 Task: Look for space in Kālimpong, India from 11th June, 2023 to 15th June, 2023 for 2 adults in price range Rs.7000 to Rs.16000. Place can be private room with 1  bedroom having 2 beds and 1 bathroom. Property type can be house, flat, guest house, hotel. Booking option can be shelf check-in. Required host language is English.
Action: Mouse moved to (548, 137)
Screenshot: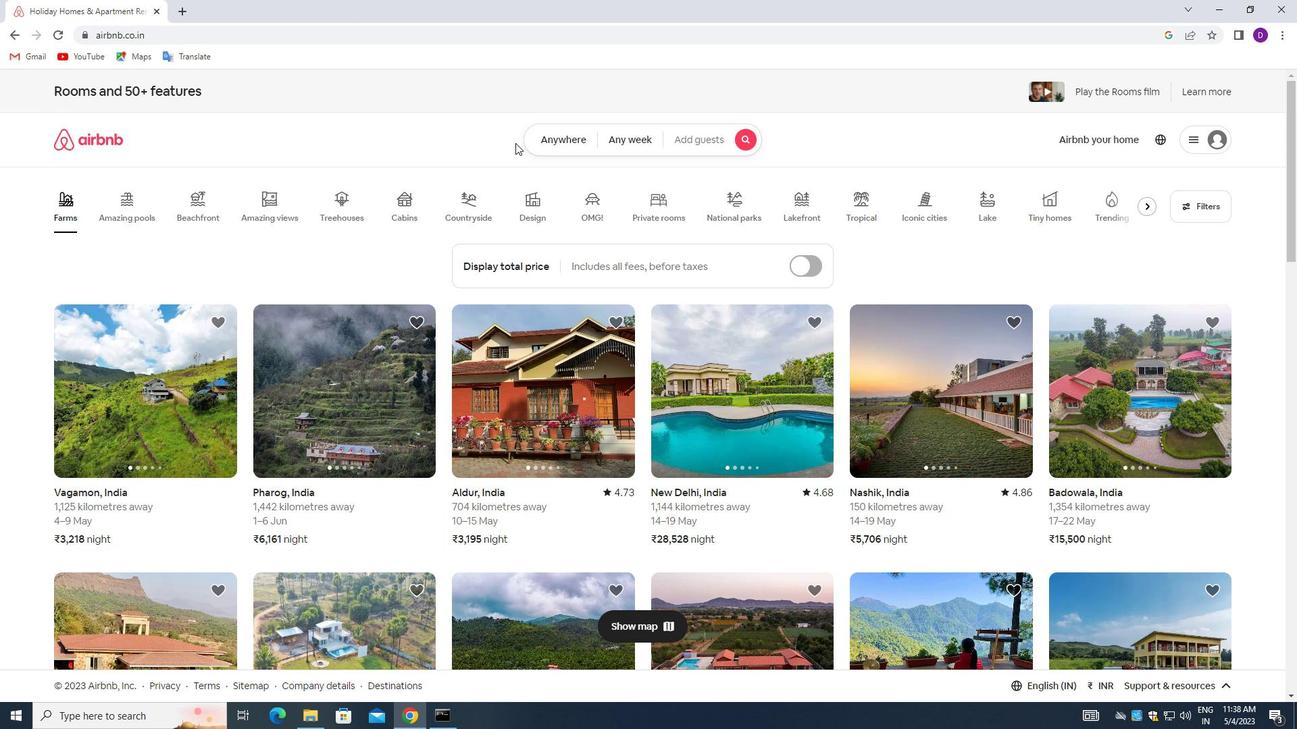 
Action: Mouse pressed left at (548, 137)
Screenshot: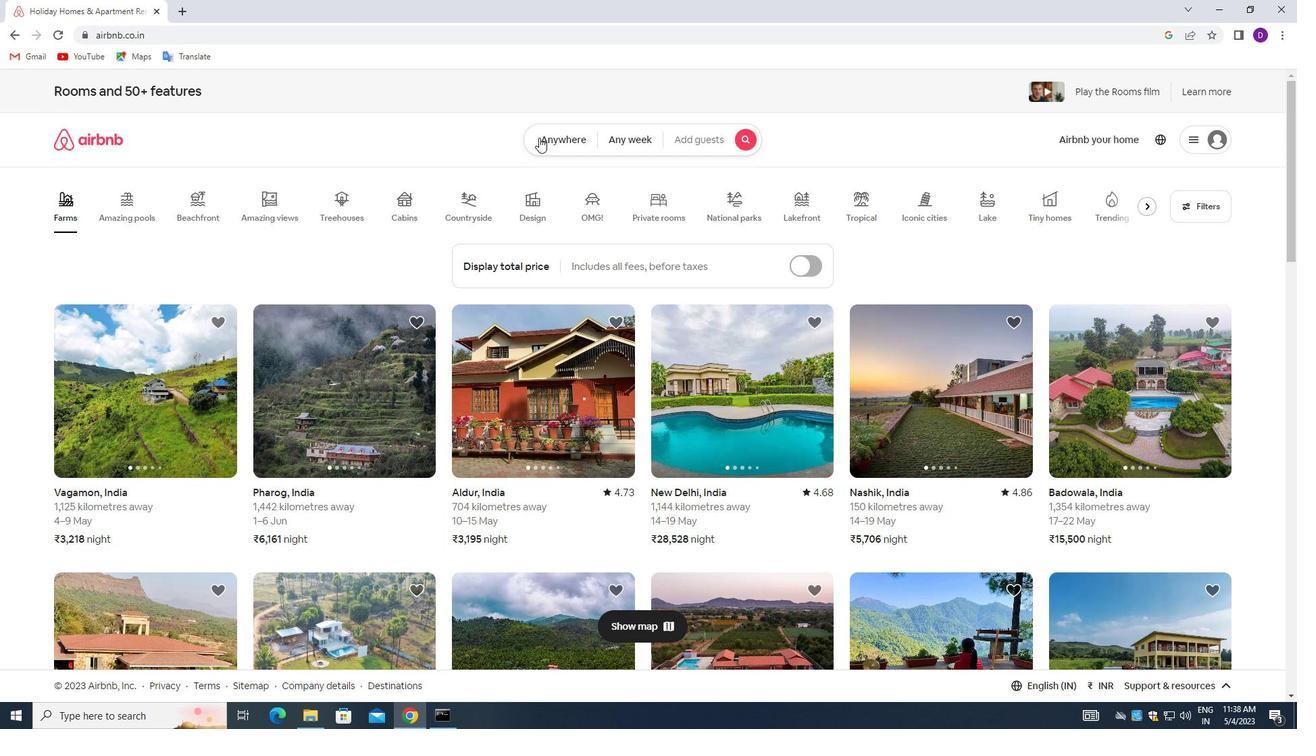 
Action: Mouse moved to (475, 198)
Screenshot: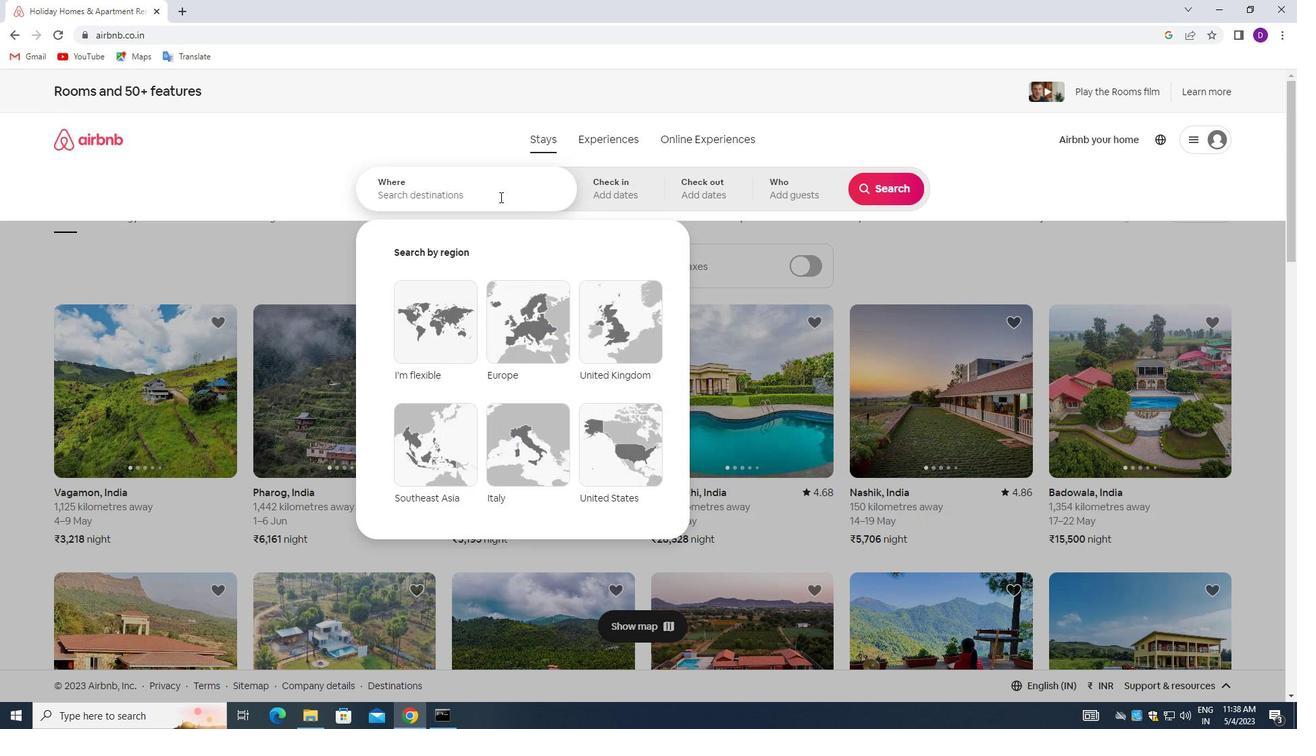 
Action: Mouse pressed left at (475, 198)
Screenshot: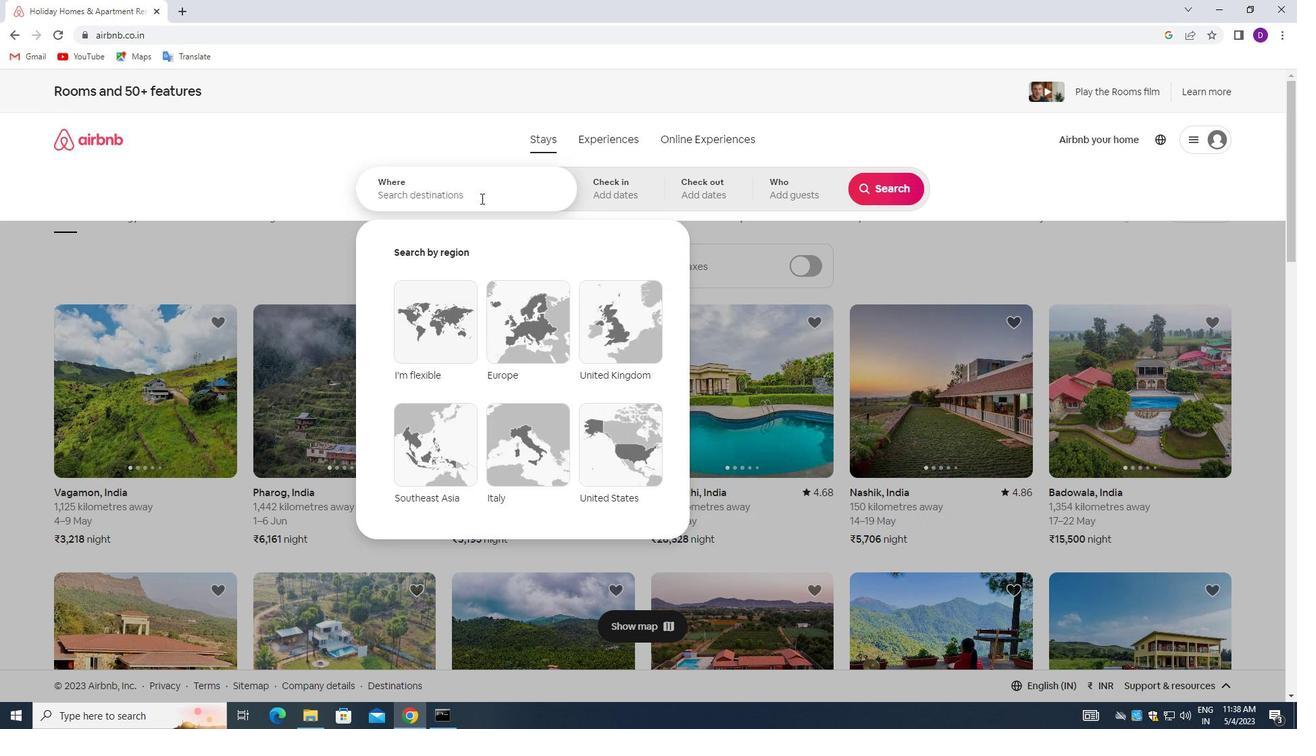 
Action: Mouse moved to (321, 168)
Screenshot: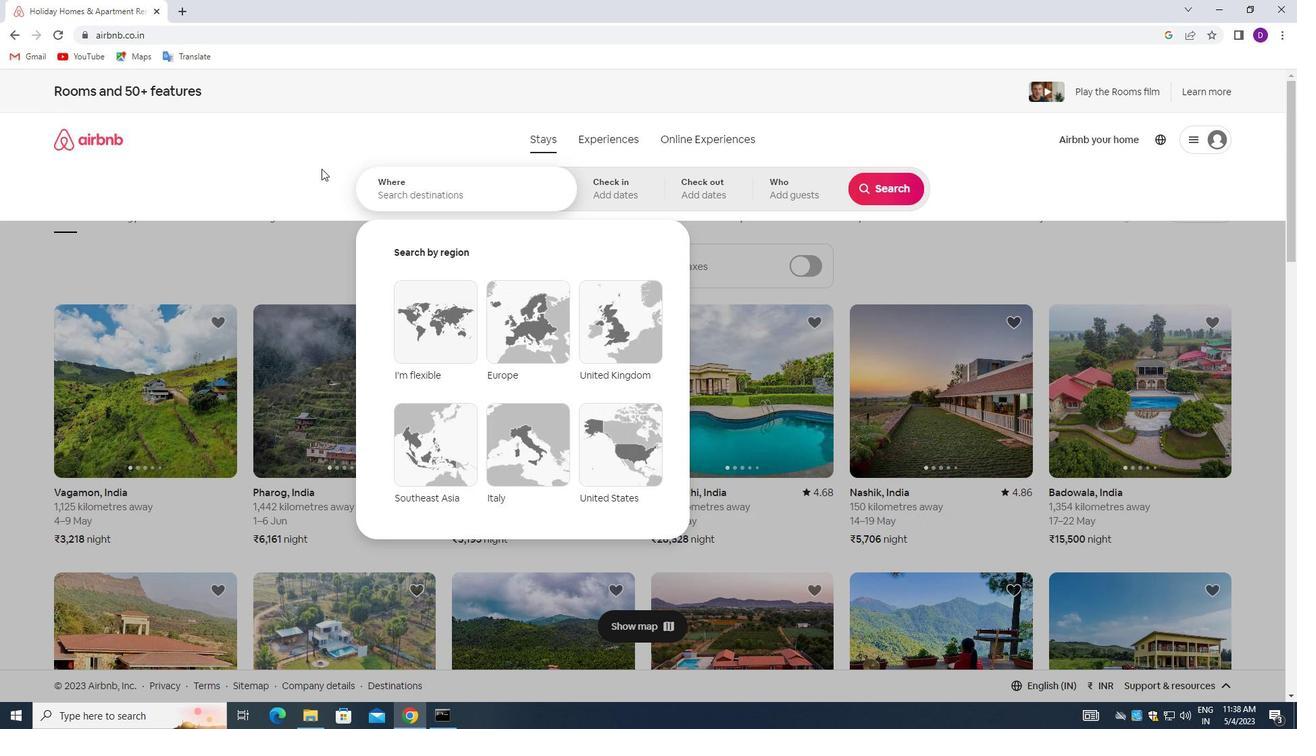 
Action: Key pressed <Key.shift>KALIMPONG,<Key.space><Key.shift>INDIA<Key.enter>
Screenshot: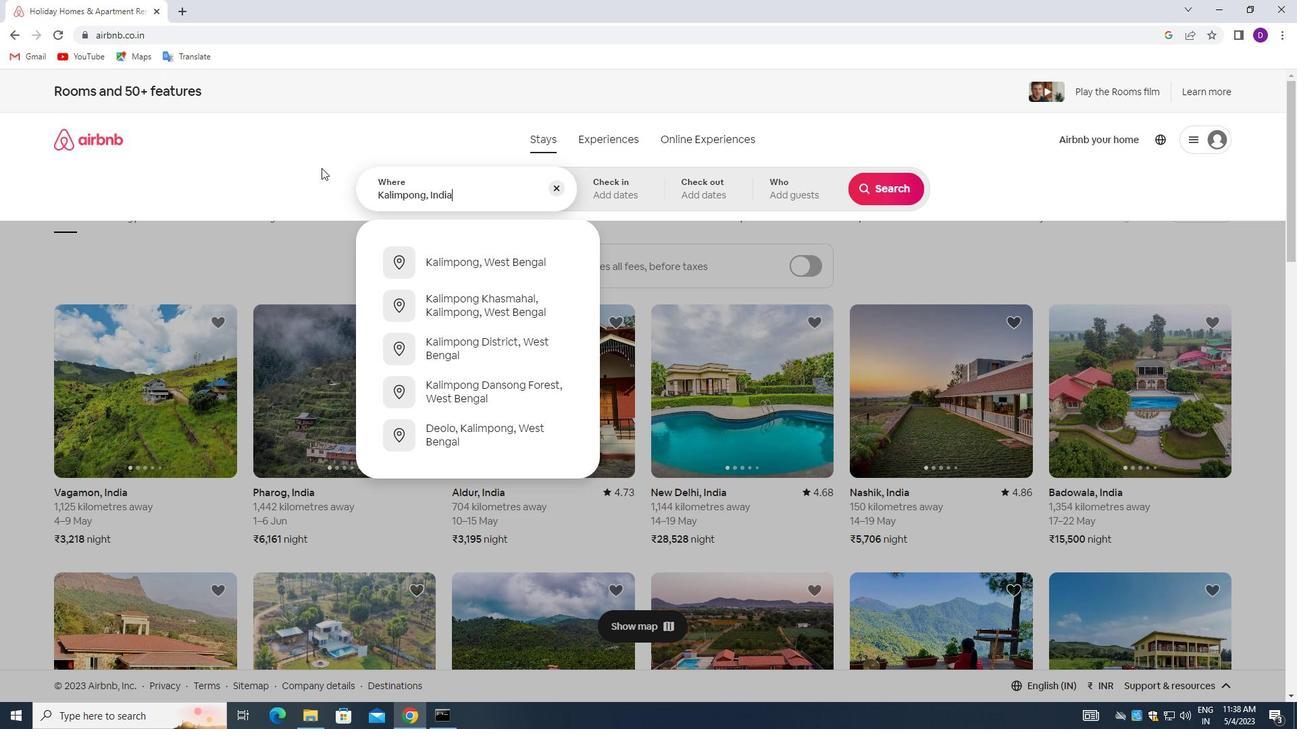 
Action: Mouse moved to (679, 421)
Screenshot: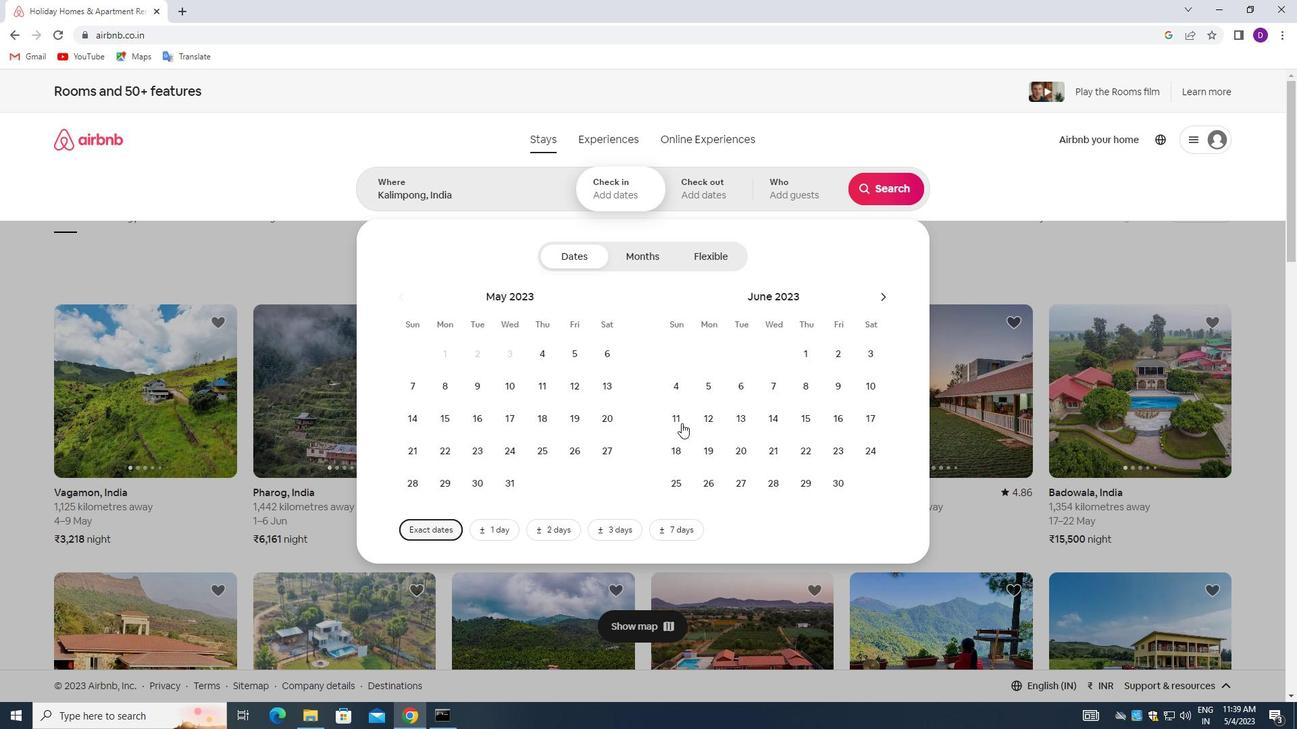 
Action: Mouse pressed left at (679, 421)
Screenshot: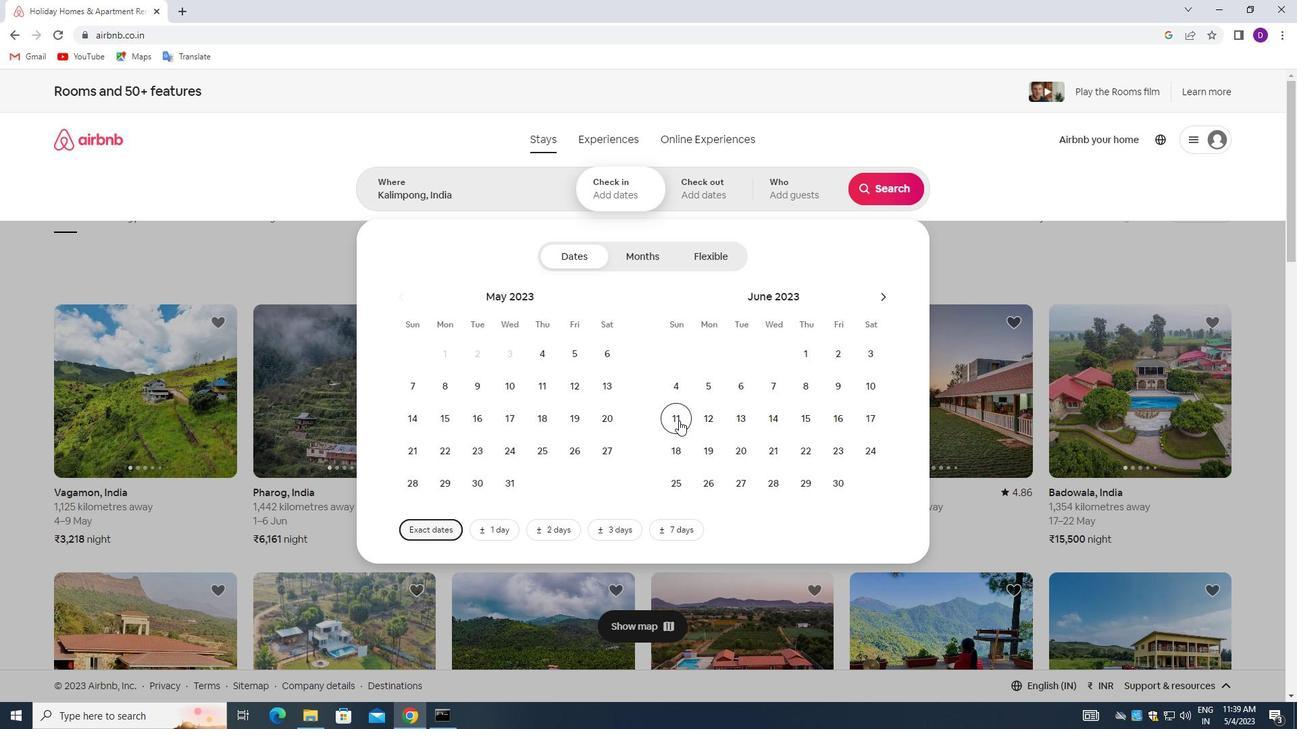 
Action: Mouse moved to (796, 420)
Screenshot: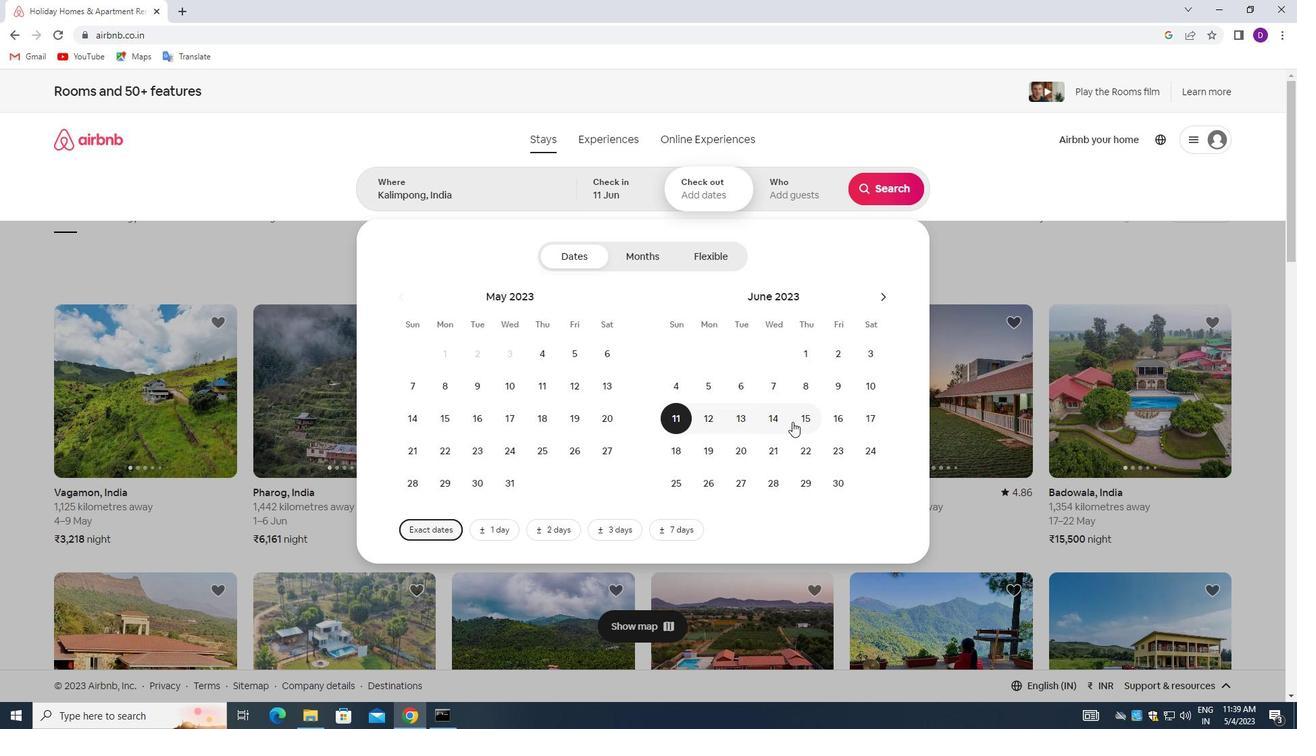 
Action: Mouse pressed left at (796, 420)
Screenshot: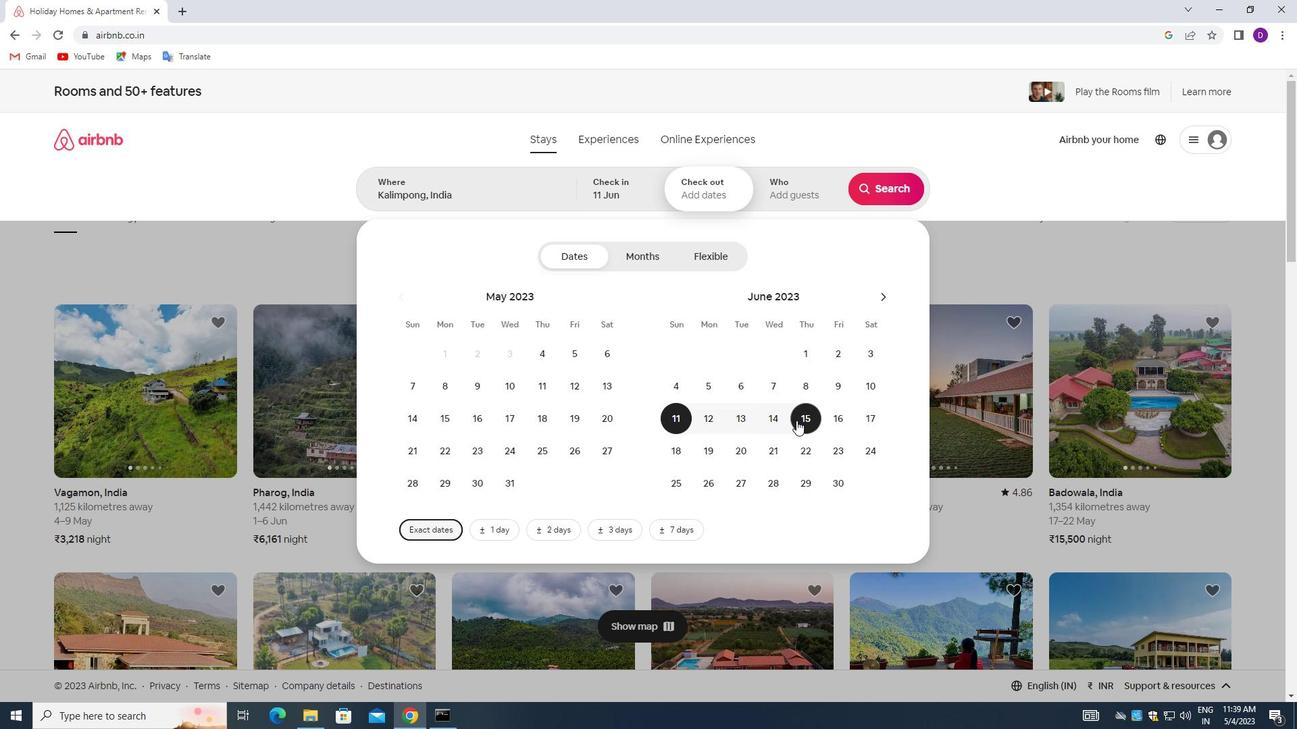 
Action: Mouse pressed left at (796, 420)
Screenshot: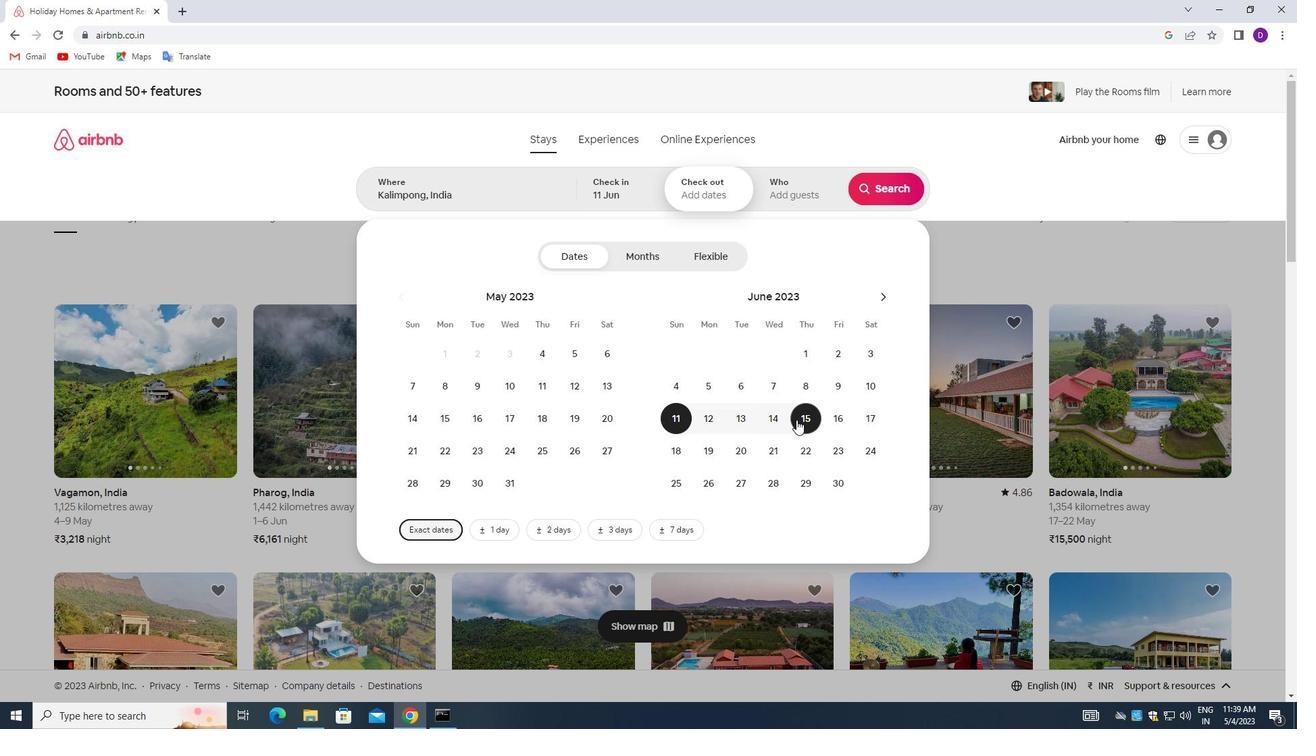 
Action: Mouse moved to (777, 189)
Screenshot: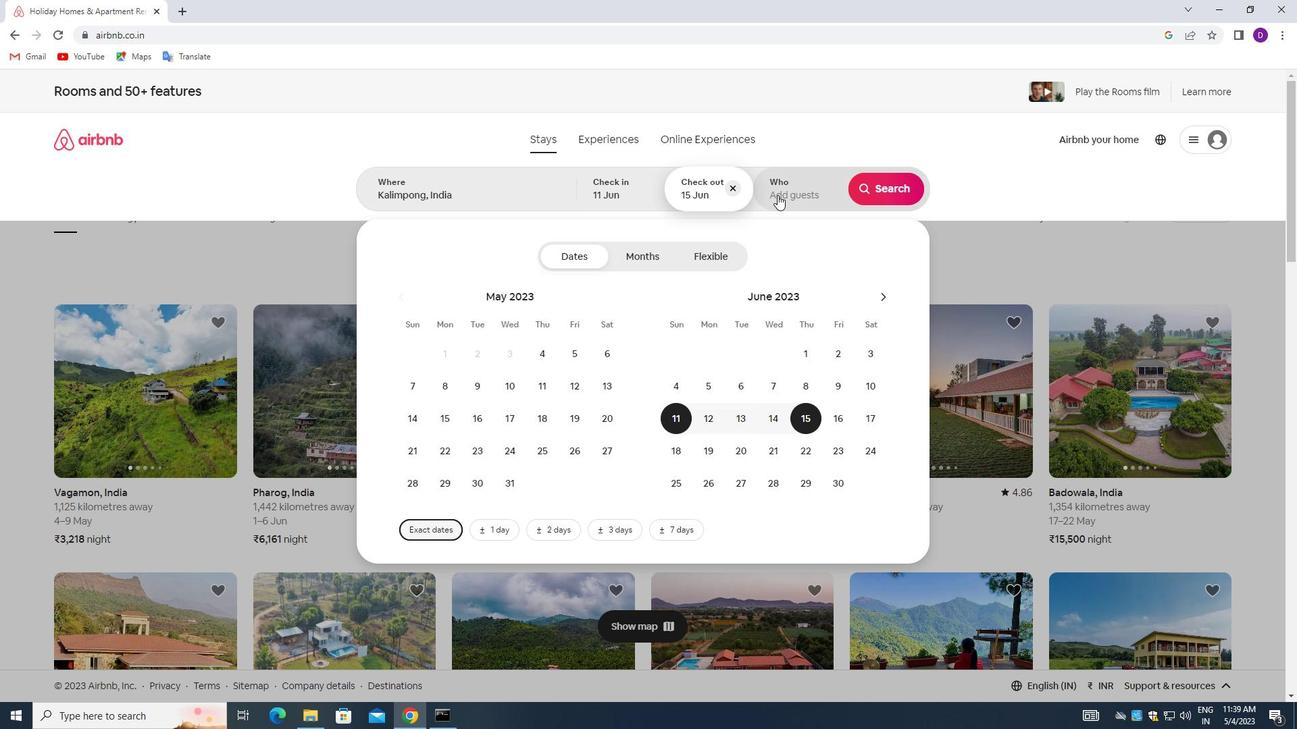 
Action: Mouse pressed left at (777, 189)
Screenshot: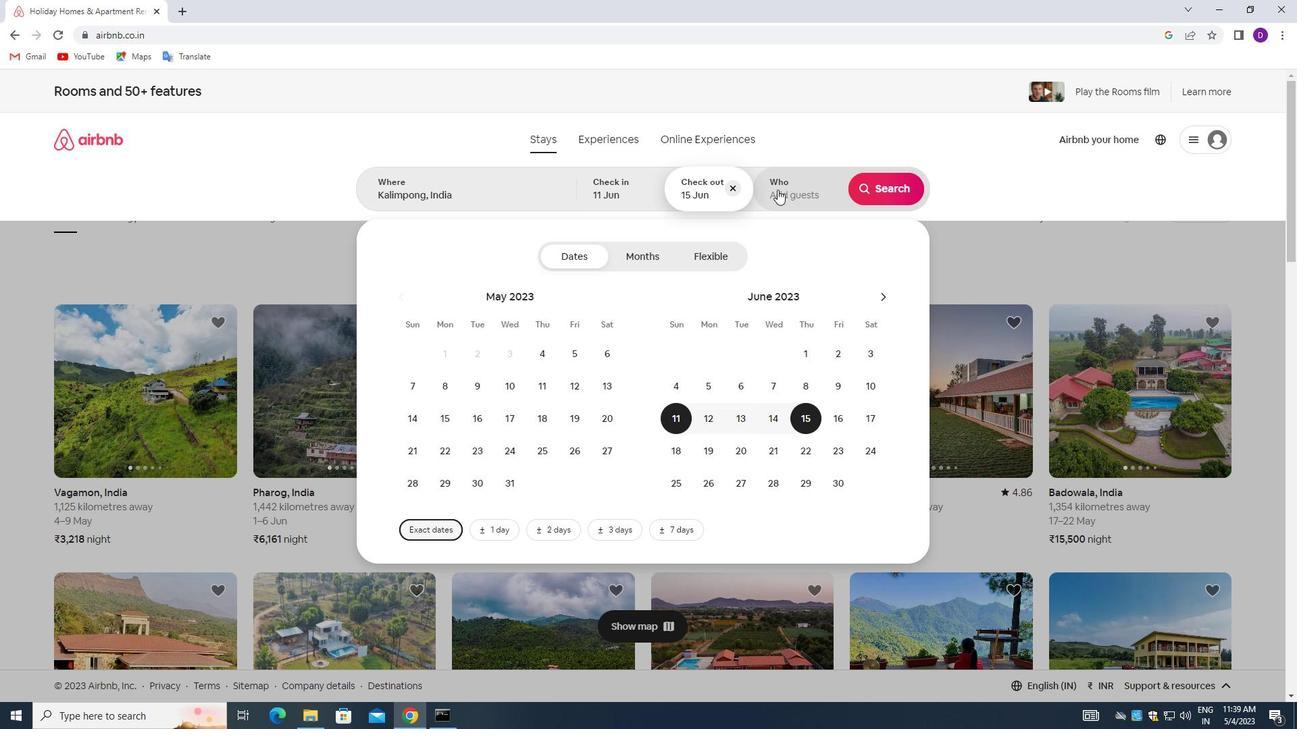 
Action: Mouse moved to (890, 256)
Screenshot: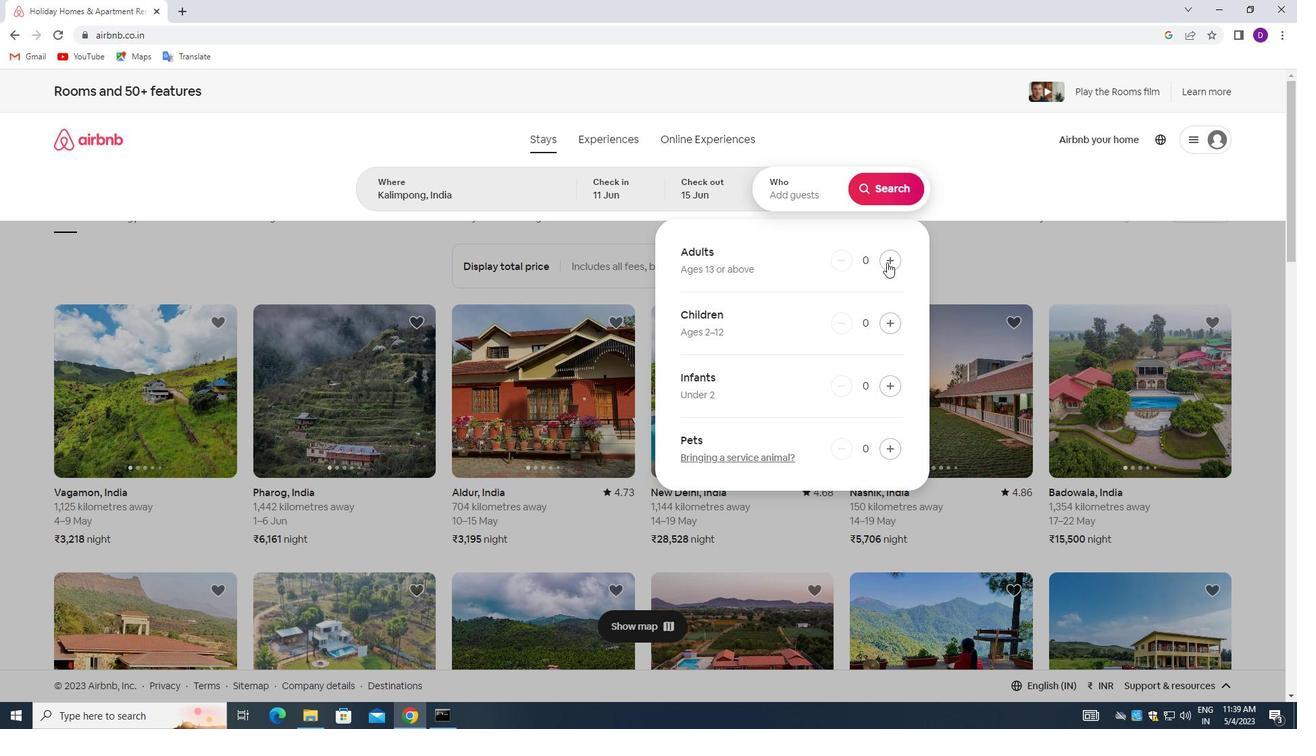 
Action: Mouse pressed left at (890, 256)
Screenshot: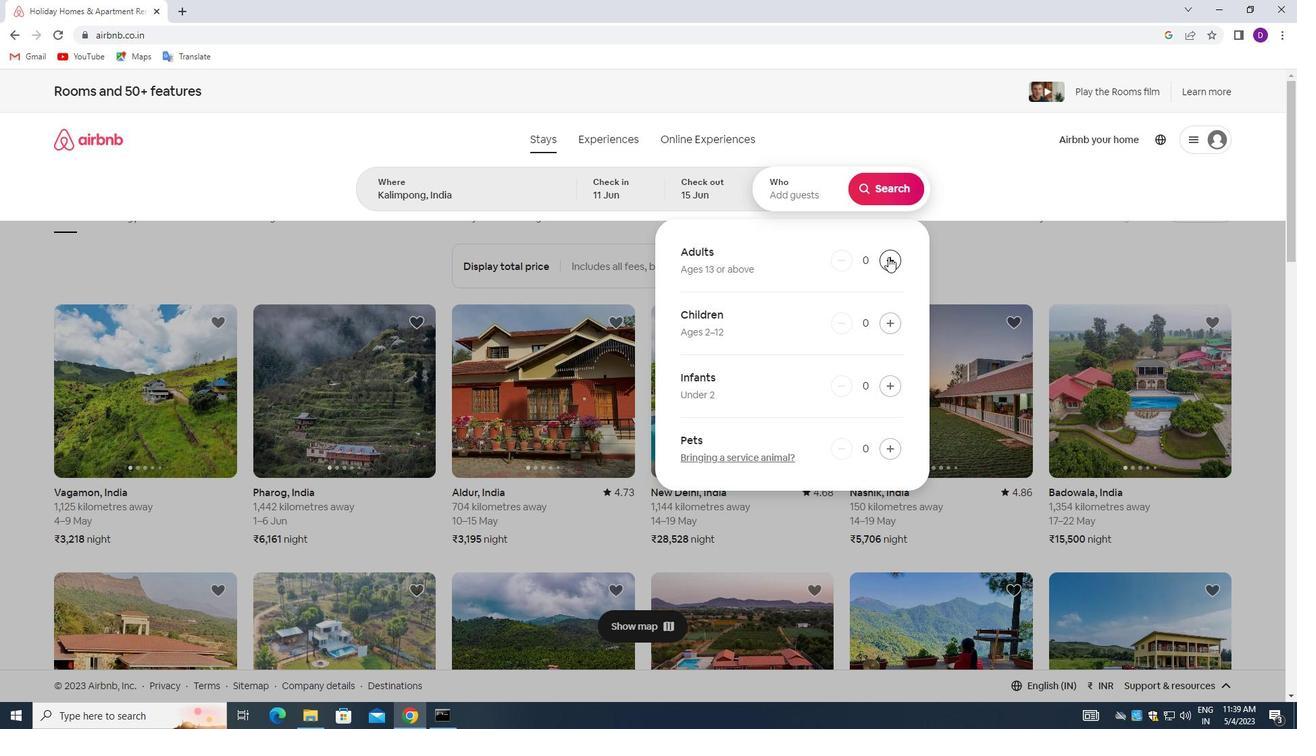 
Action: Mouse pressed left at (890, 256)
Screenshot: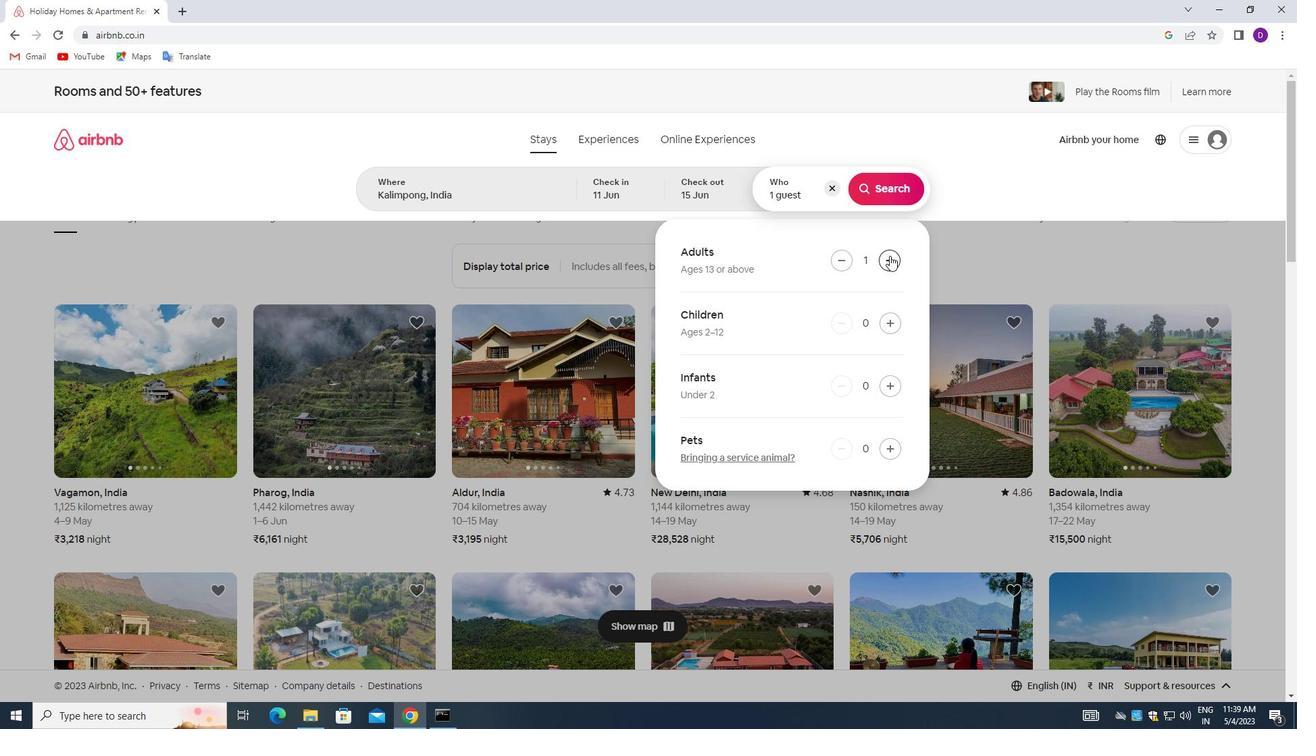 
Action: Mouse moved to (884, 189)
Screenshot: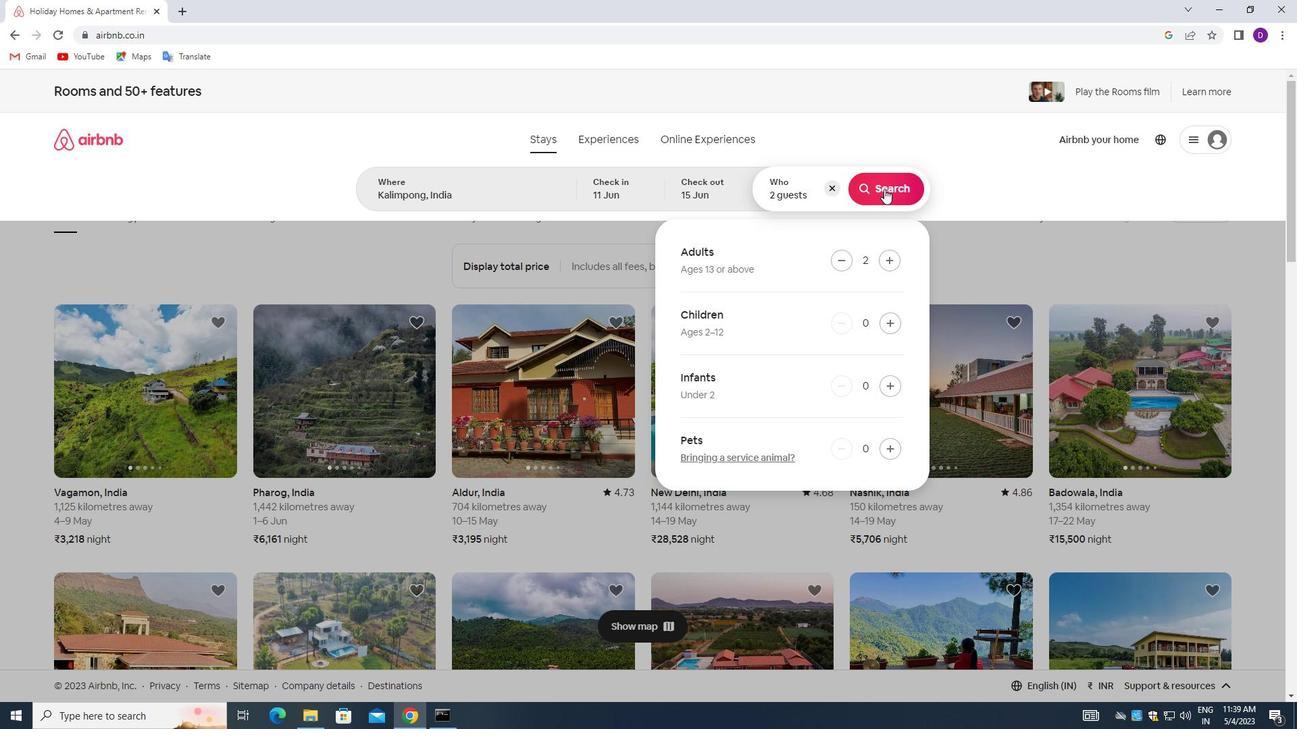 
Action: Mouse pressed left at (884, 189)
Screenshot: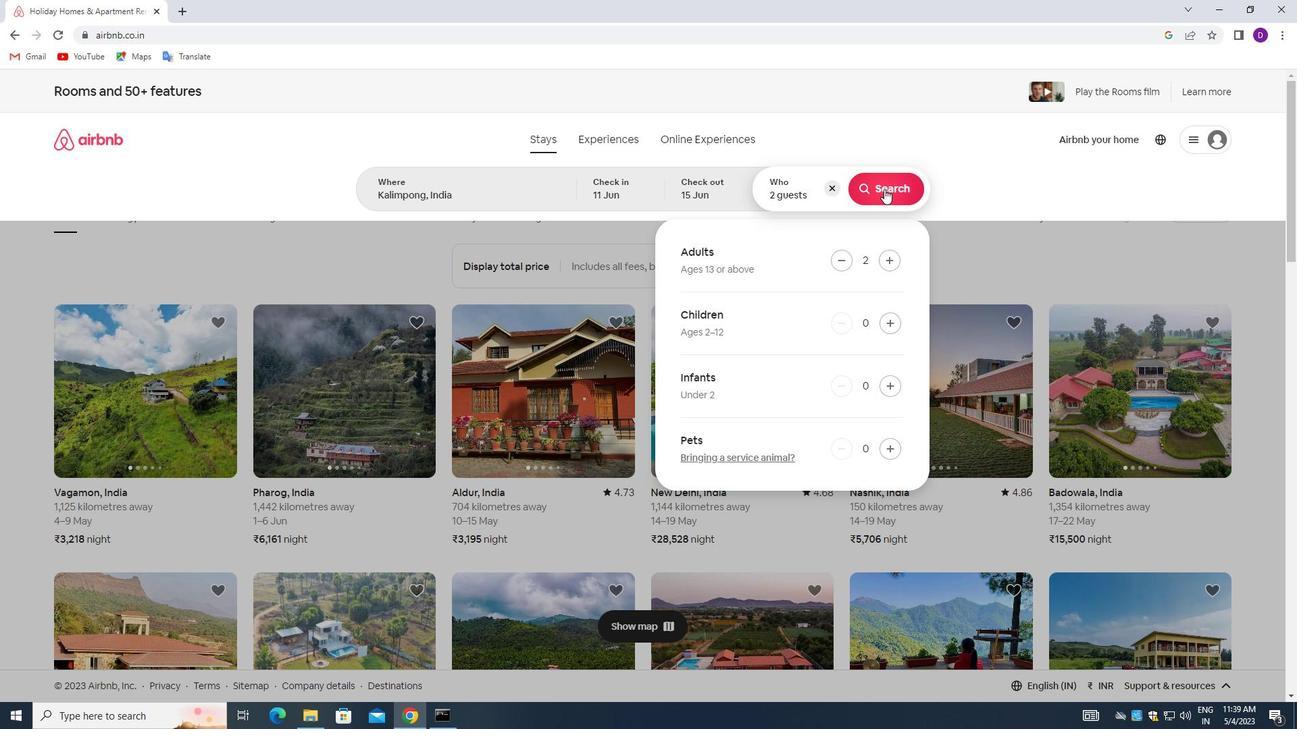 
Action: Mouse moved to (1224, 150)
Screenshot: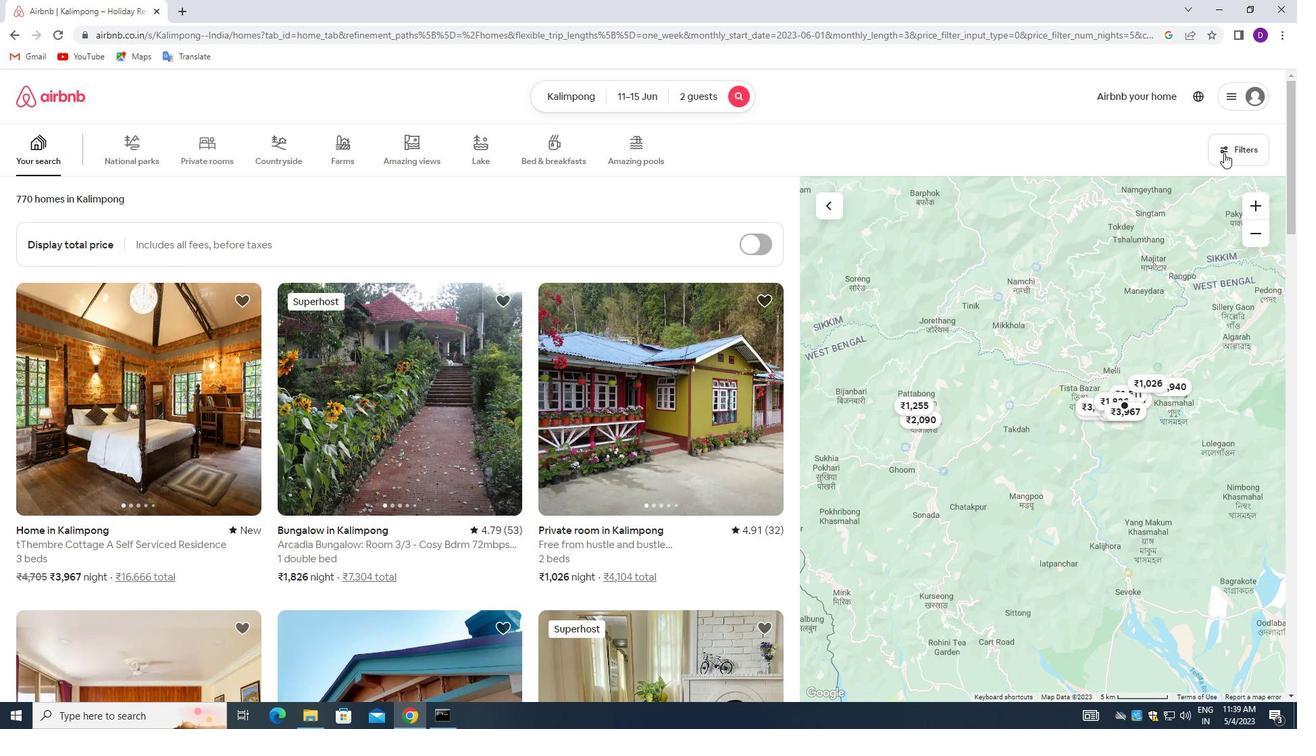 
Action: Mouse pressed left at (1224, 150)
Screenshot: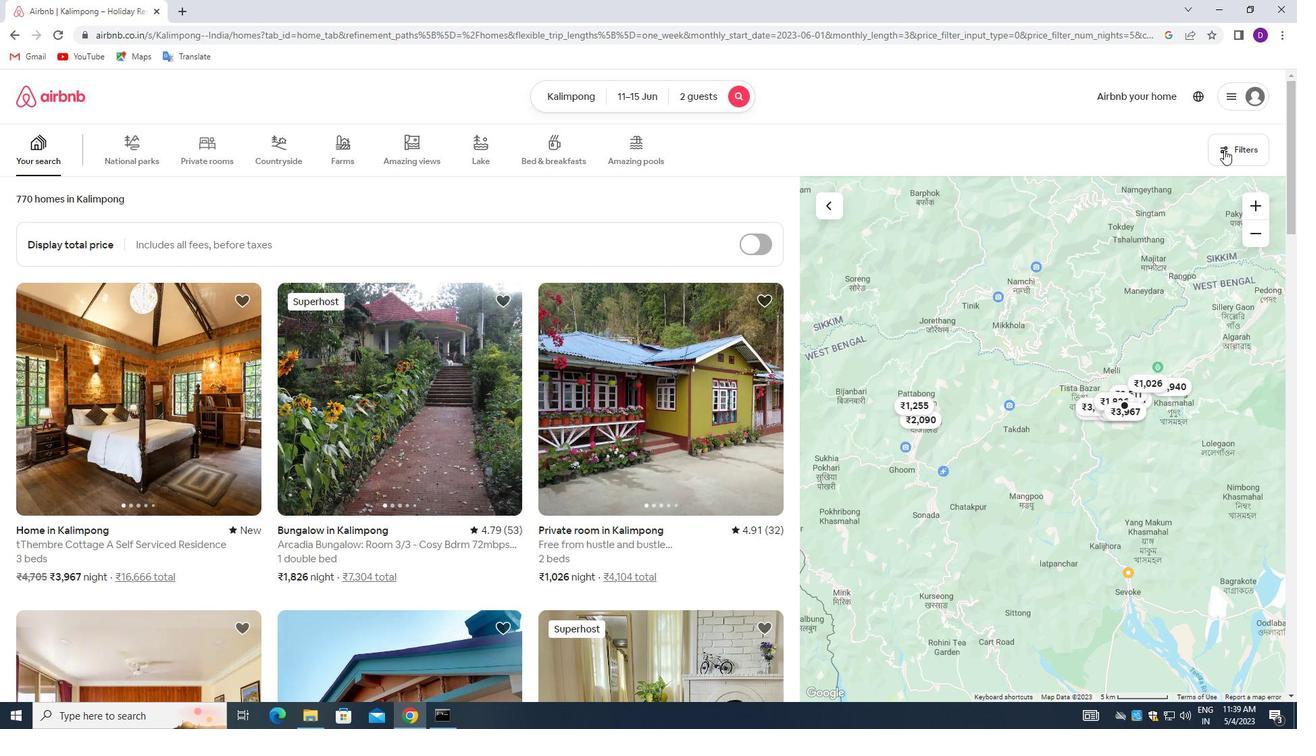 
Action: Mouse moved to (487, 322)
Screenshot: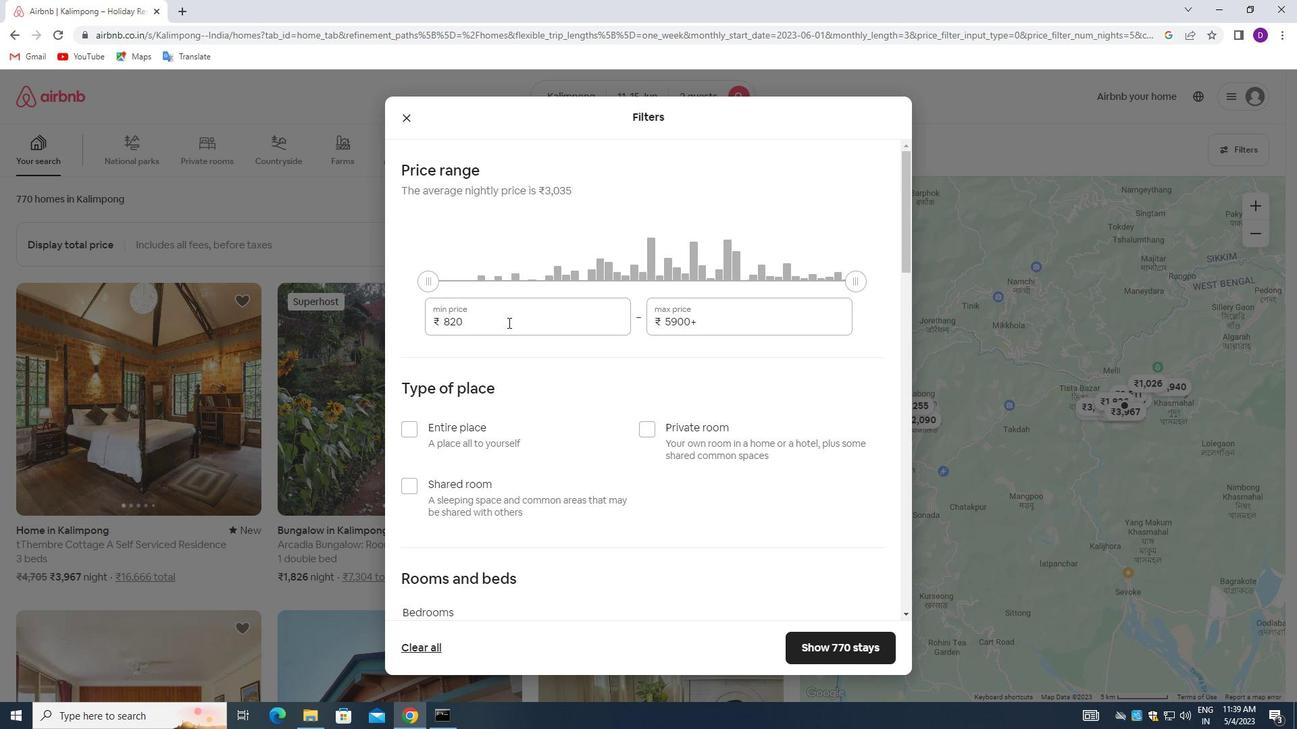 
Action: Mouse pressed left at (487, 322)
Screenshot: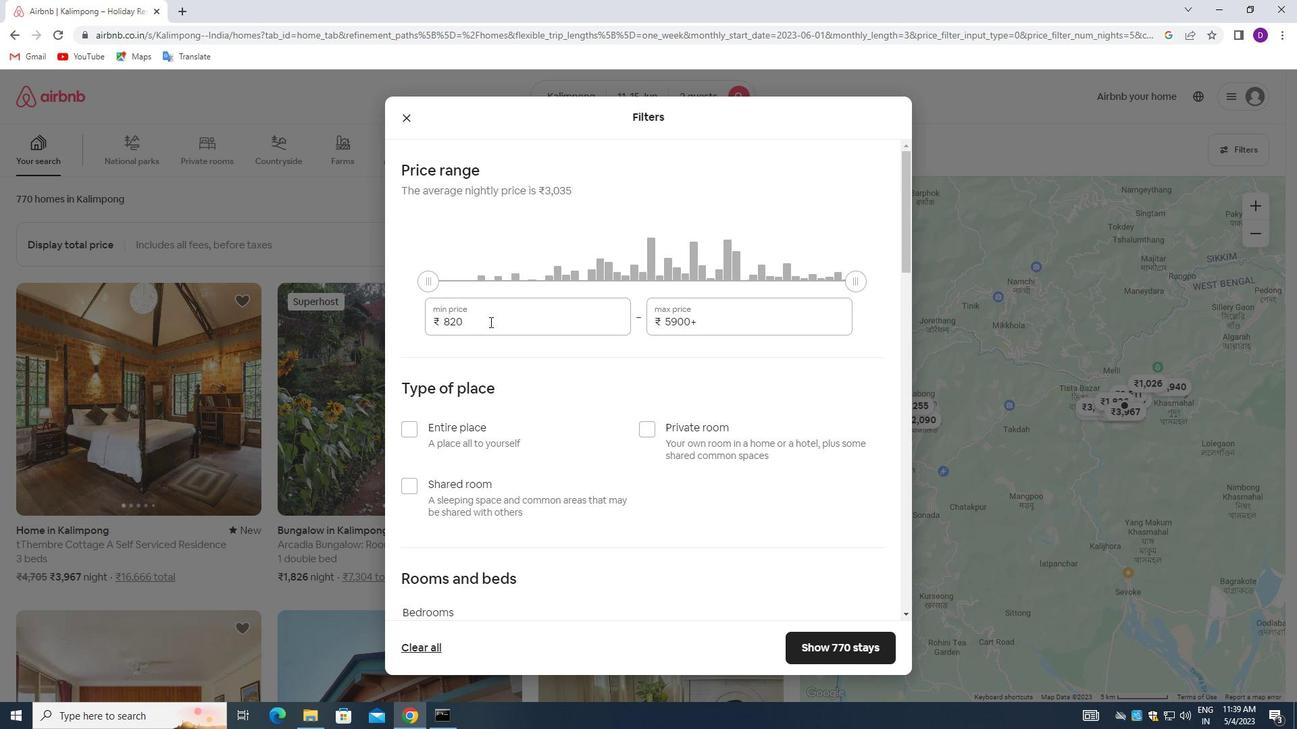 
Action: Mouse pressed left at (487, 322)
Screenshot: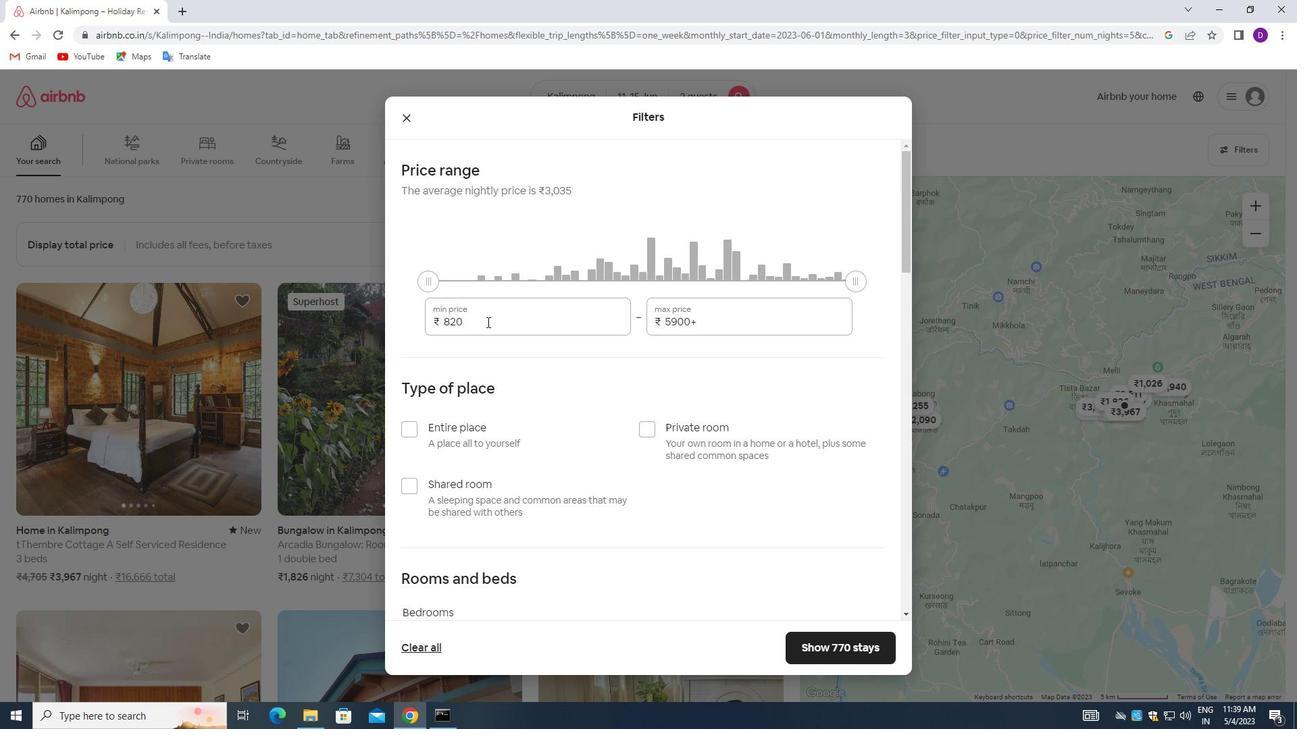 
Action: Key pressed 7000<Key.tab>16000
Screenshot: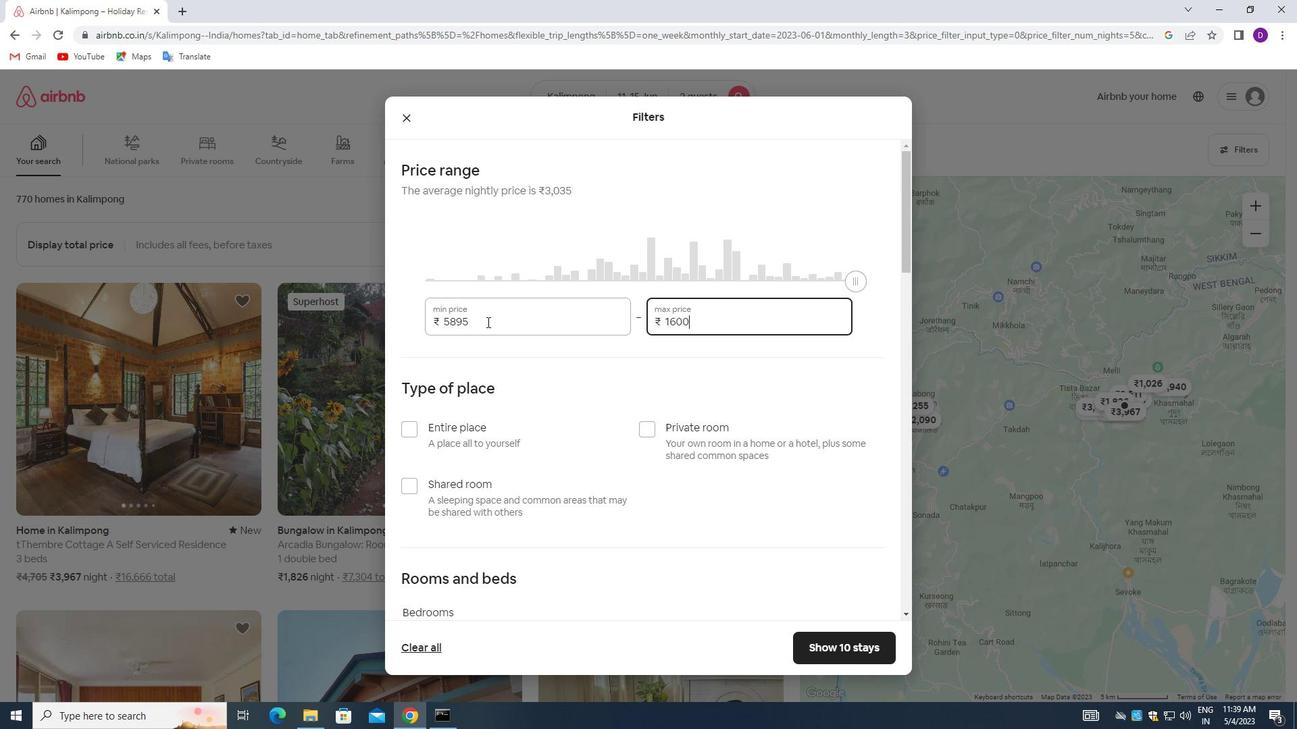 
Action: Mouse moved to (580, 394)
Screenshot: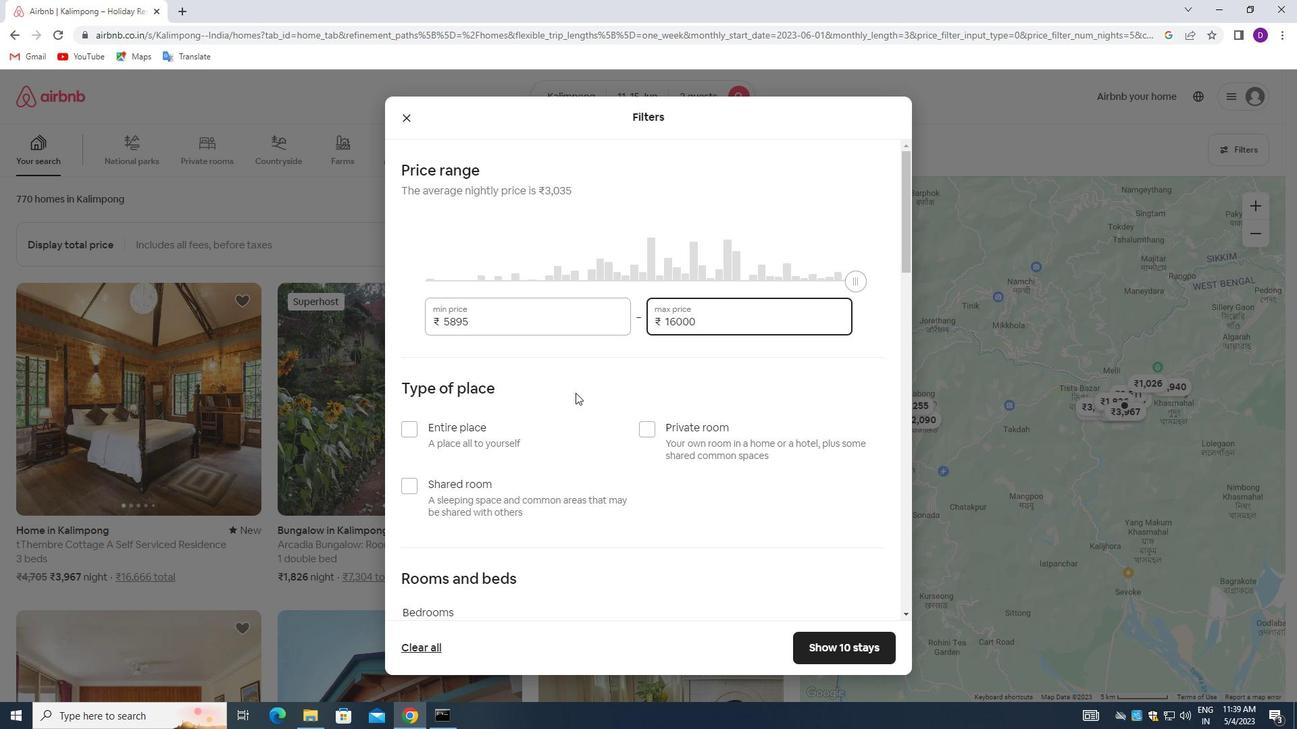 
Action: Mouse scrolled (580, 393) with delta (0, 0)
Screenshot: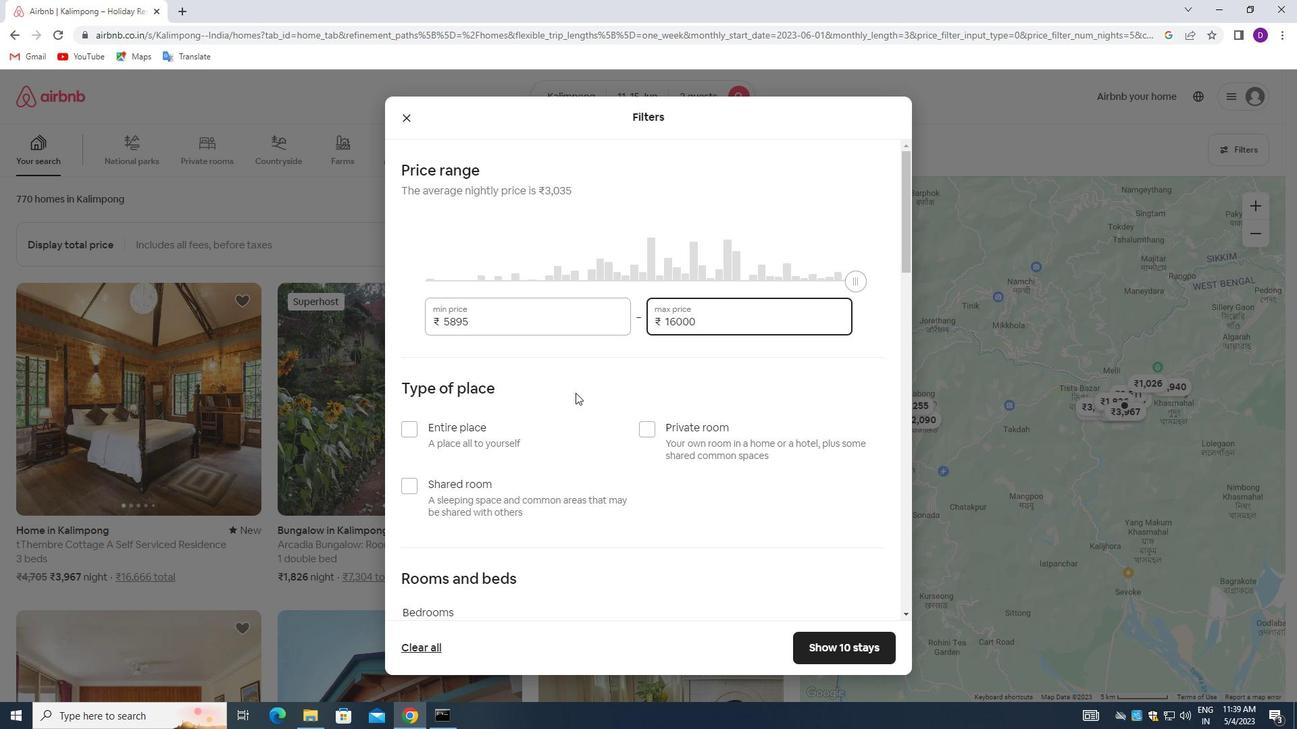 
Action: Mouse moved to (581, 394)
Screenshot: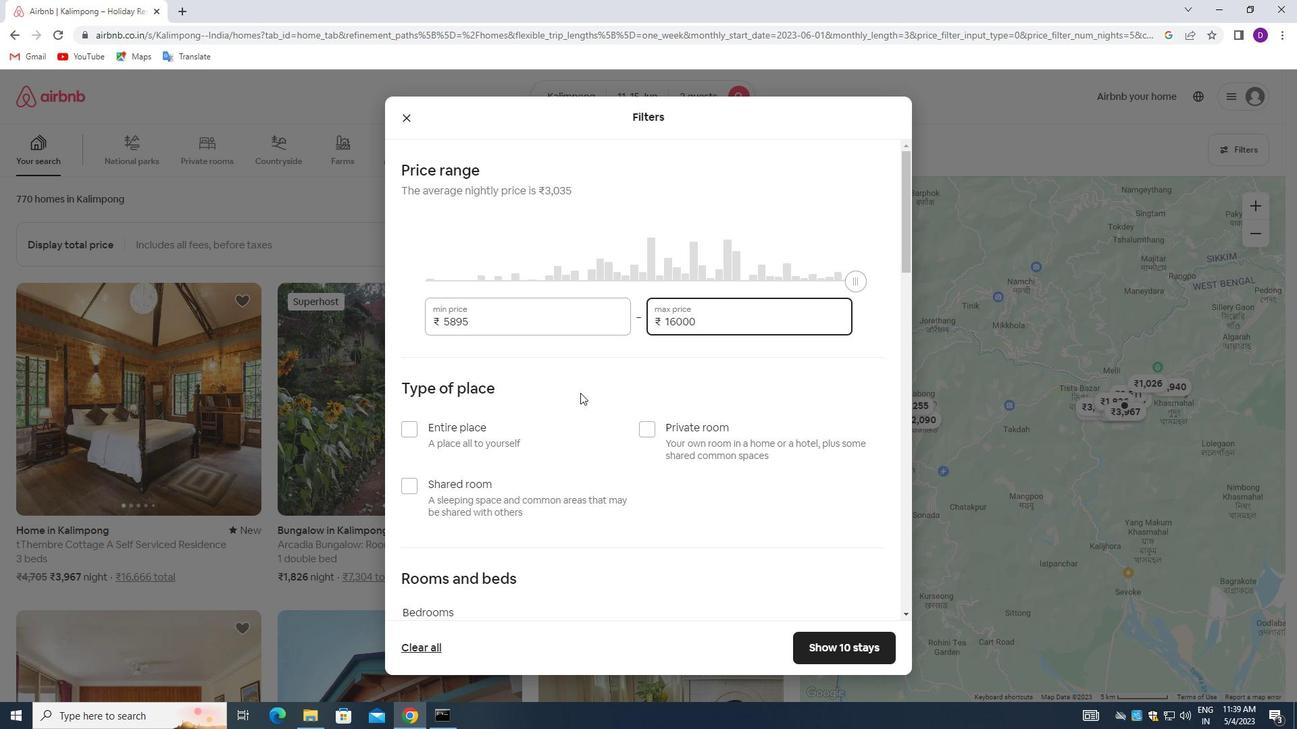 
Action: Mouse scrolled (581, 394) with delta (0, 0)
Screenshot: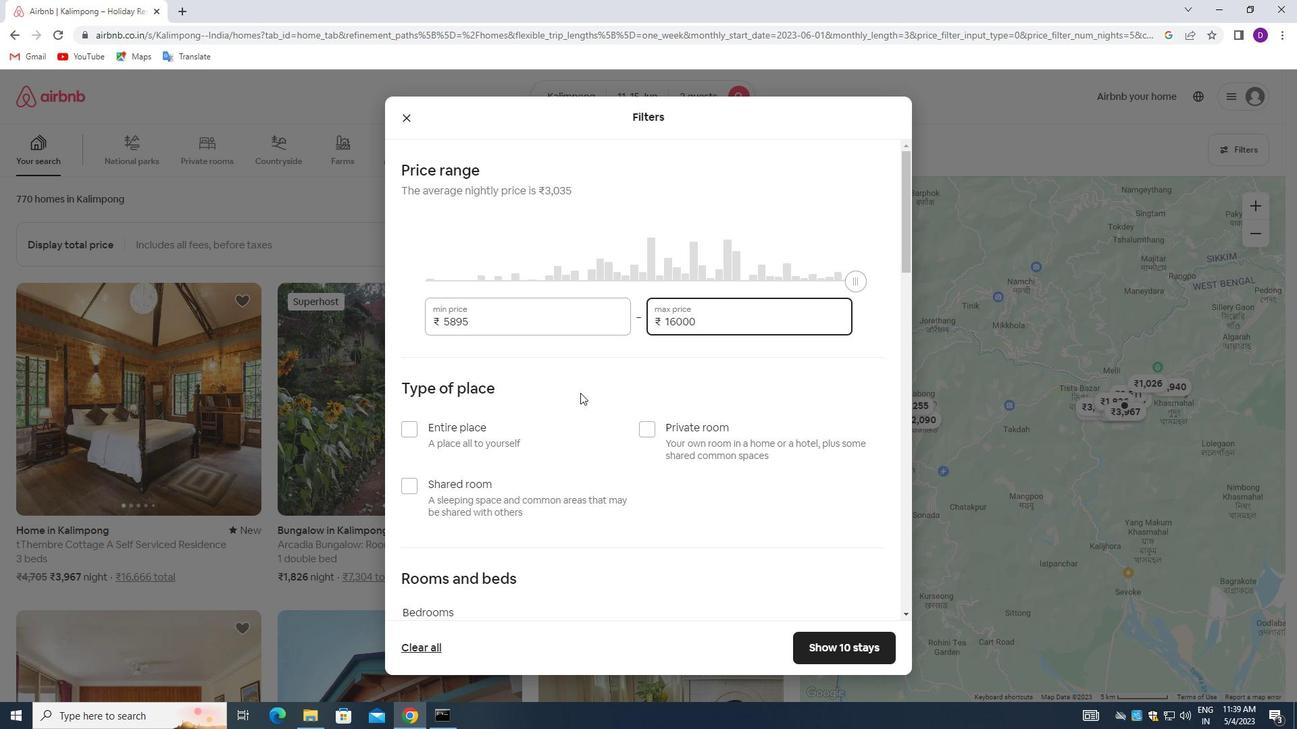 
Action: Mouse moved to (644, 294)
Screenshot: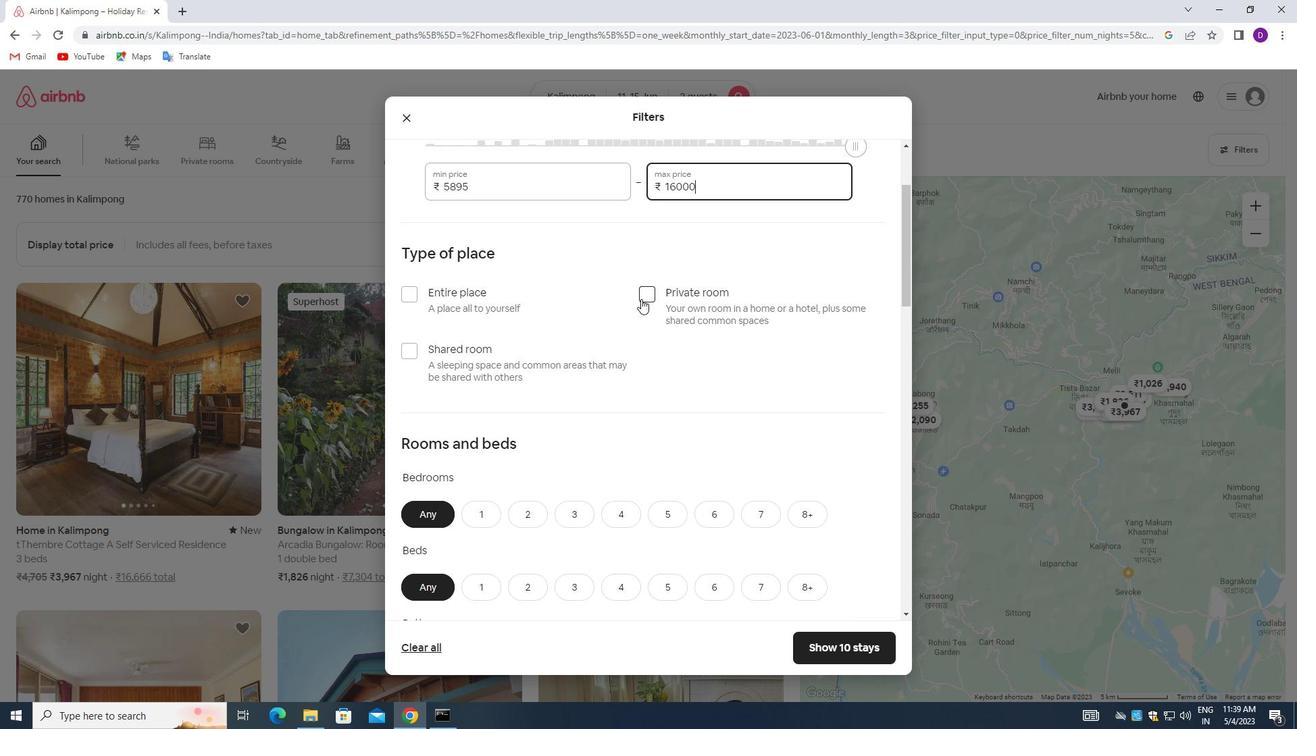 
Action: Mouse pressed left at (644, 294)
Screenshot: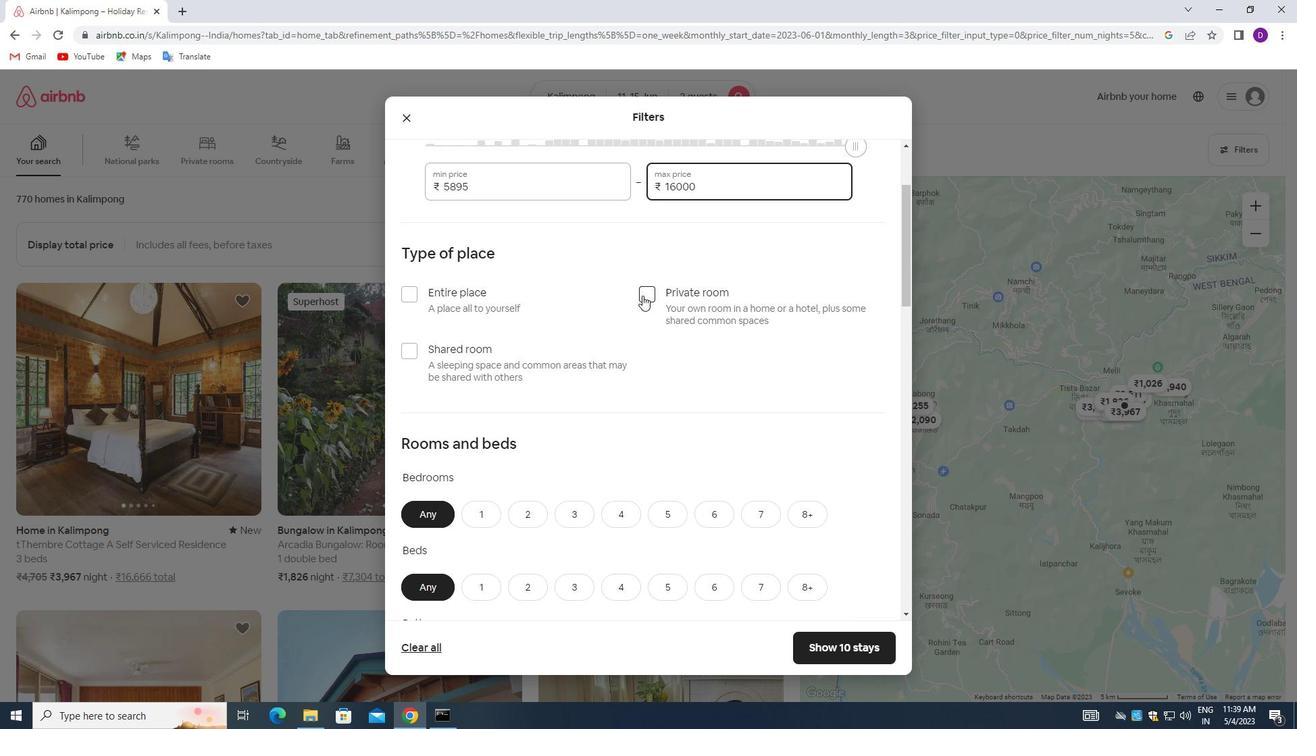 
Action: Mouse moved to (616, 369)
Screenshot: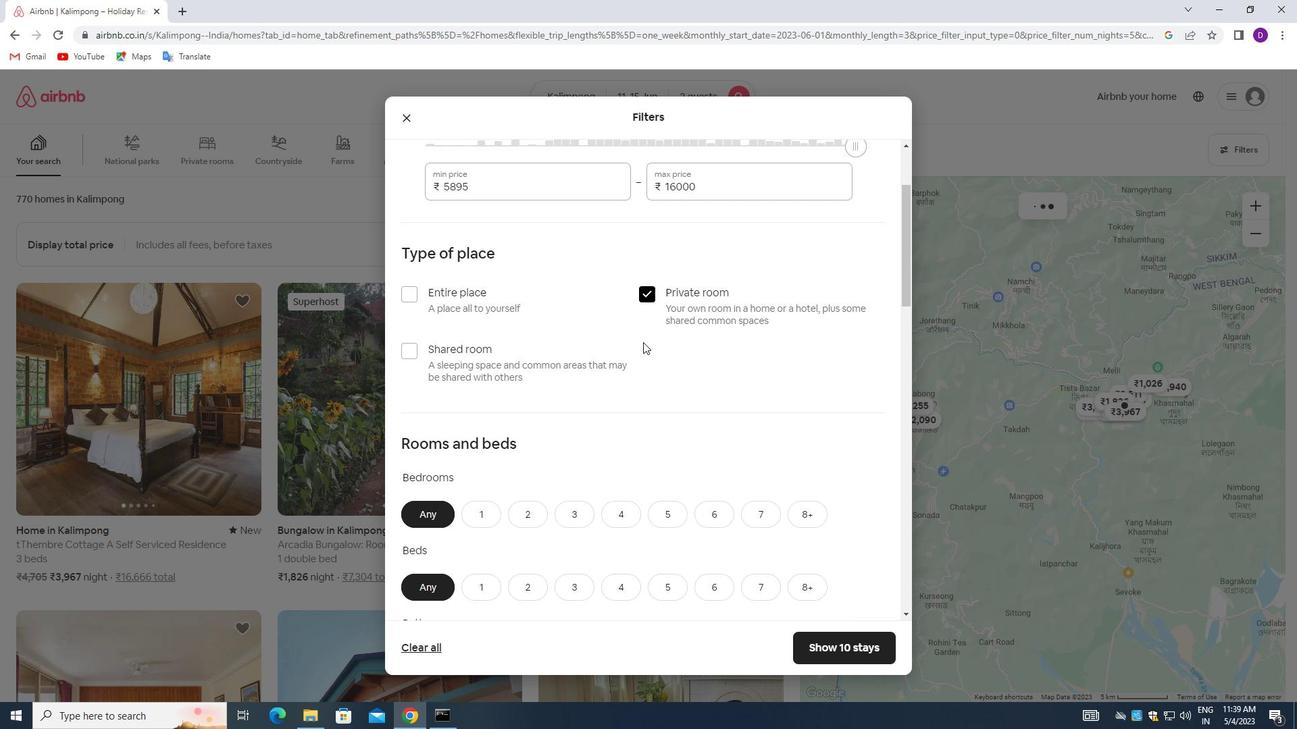 
Action: Mouse scrolled (616, 368) with delta (0, 0)
Screenshot: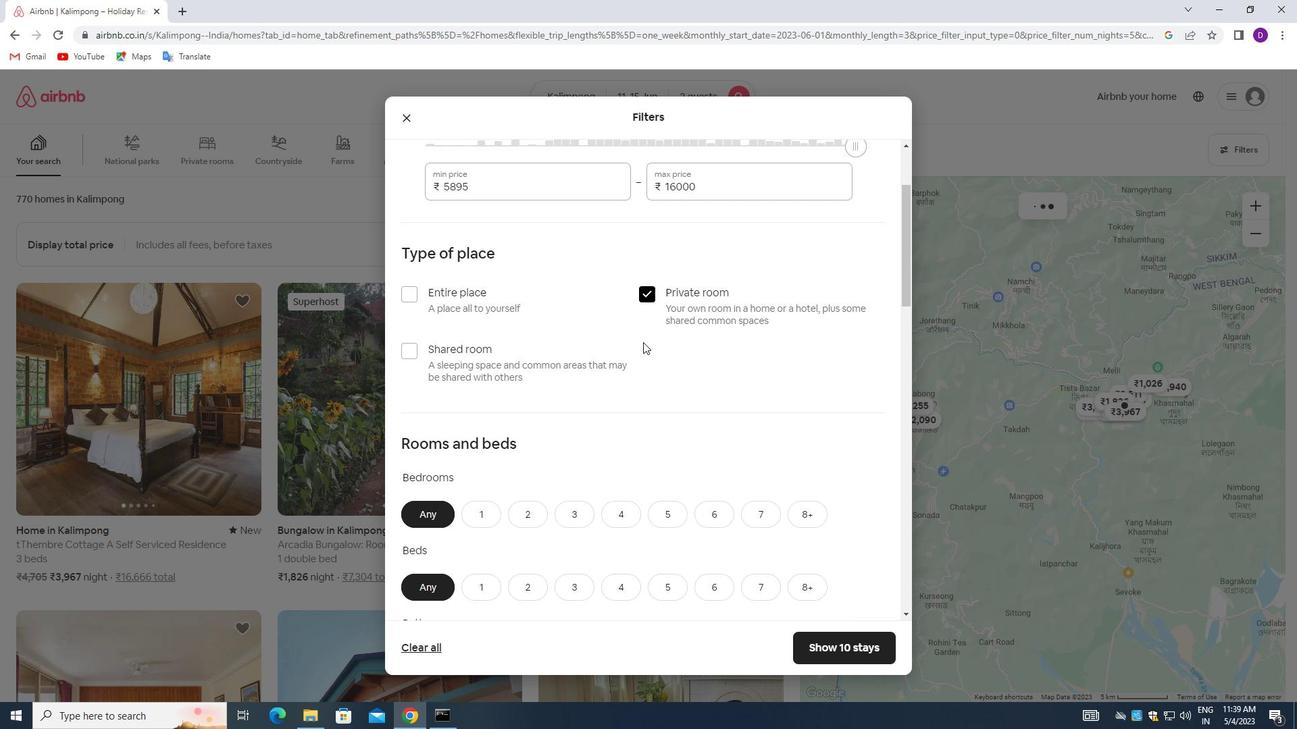 
Action: Mouse moved to (615, 369)
Screenshot: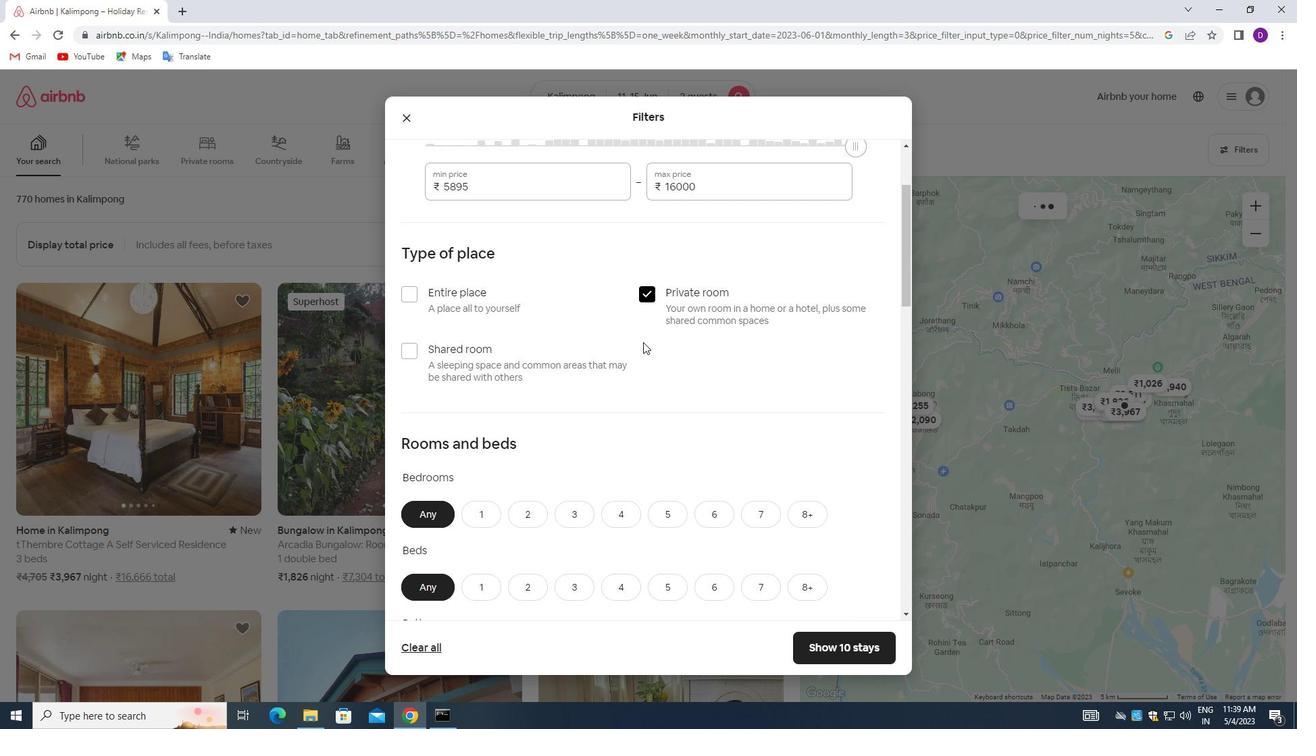 
Action: Mouse scrolled (615, 369) with delta (0, 0)
Screenshot: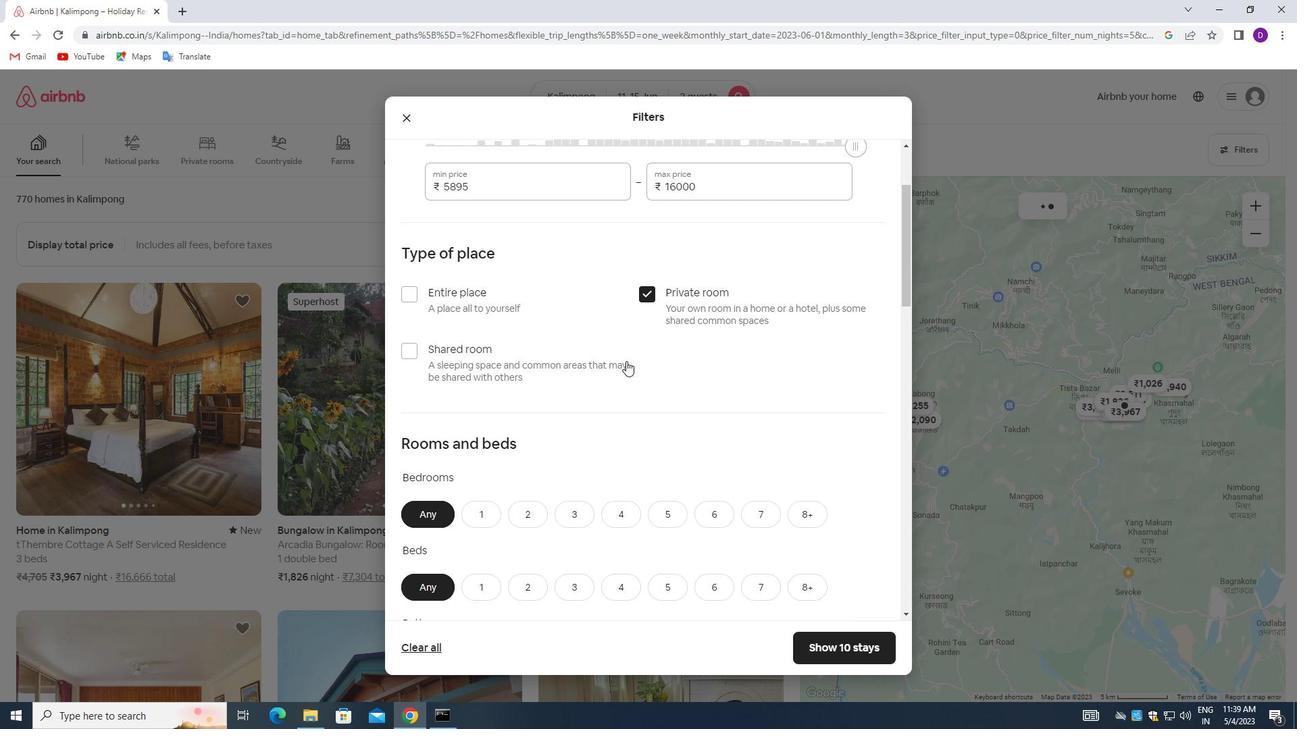 
Action: Mouse moved to (615, 370)
Screenshot: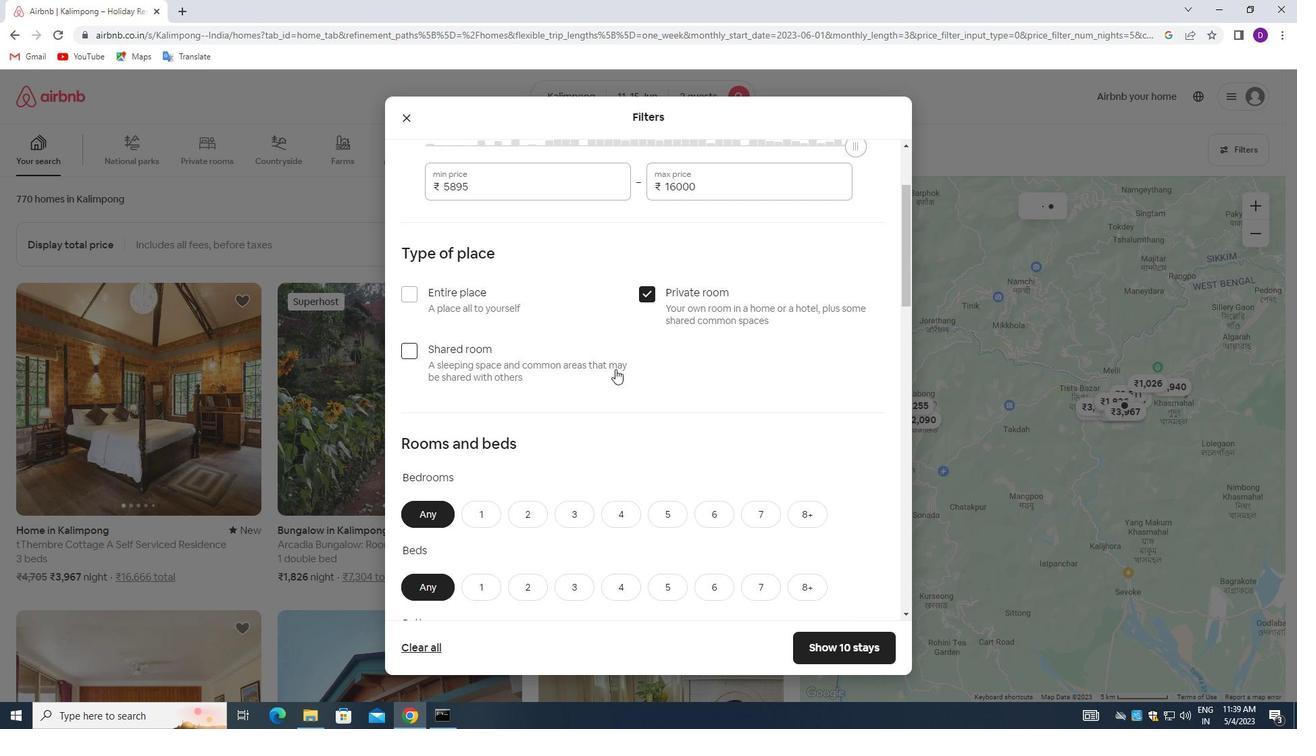 
Action: Mouse scrolled (615, 369) with delta (0, 0)
Screenshot: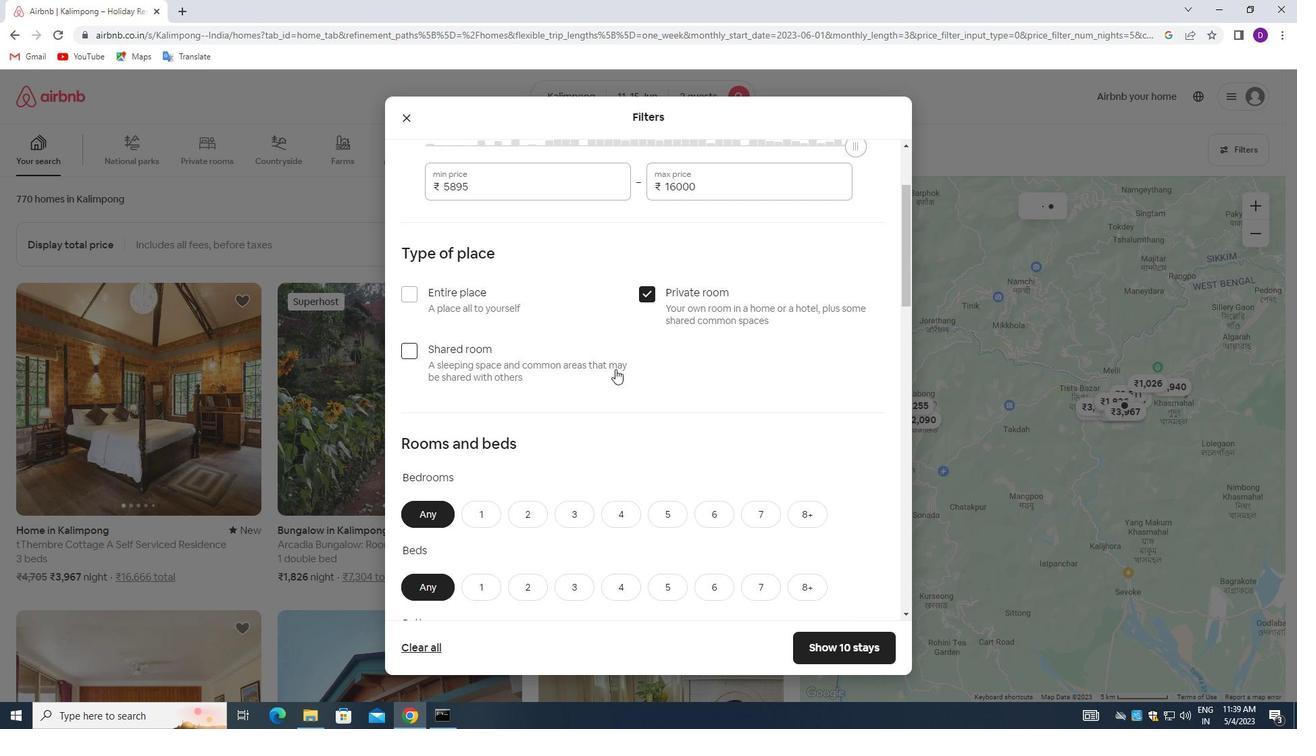 
Action: Mouse moved to (488, 315)
Screenshot: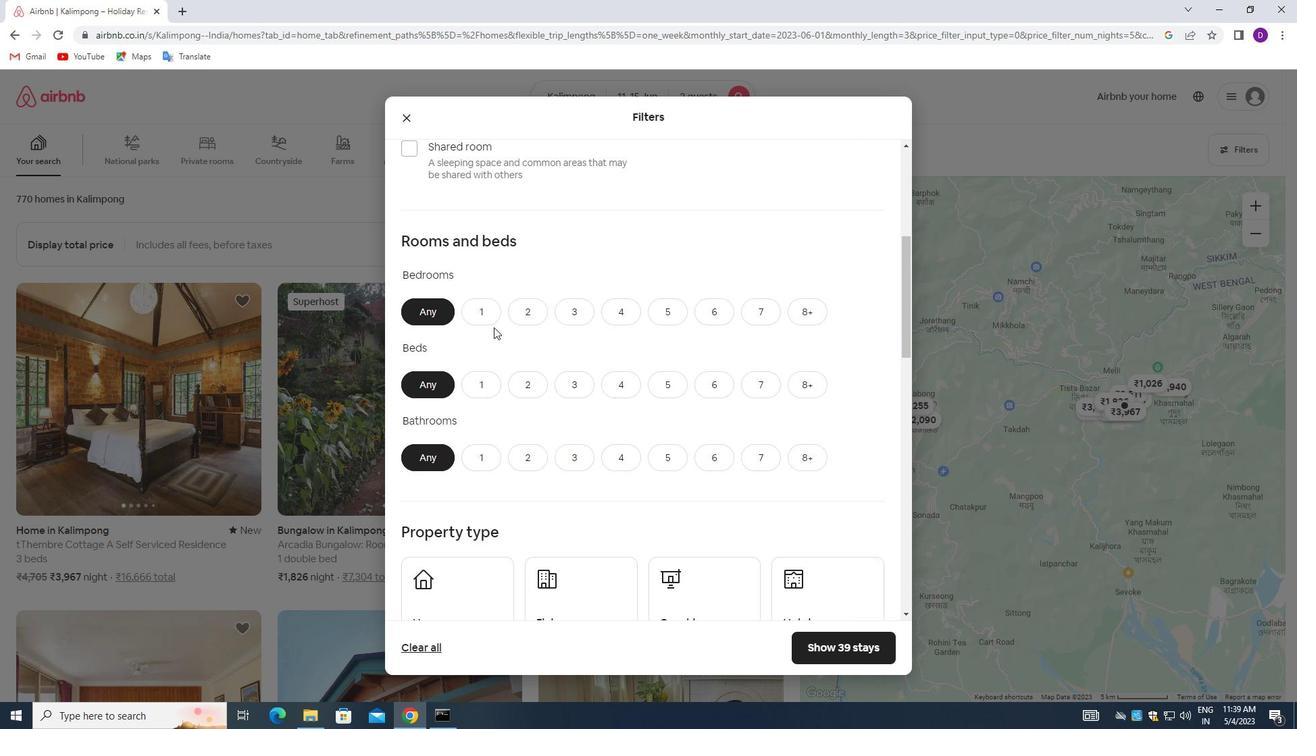 
Action: Mouse pressed left at (488, 315)
Screenshot: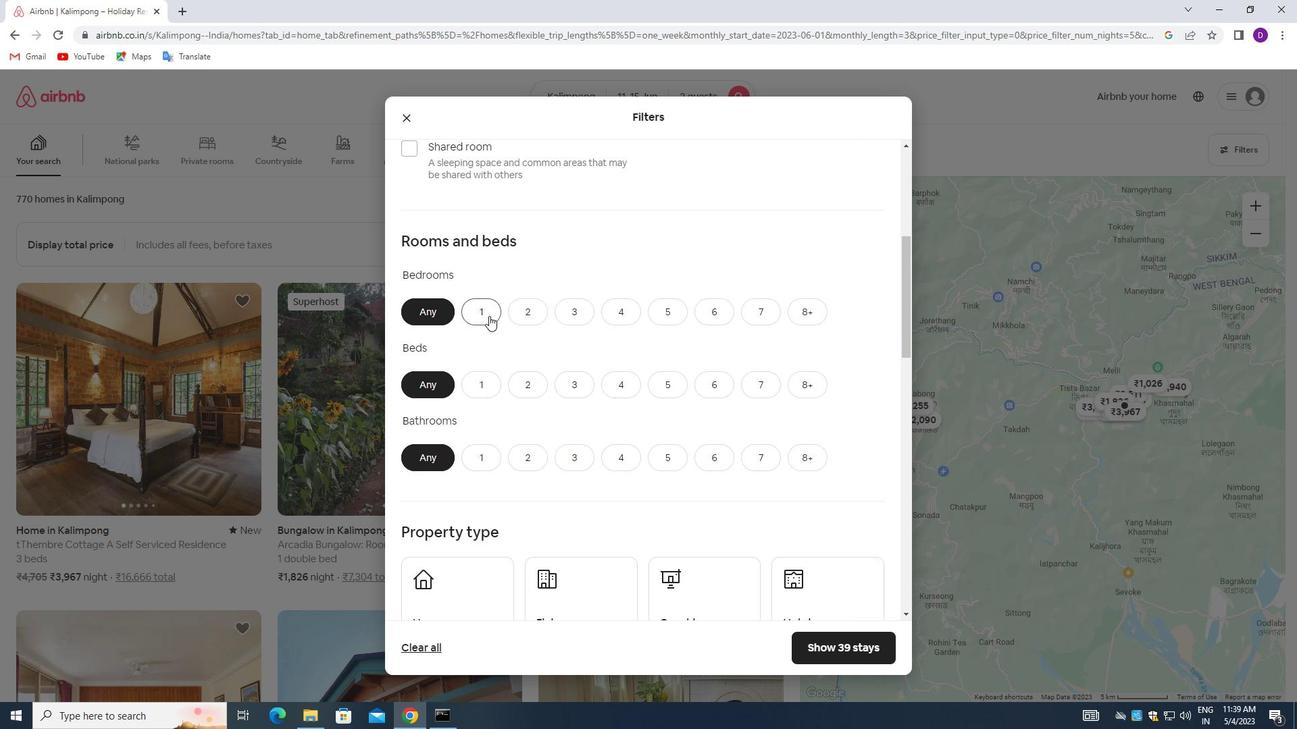 
Action: Mouse moved to (529, 382)
Screenshot: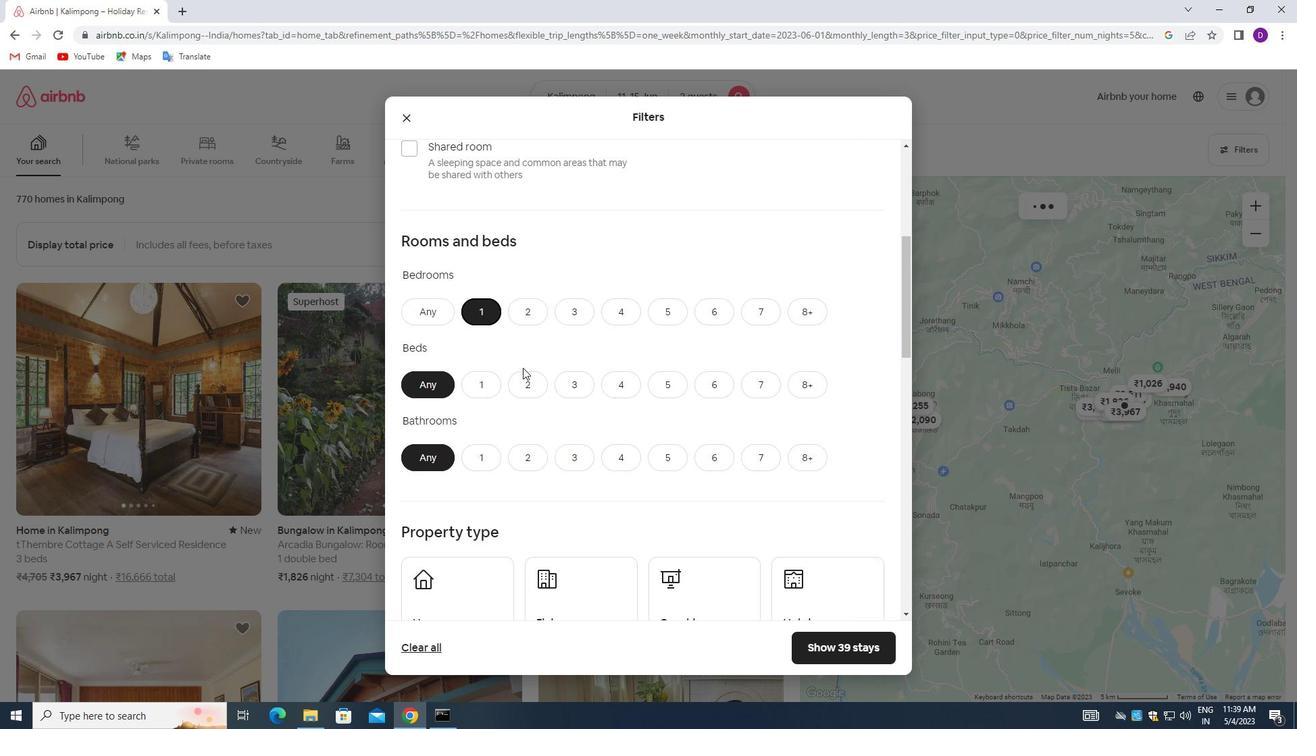 
Action: Mouse pressed left at (529, 382)
Screenshot: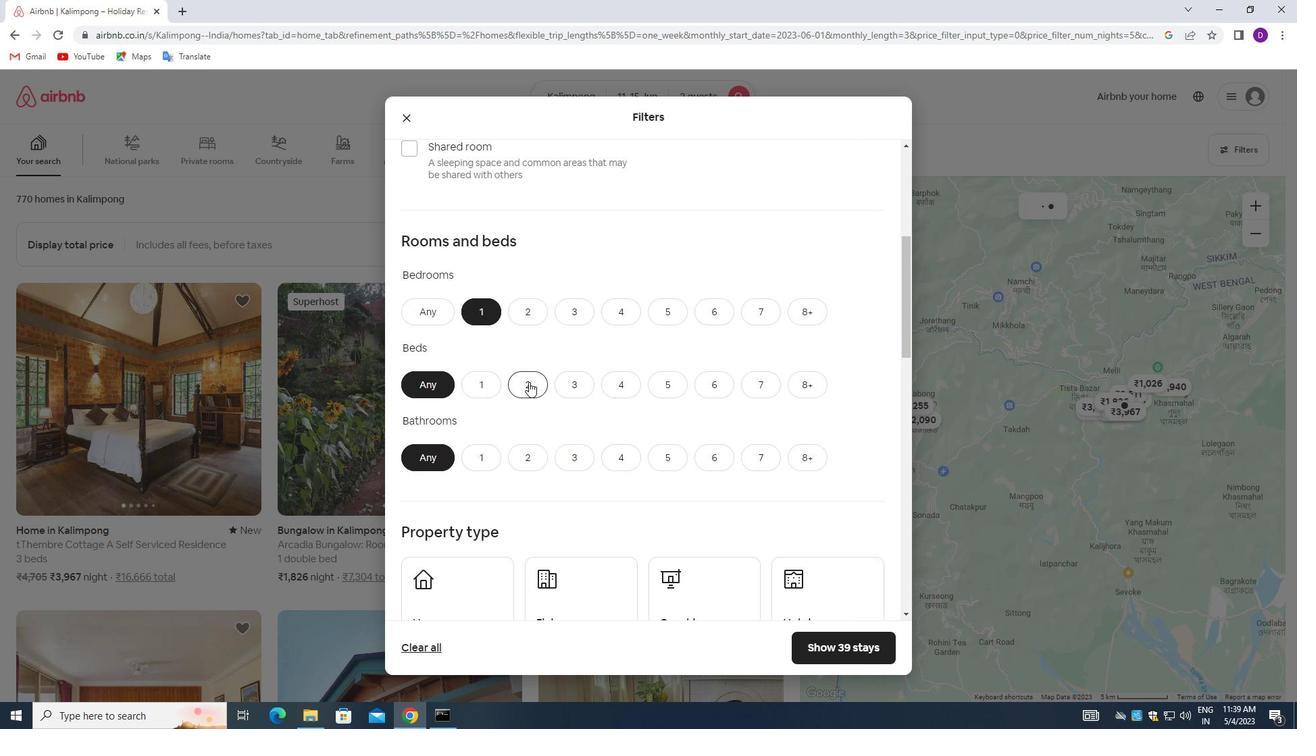 
Action: Mouse moved to (487, 453)
Screenshot: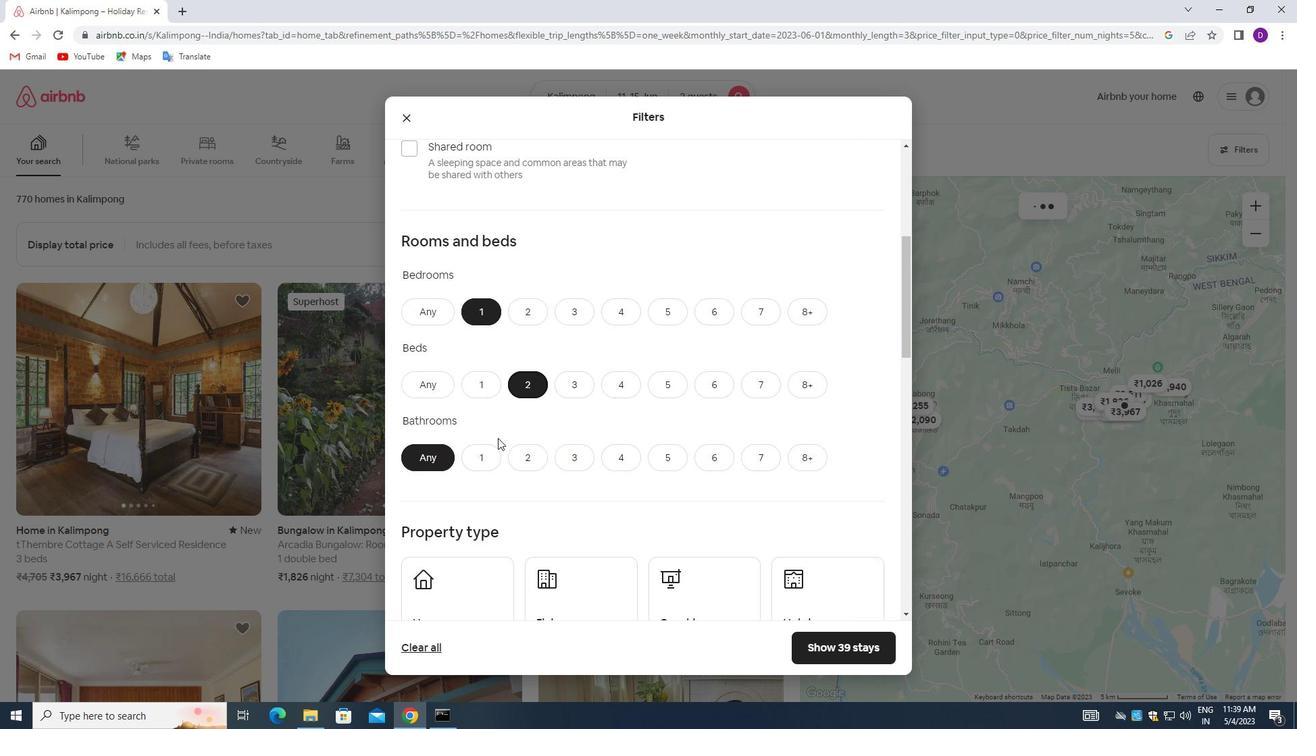 
Action: Mouse pressed left at (487, 453)
Screenshot: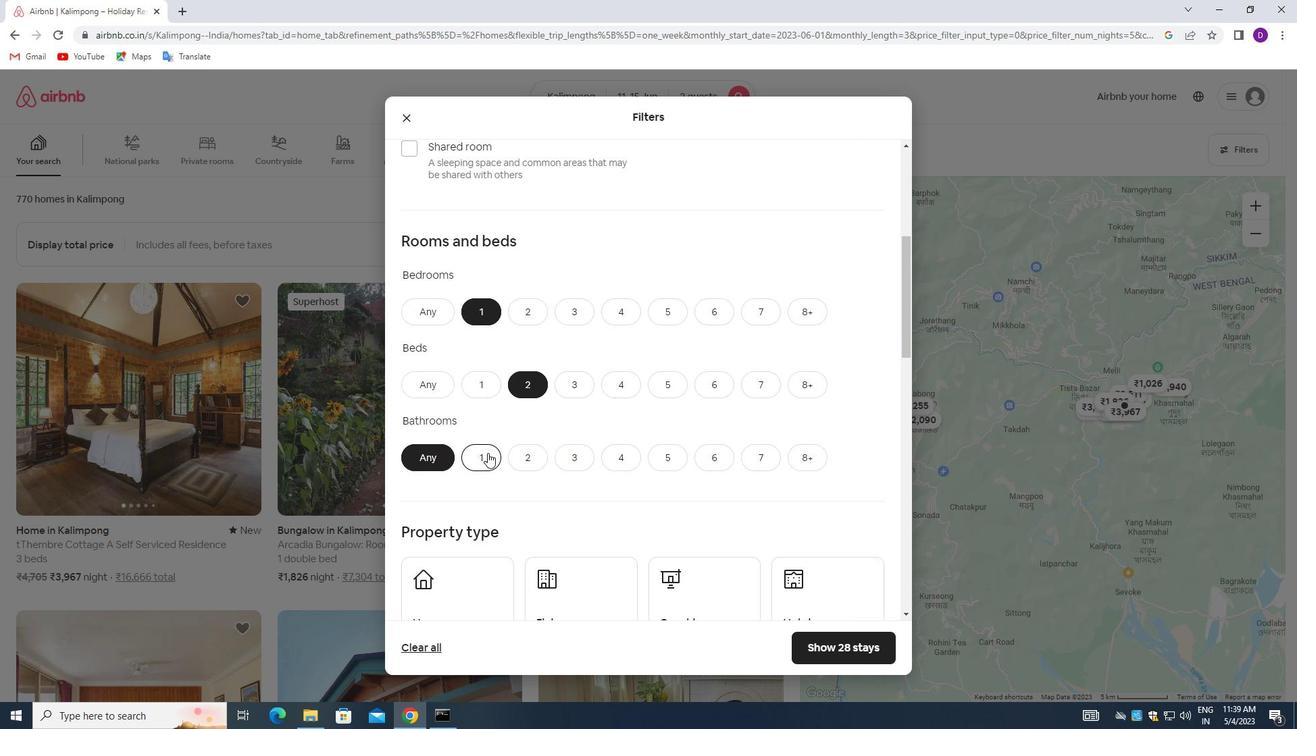 
Action: Mouse moved to (548, 419)
Screenshot: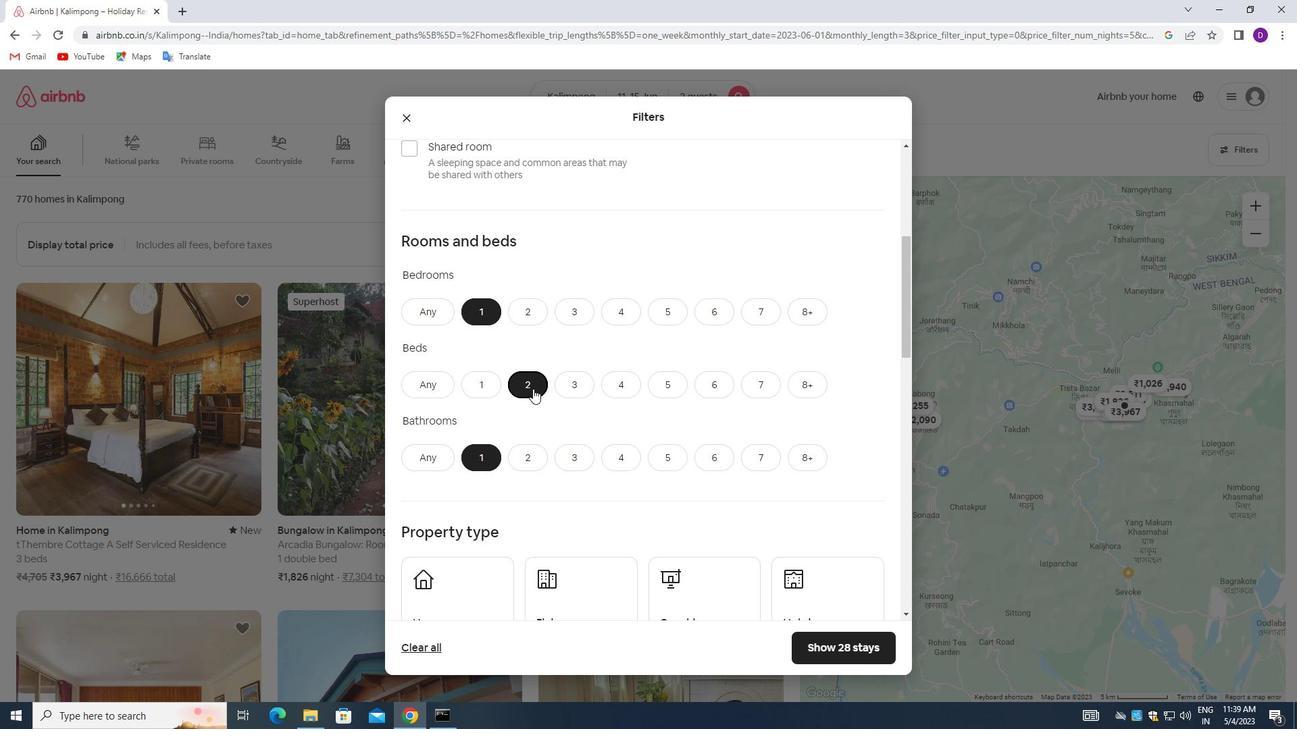 
Action: Mouse scrolled (548, 418) with delta (0, 0)
Screenshot: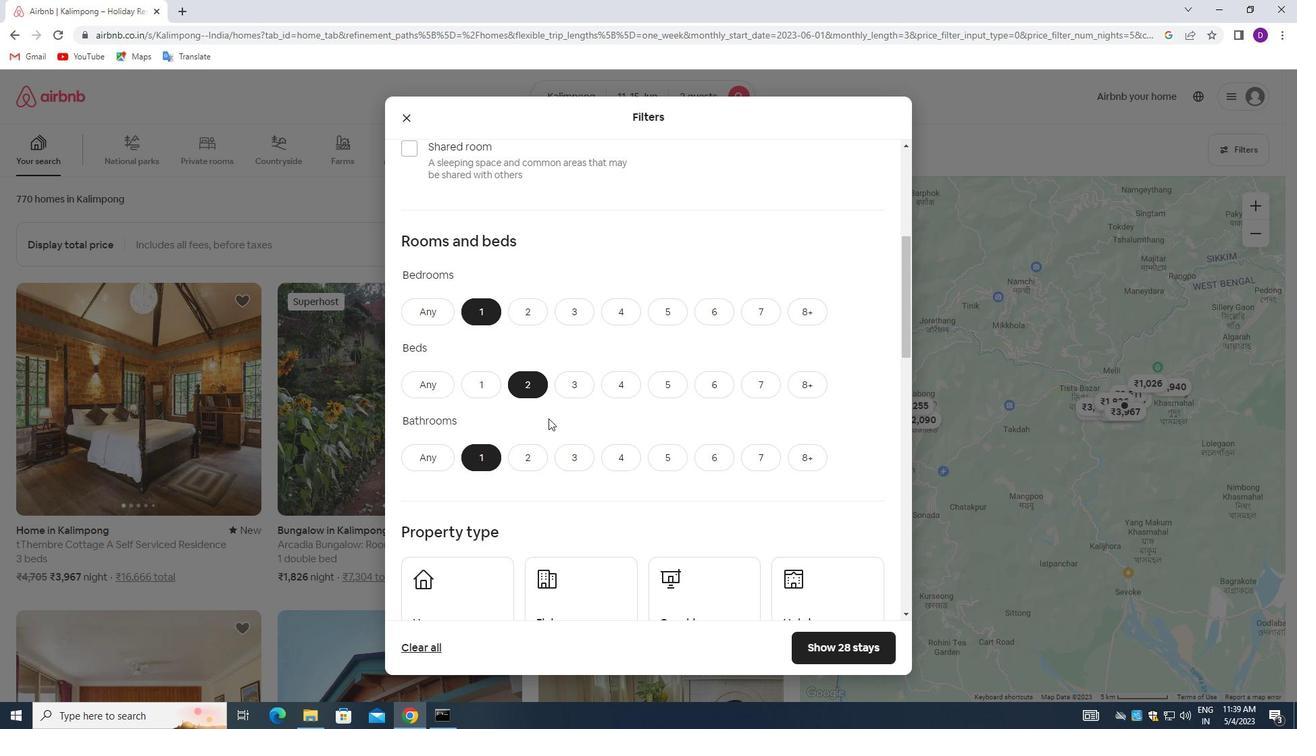 
Action: Mouse moved to (550, 419)
Screenshot: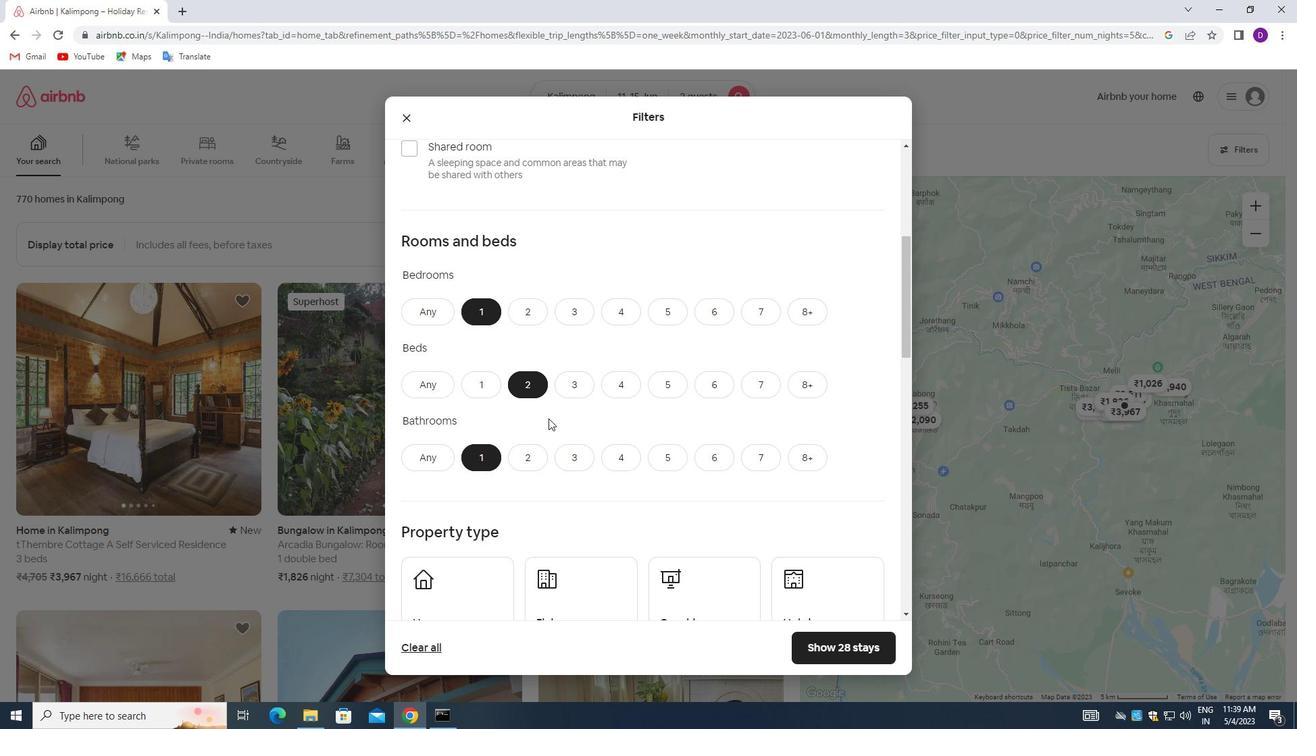
Action: Mouse scrolled (550, 418) with delta (0, 0)
Screenshot: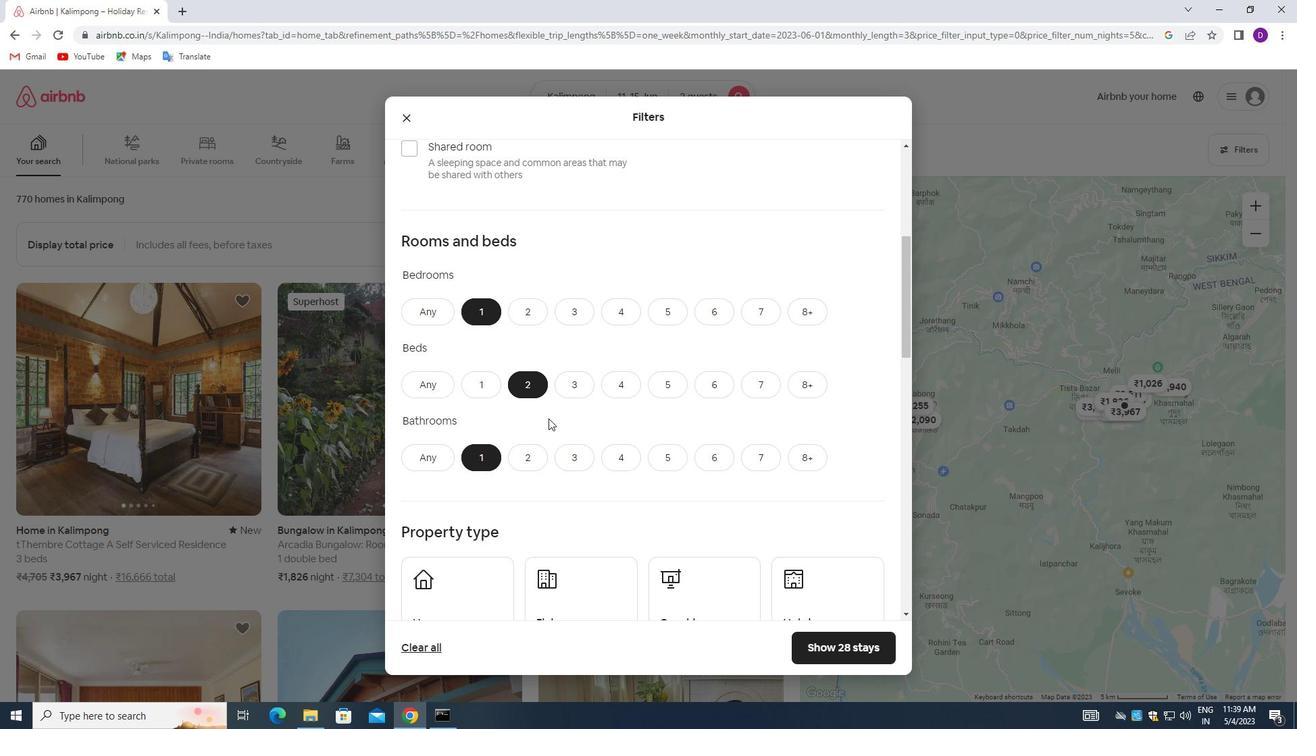 
Action: Mouse moved to (476, 439)
Screenshot: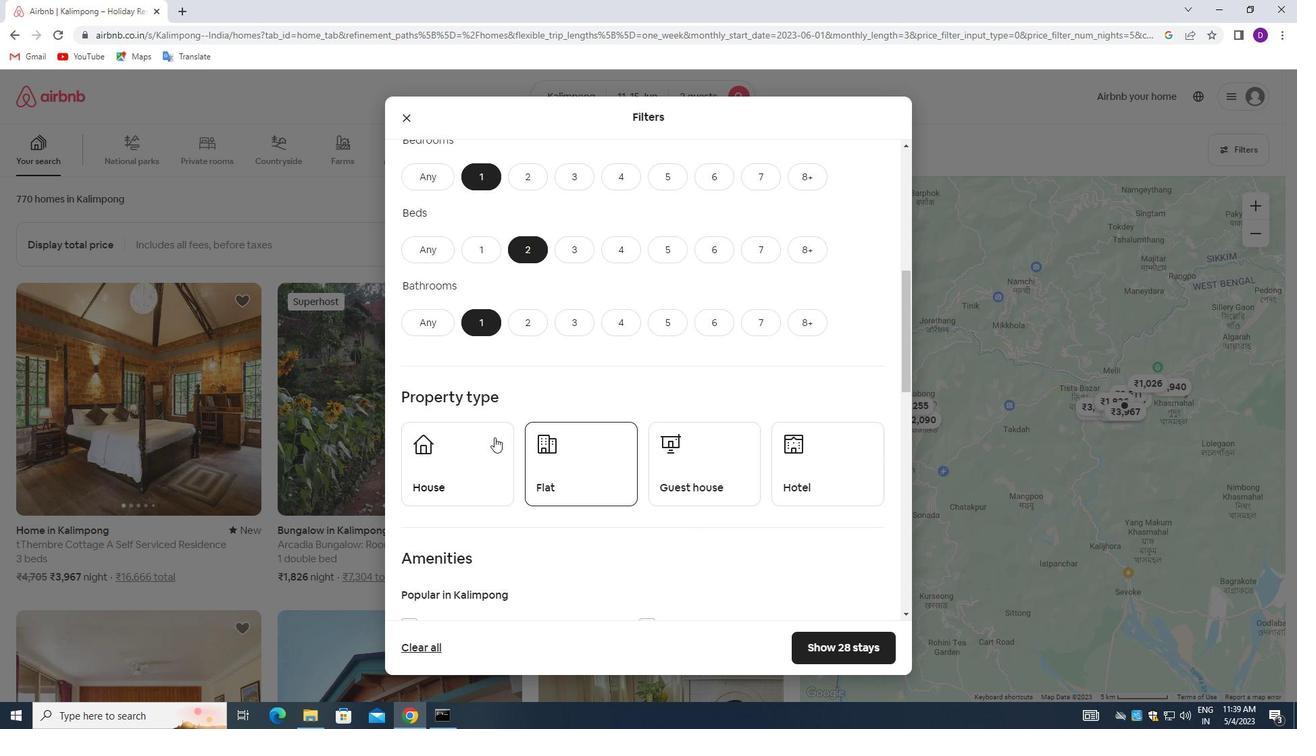 
Action: Mouse pressed left at (476, 439)
Screenshot: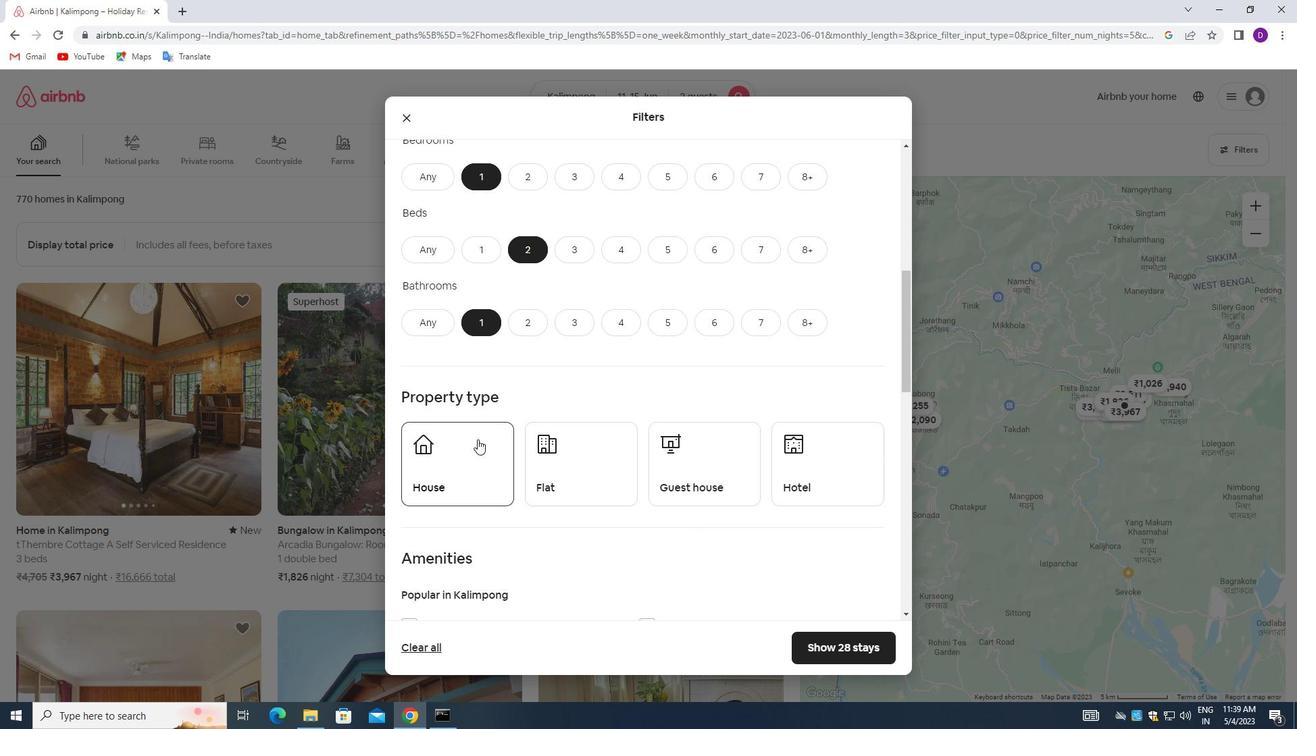 
Action: Mouse moved to (577, 454)
Screenshot: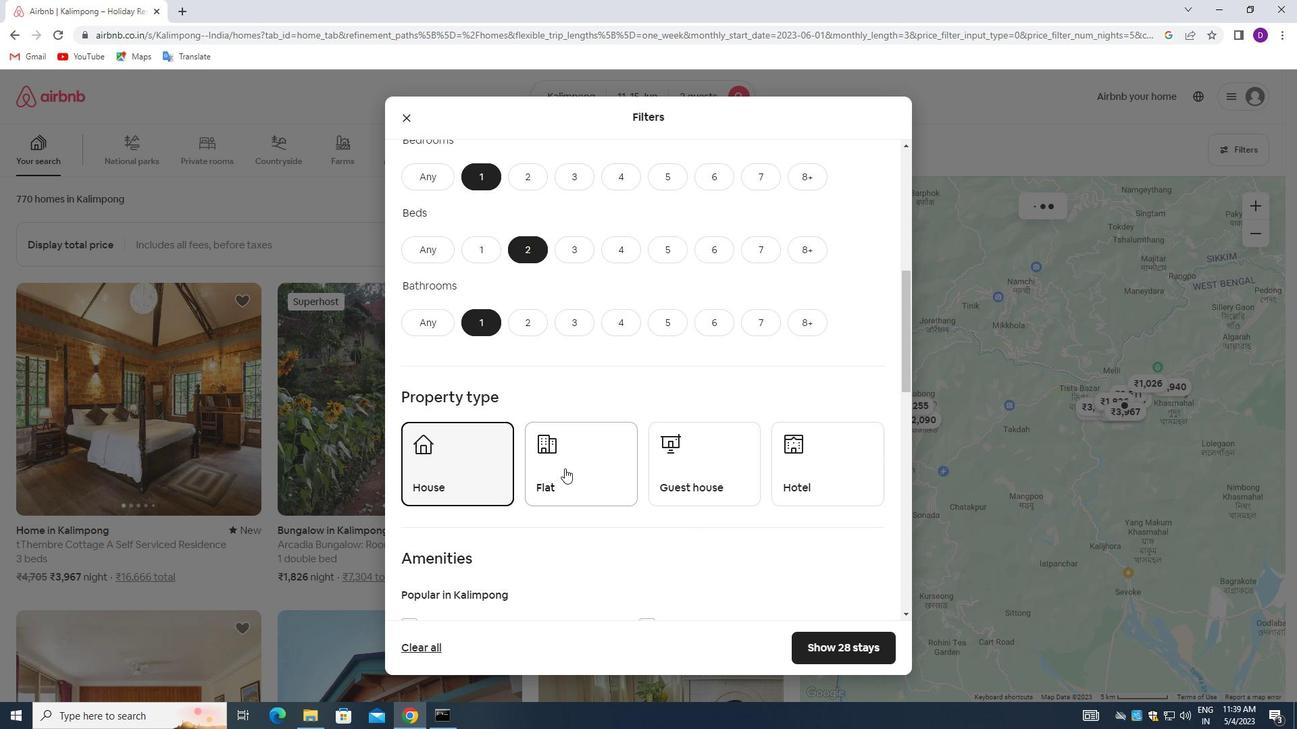 
Action: Mouse pressed left at (577, 454)
Screenshot: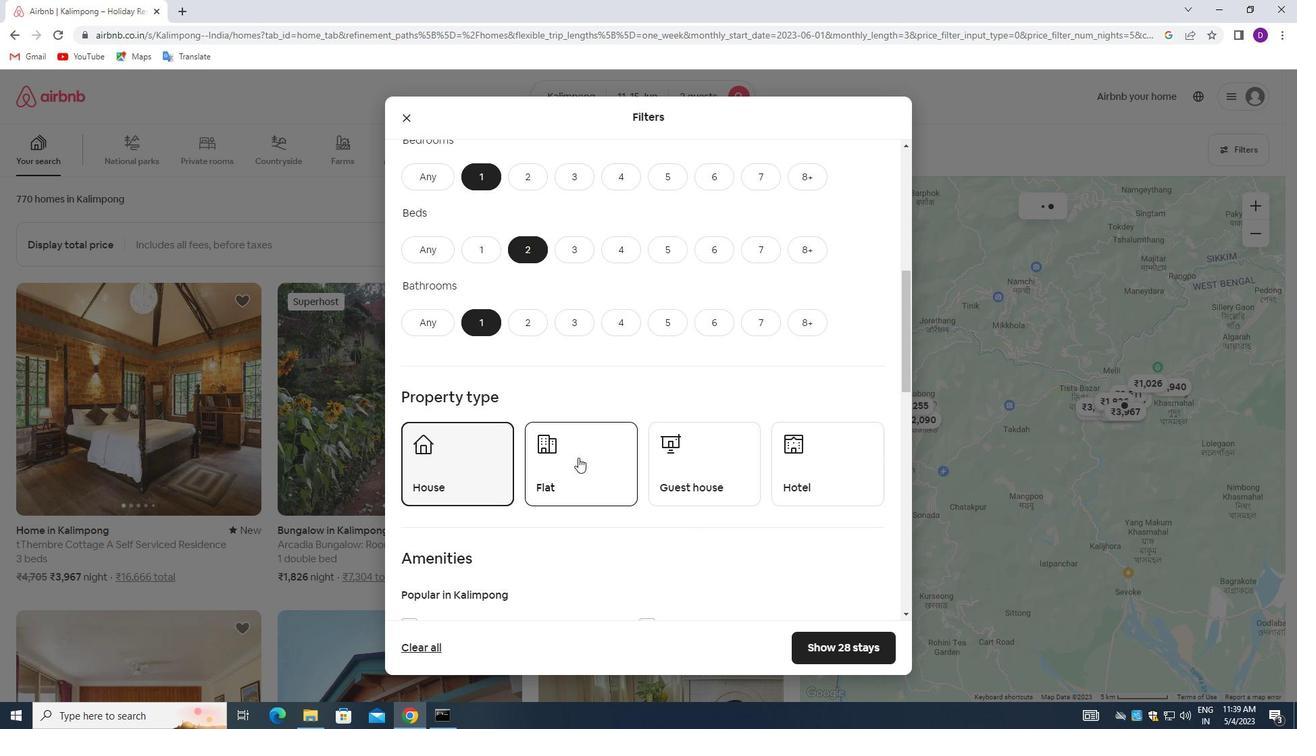 
Action: Mouse moved to (692, 456)
Screenshot: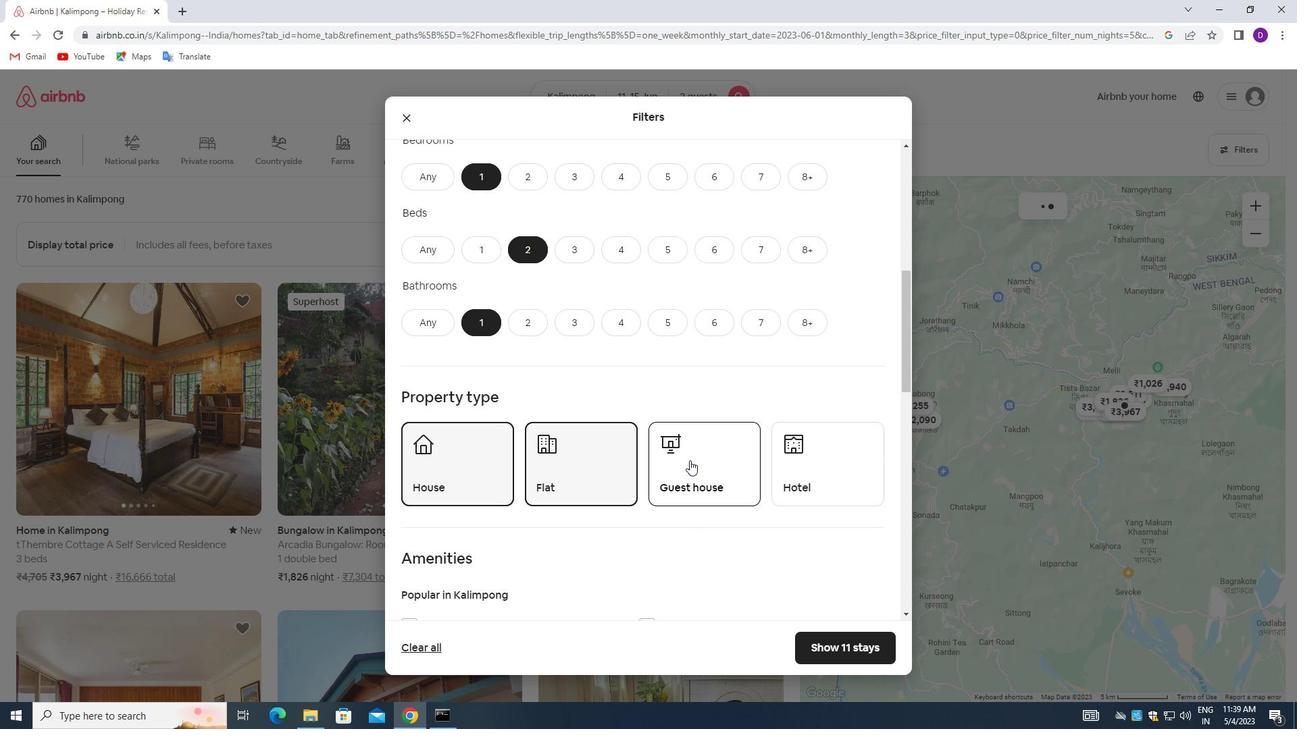 
Action: Mouse pressed left at (692, 456)
Screenshot: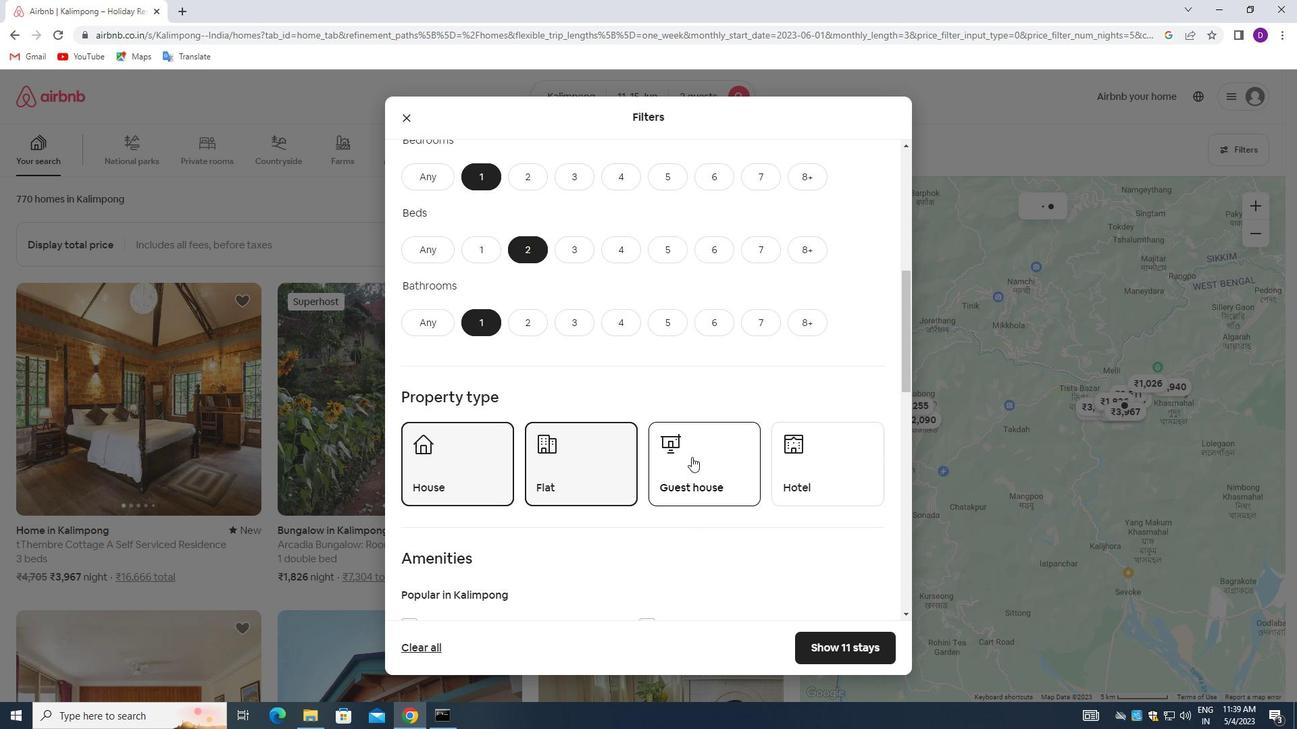 
Action: Mouse moved to (837, 460)
Screenshot: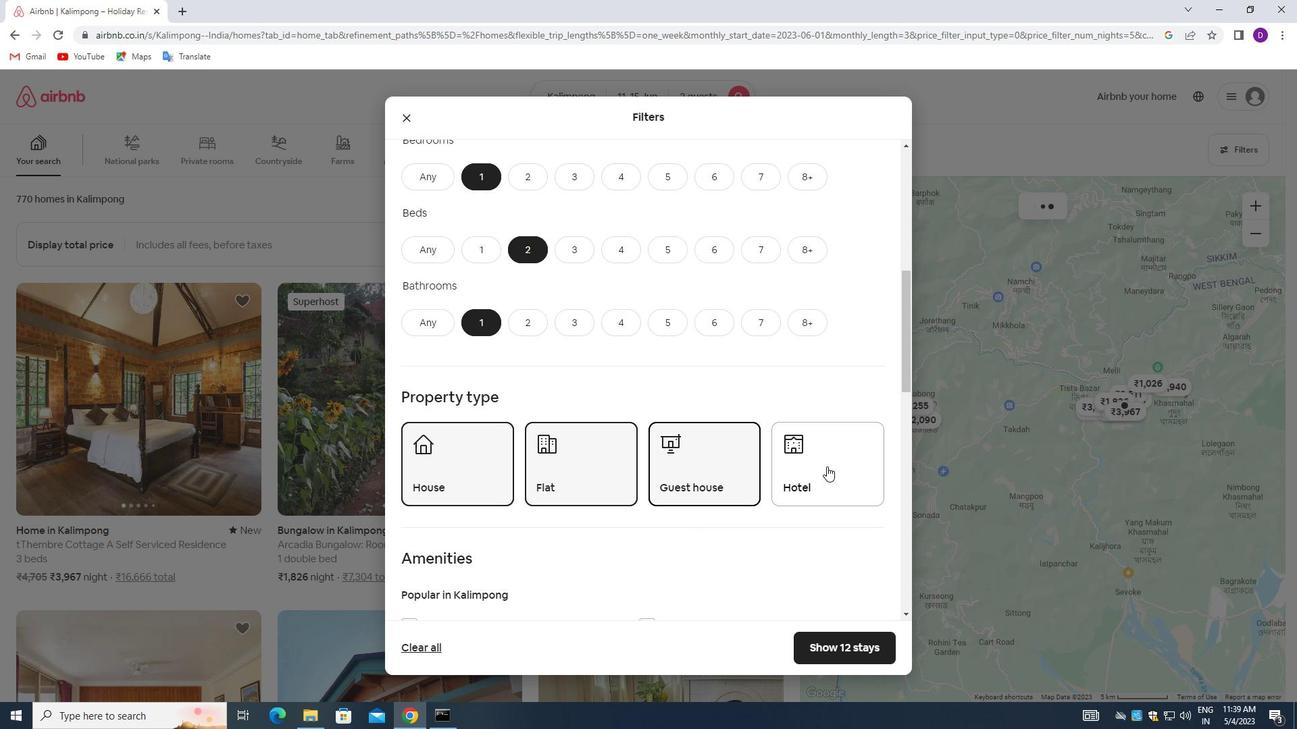 
Action: Mouse pressed left at (837, 460)
Screenshot: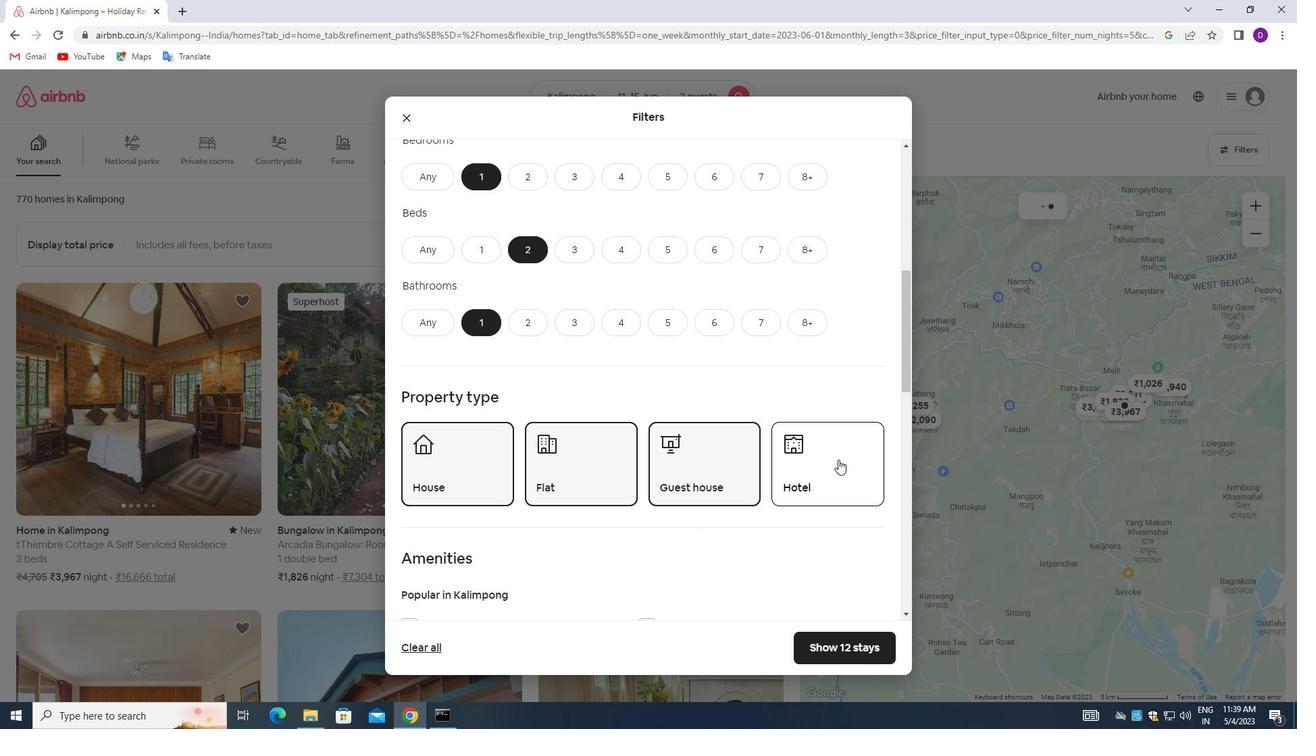 
Action: Mouse moved to (615, 431)
Screenshot: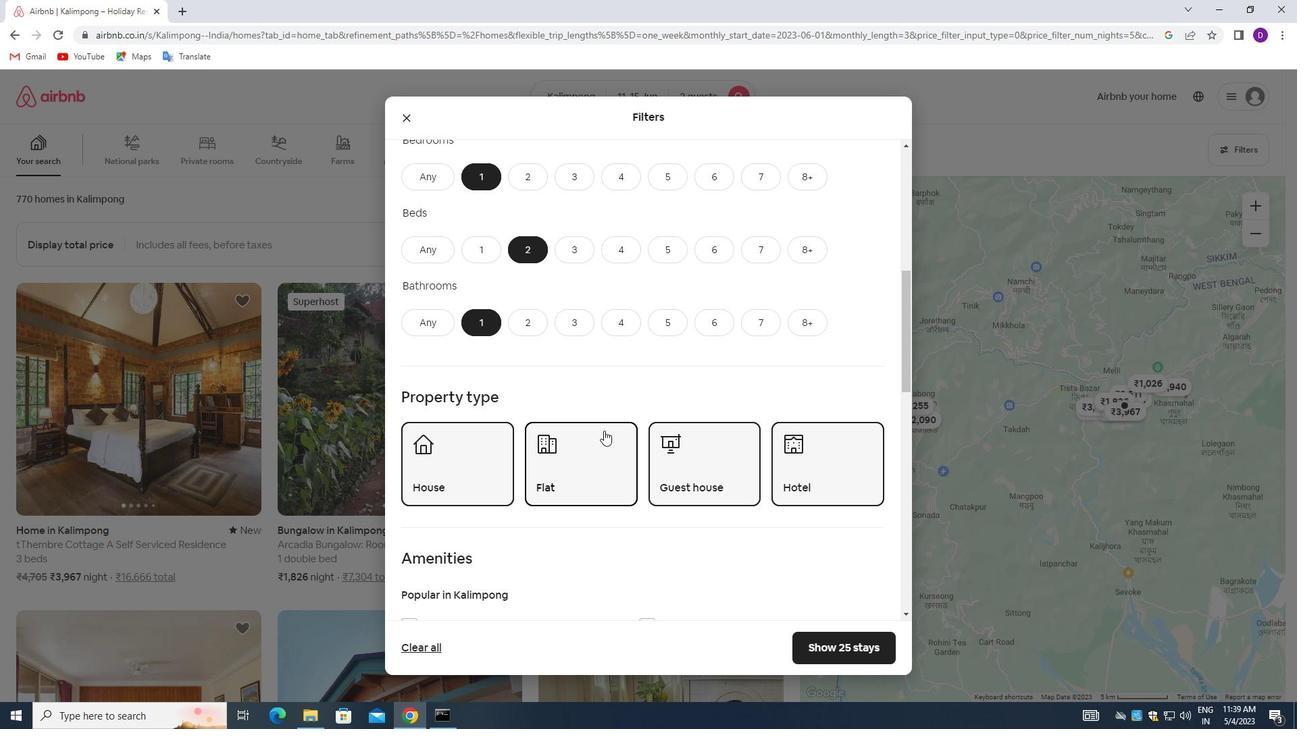 
Action: Mouse scrolled (615, 430) with delta (0, 0)
Screenshot: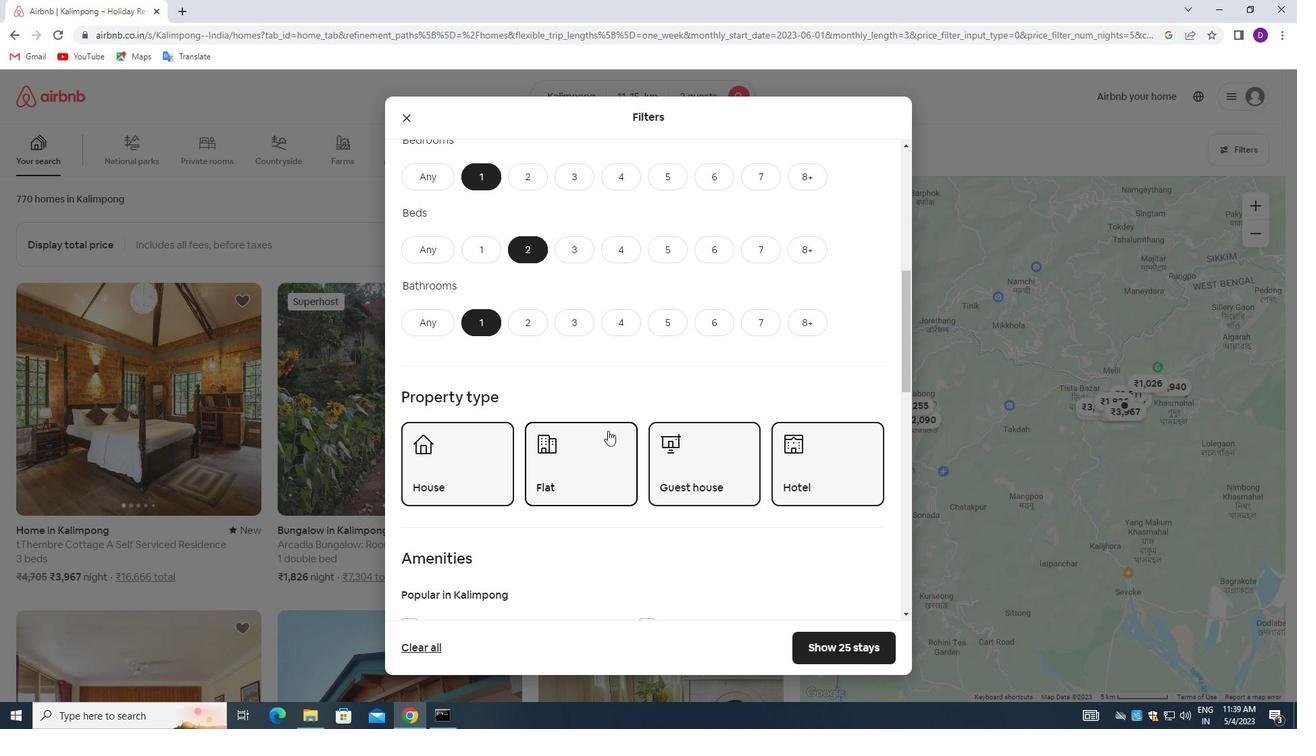 
Action: Mouse moved to (617, 431)
Screenshot: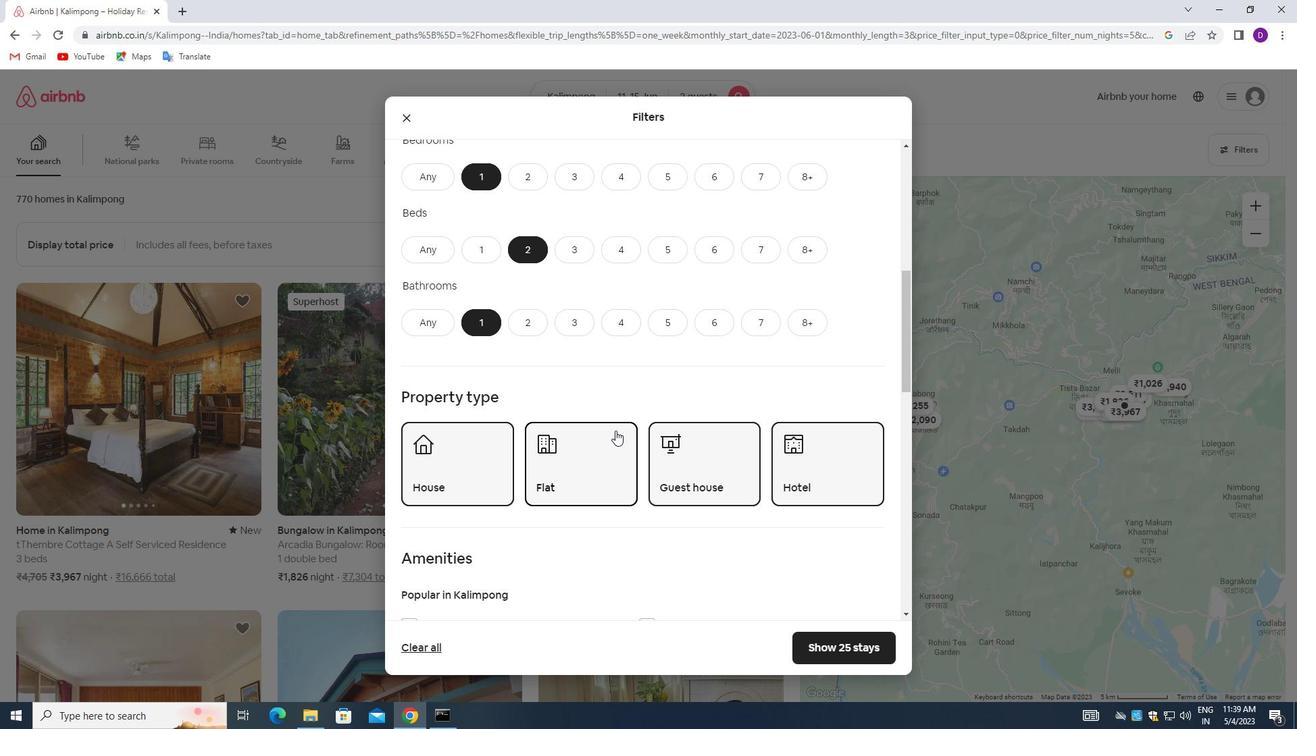 
Action: Mouse scrolled (617, 430) with delta (0, 0)
Screenshot: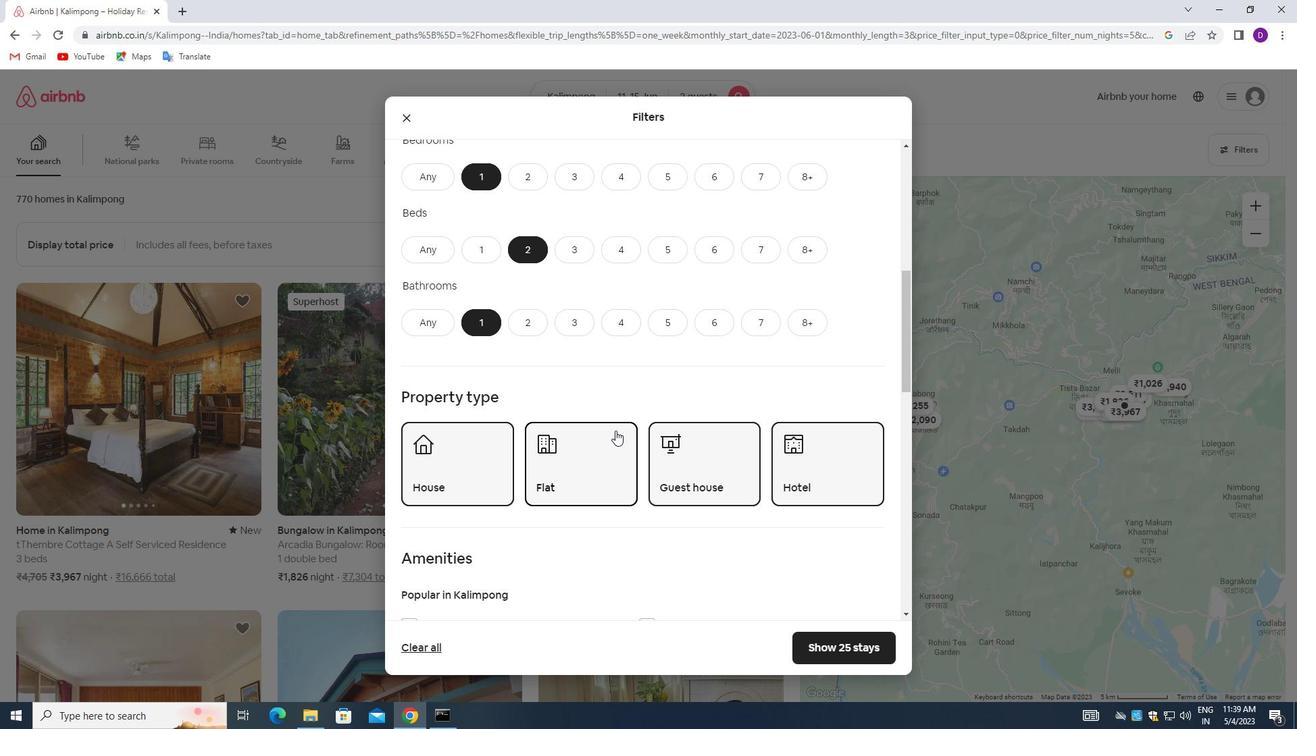 
Action: Mouse moved to (619, 431)
Screenshot: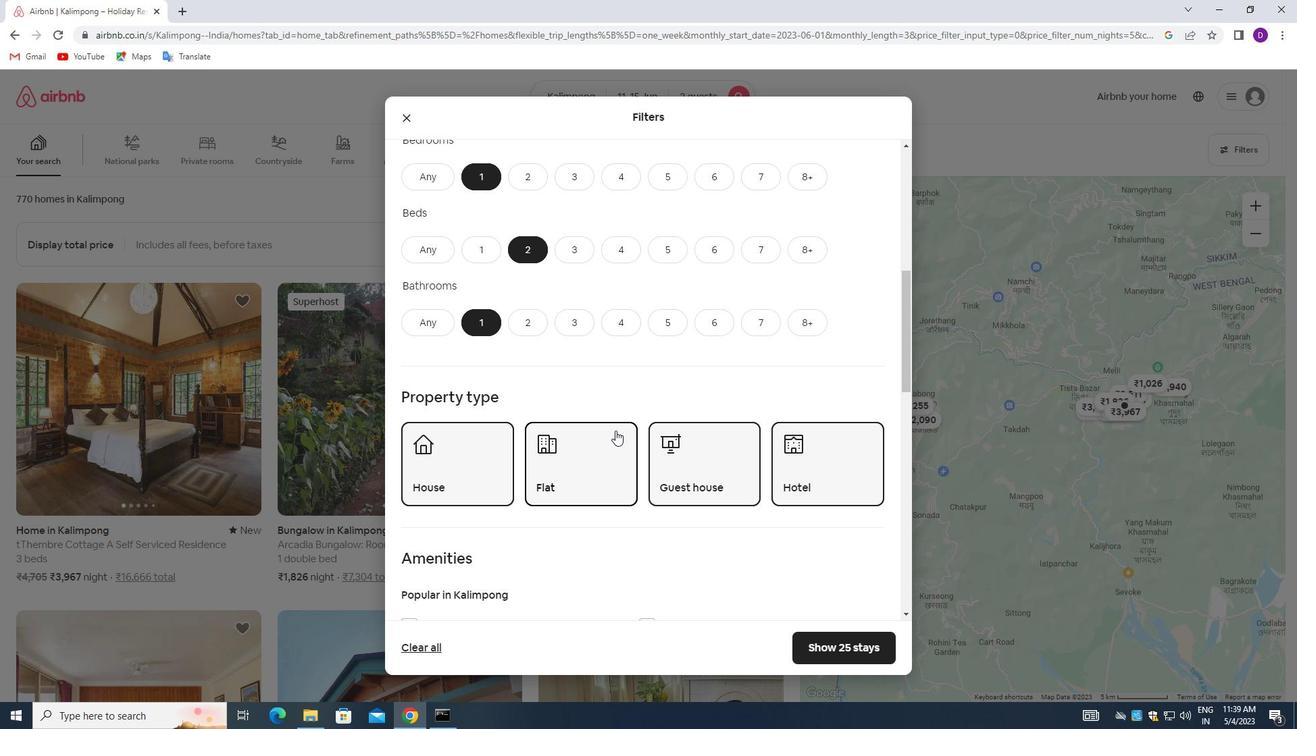 
Action: Mouse scrolled (619, 431) with delta (0, 0)
Screenshot: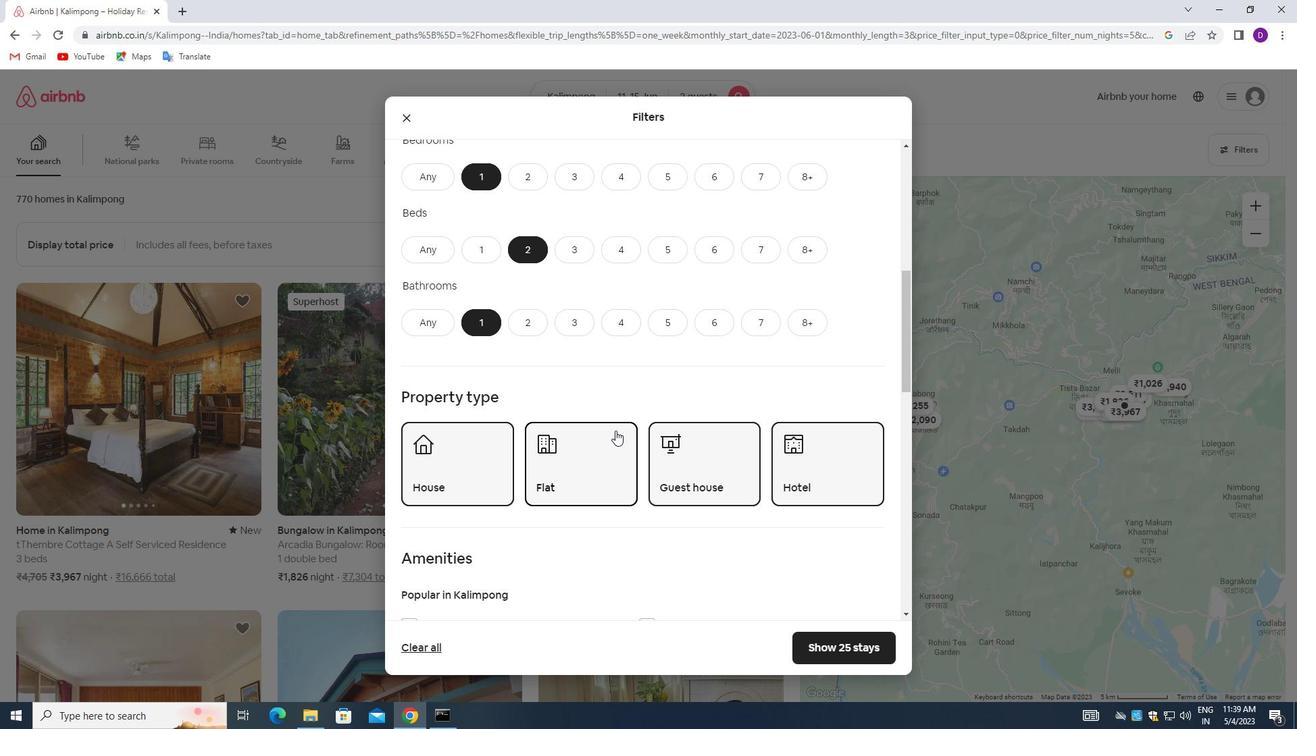 
Action: Mouse moved to (619, 431)
Screenshot: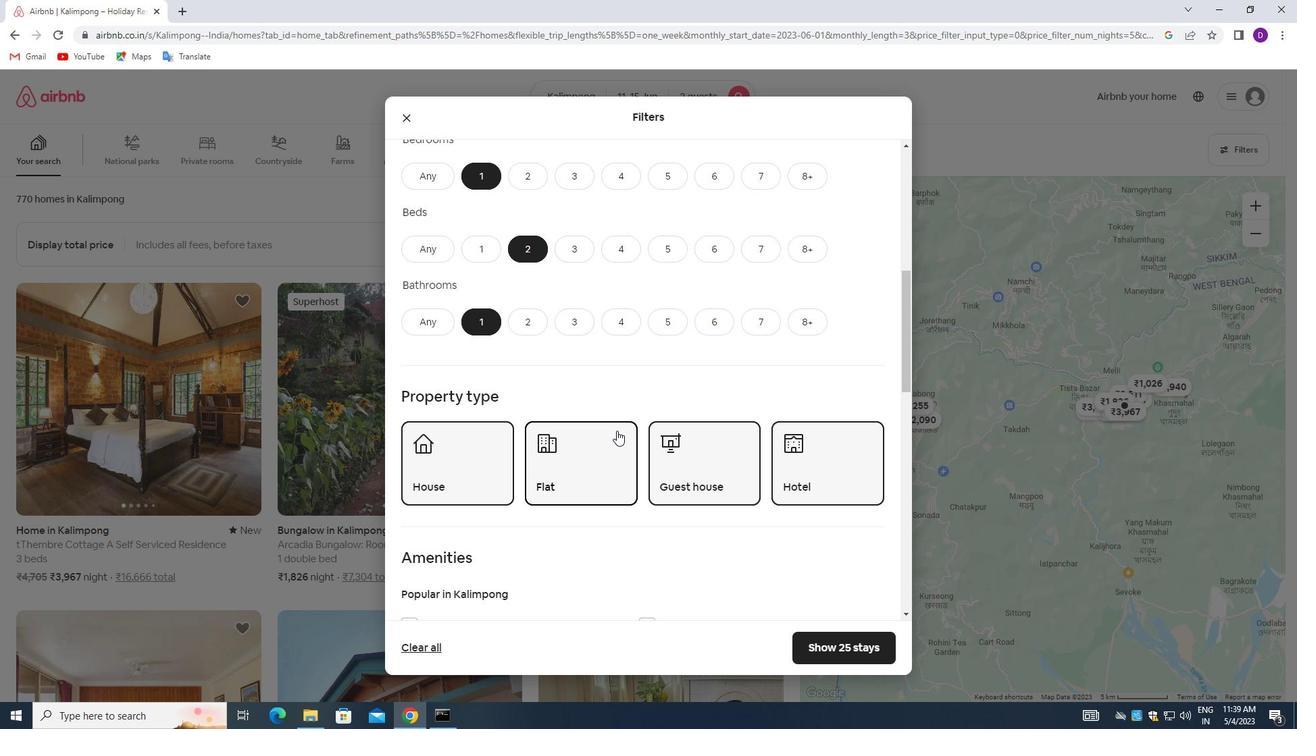 
Action: Mouse scrolled (619, 431) with delta (0, 0)
Screenshot: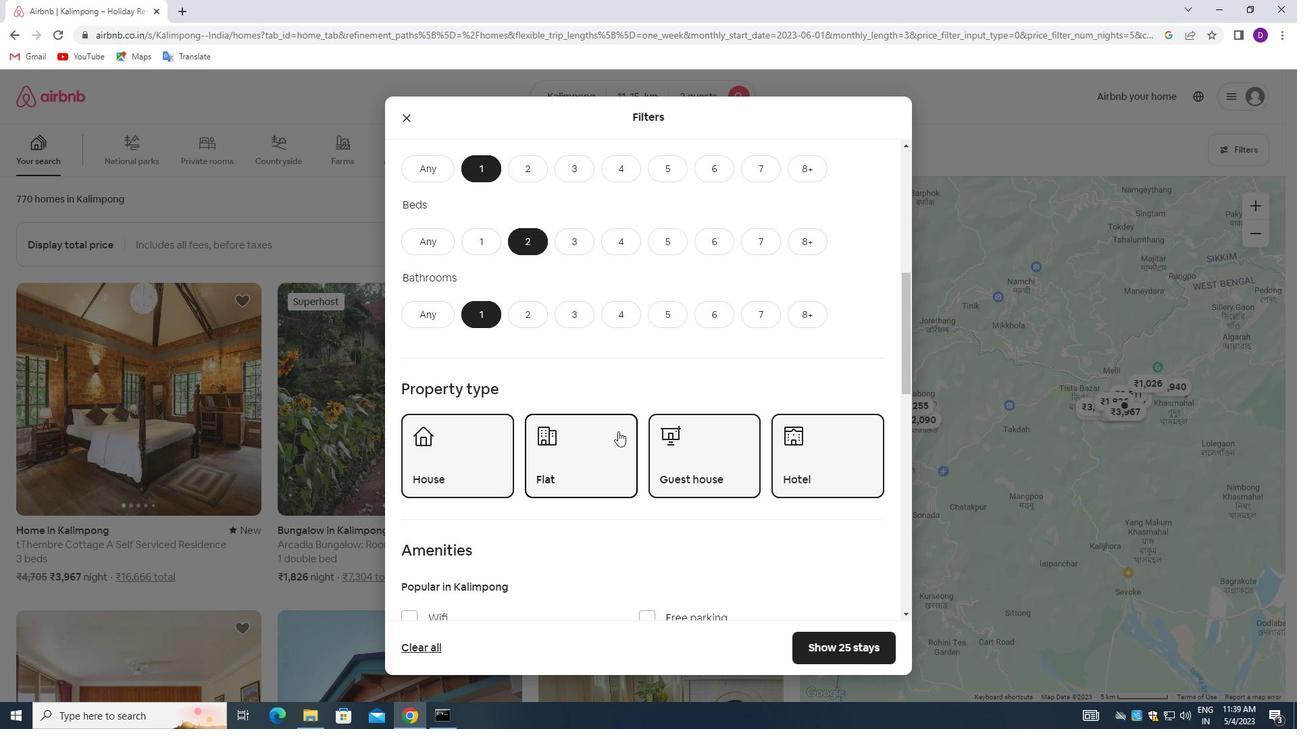 
Action: Mouse moved to (621, 433)
Screenshot: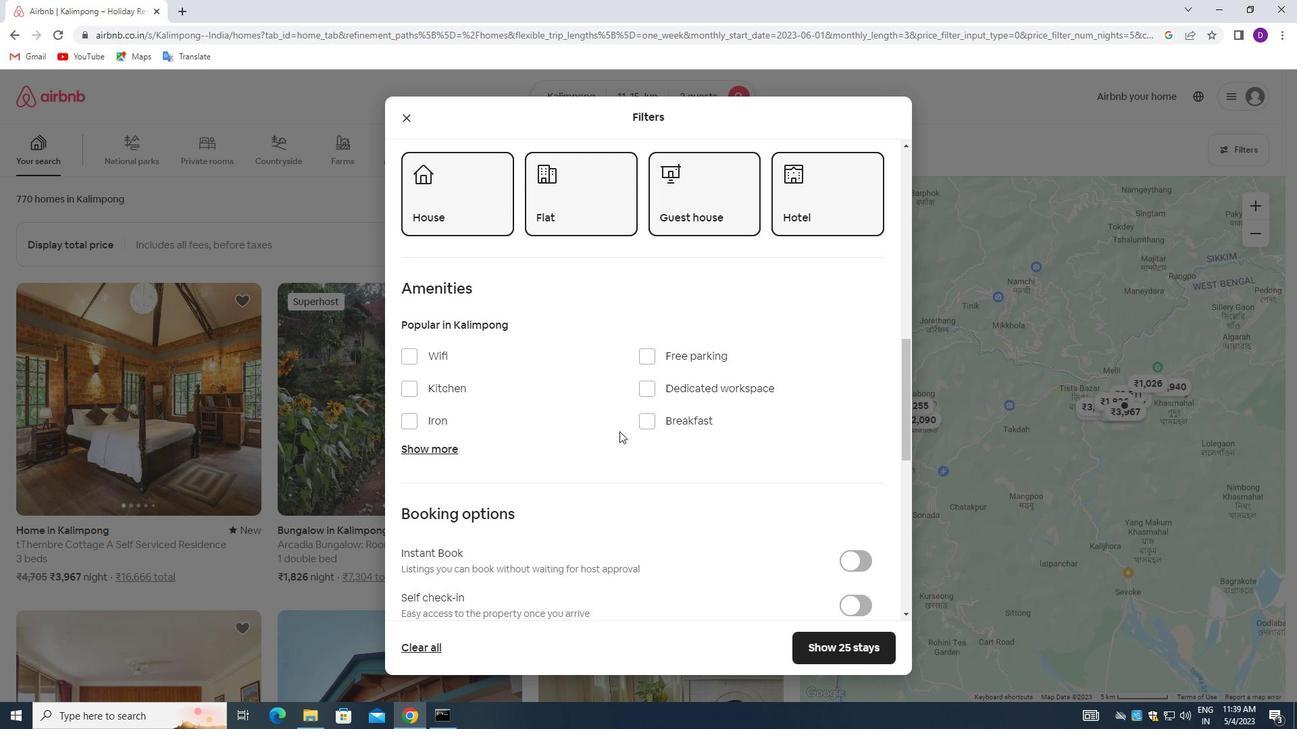 
Action: Mouse scrolled (621, 432) with delta (0, 0)
Screenshot: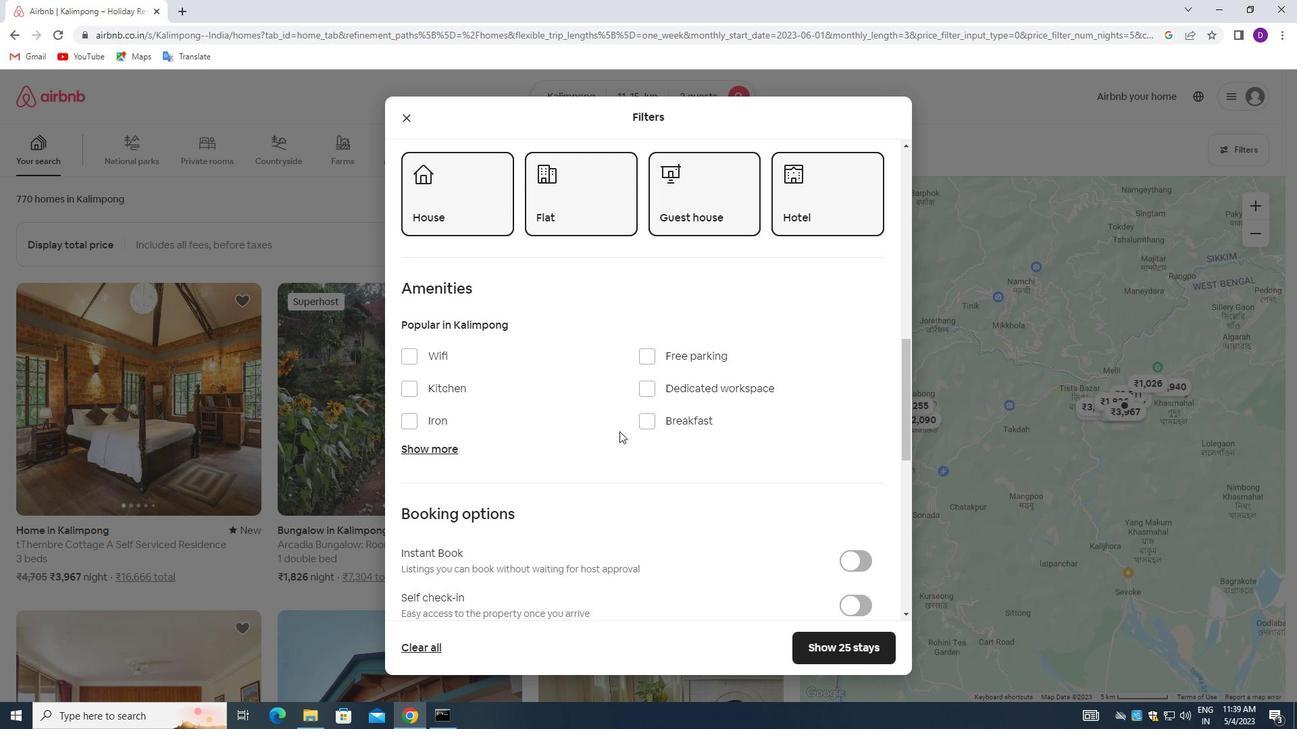 
Action: Mouse moved to (621, 433)
Screenshot: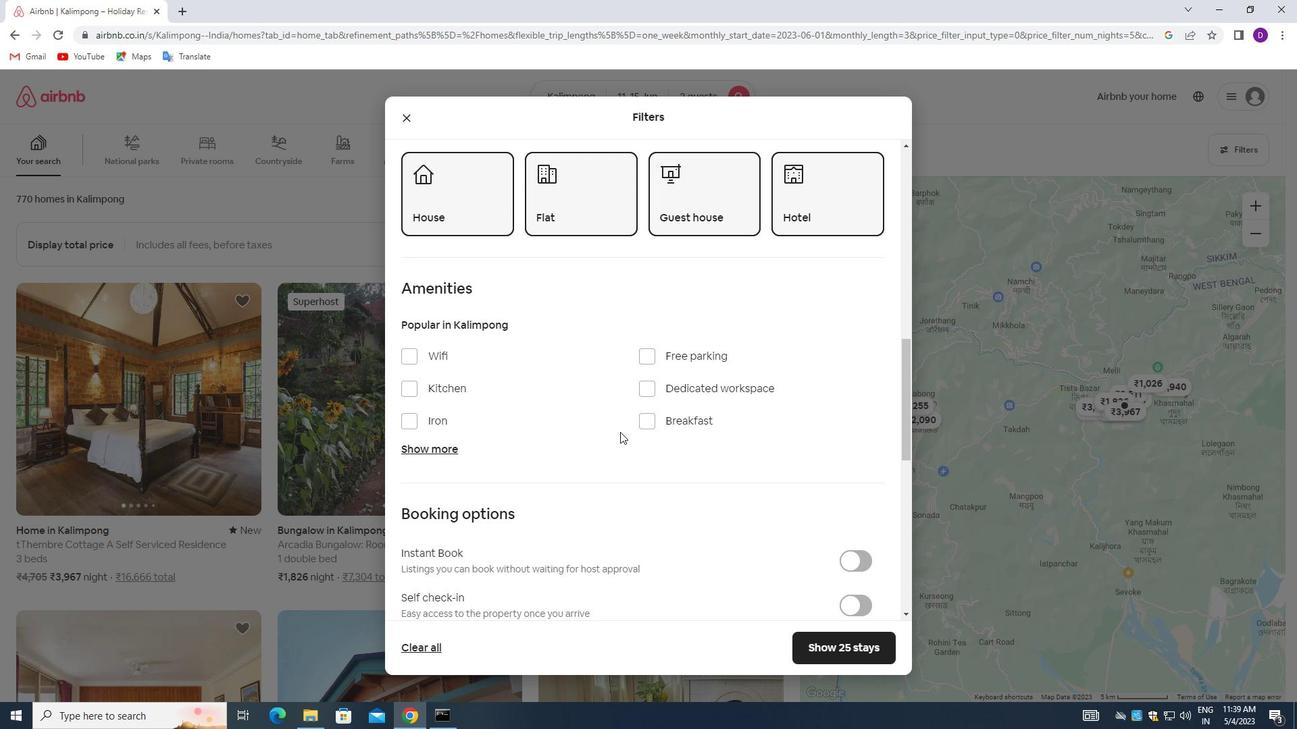 
Action: Mouse scrolled (621, 433) with delta (0, 0)
Screenshot: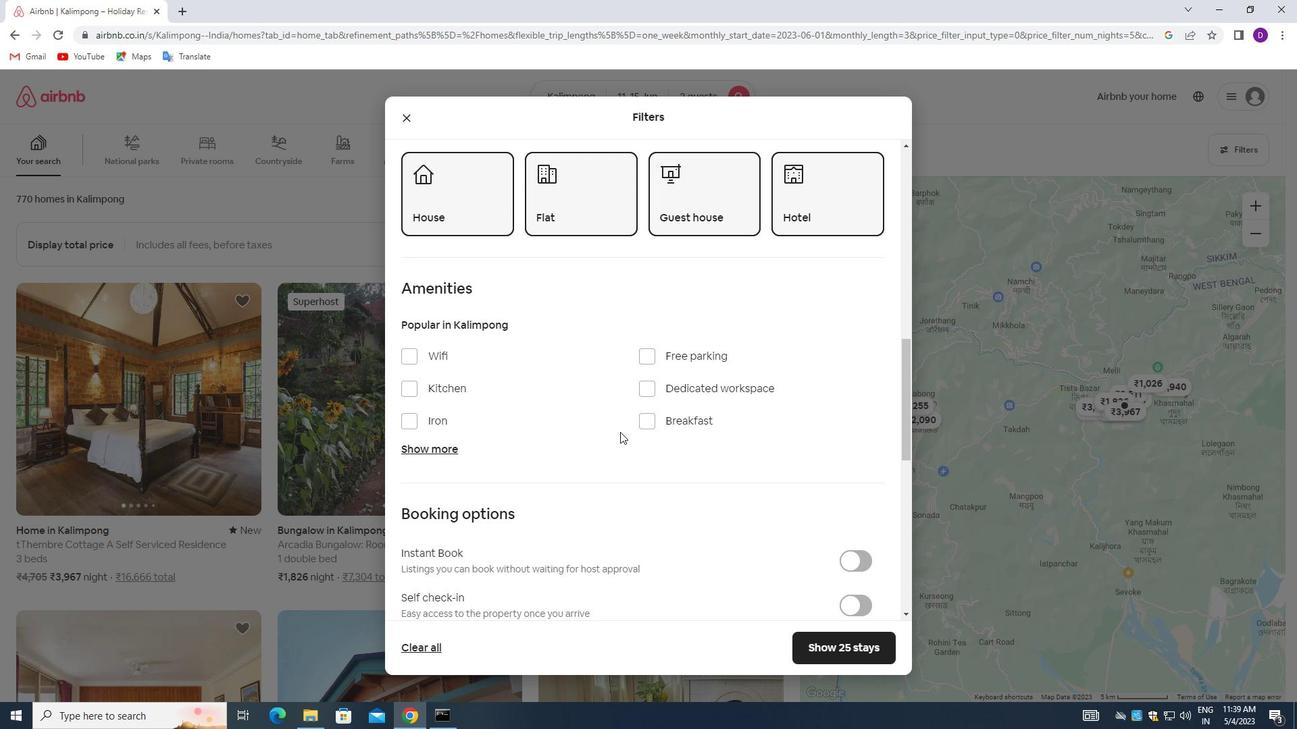 
Action: Mouse moved to (858, 476)
Screenshot: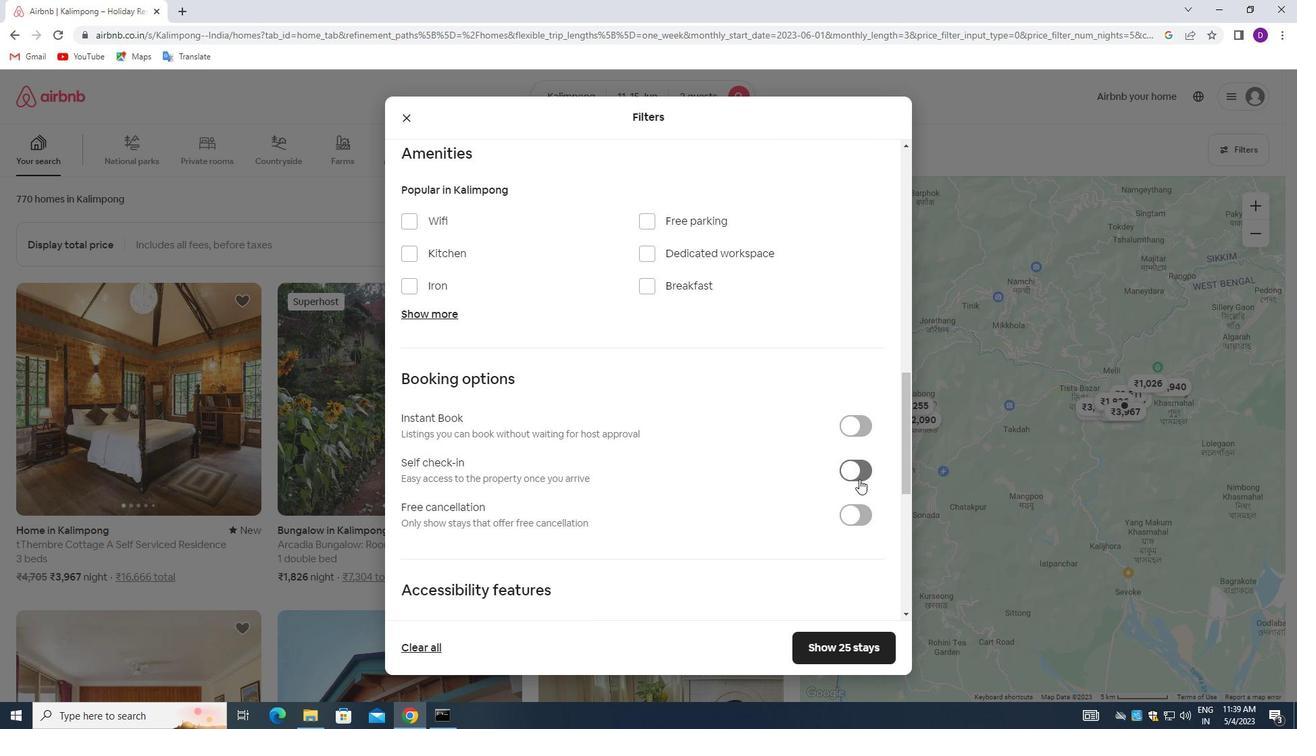 
Action: Mouse pressed left at (858, 476)
Screenshot: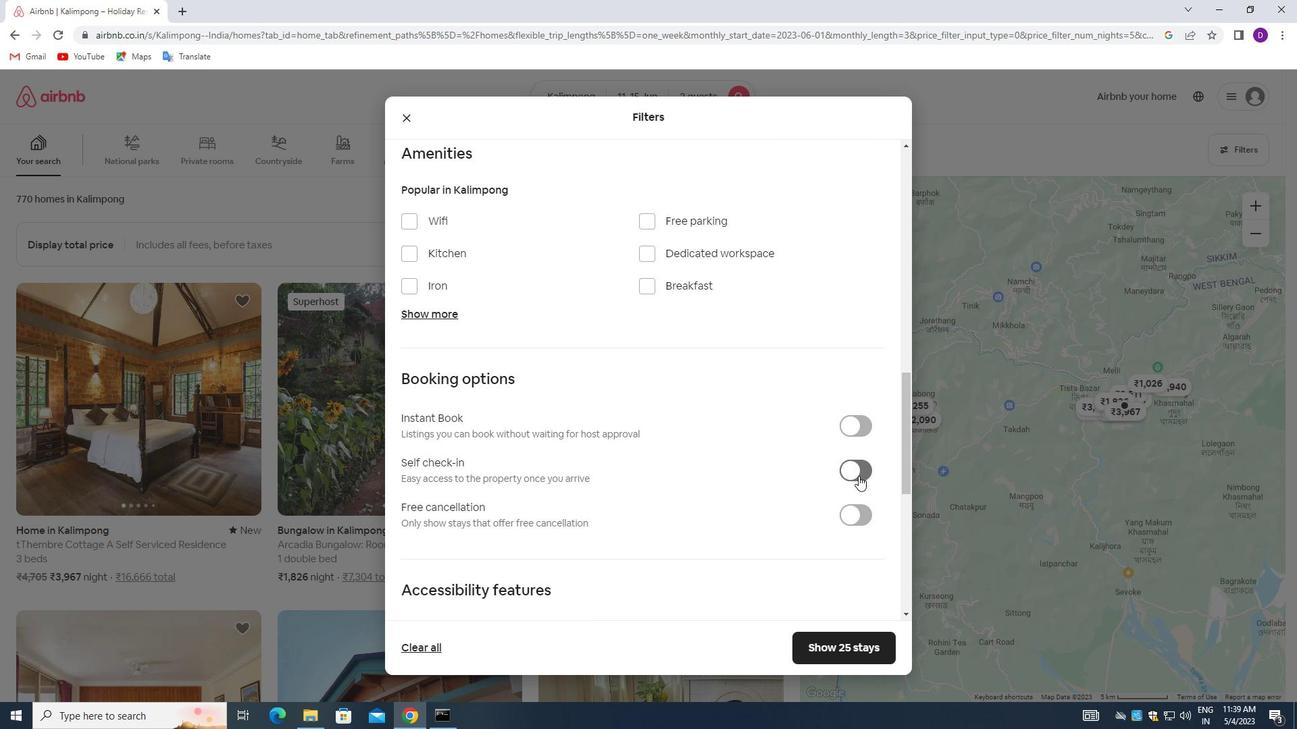 
Action: Mouse moved to (594, 454)
Screenshot: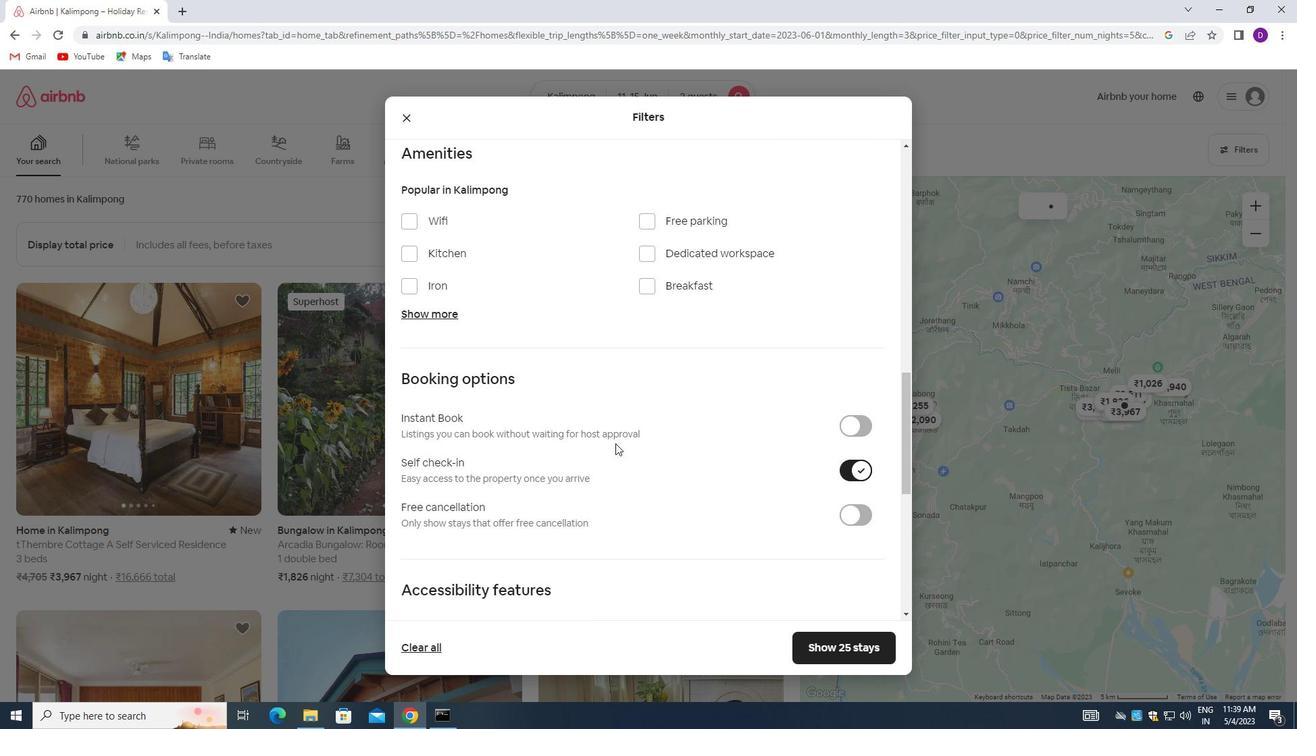 
Action: Mouse scrolled (594, 454) with delta (0, 0)
Screenshot: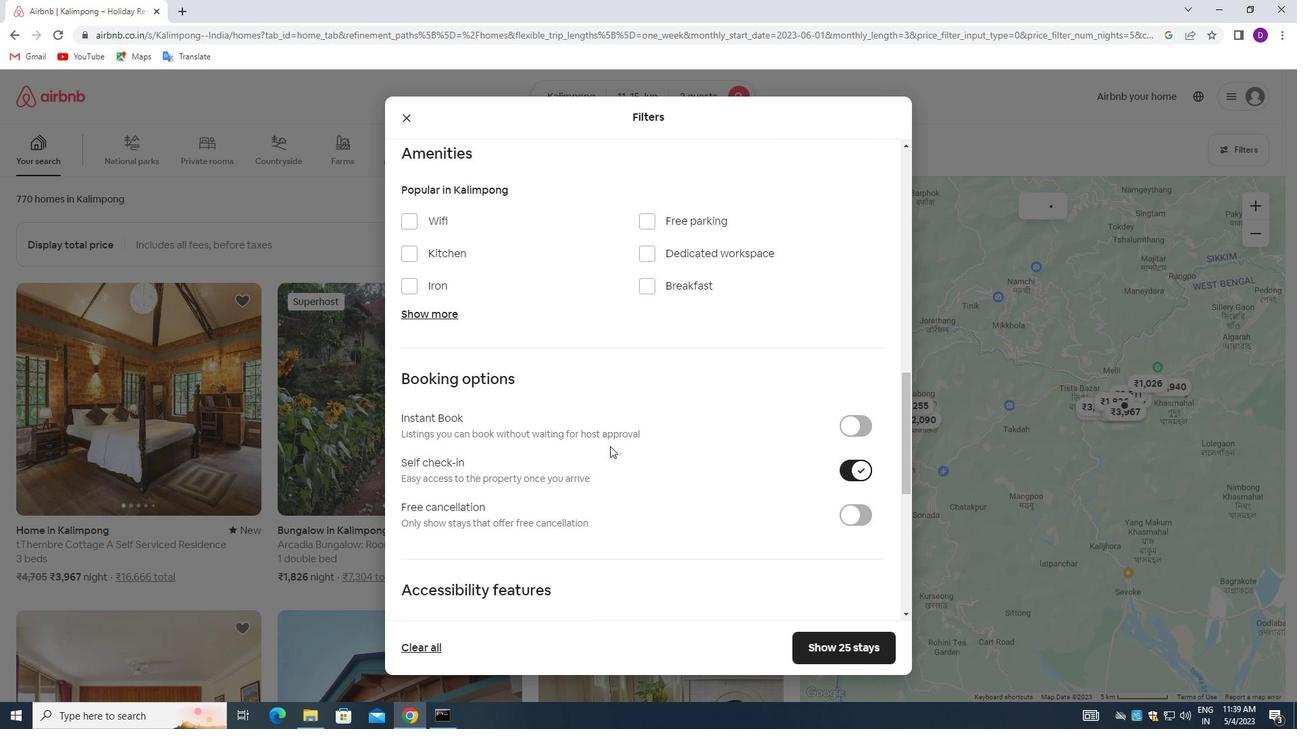
Action: Mouse moved to (592, 454)
Screenshot: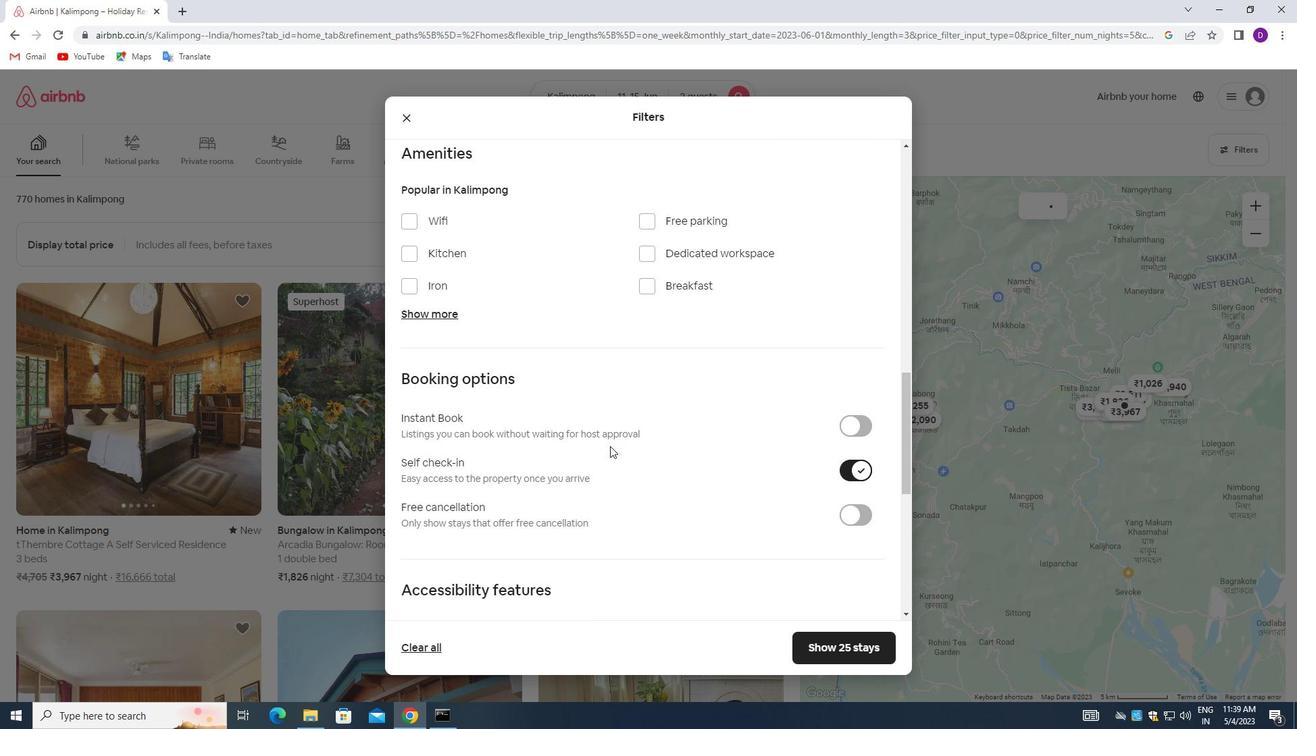 
Action: Mouse scrolled (592, 454) with delta (0, 0)
Screenshot: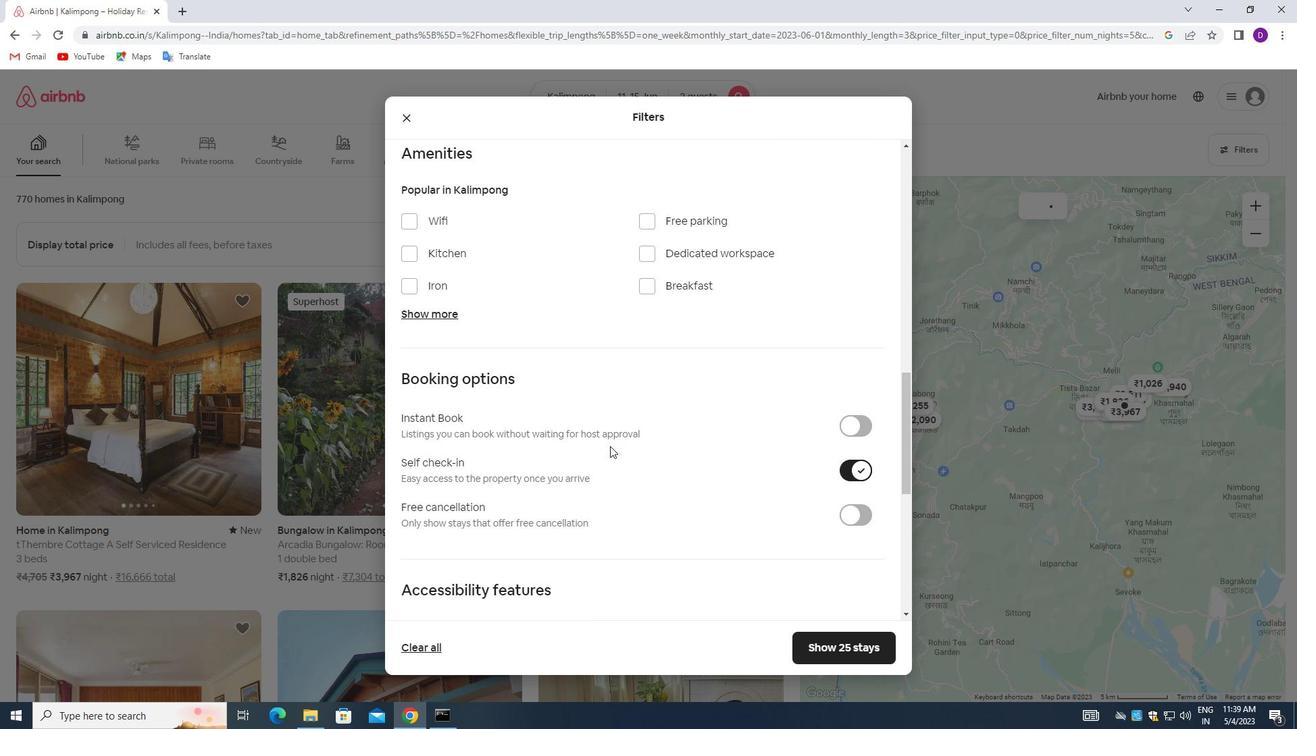 
Action: Mouse moved to (589, 454)
Screenshot: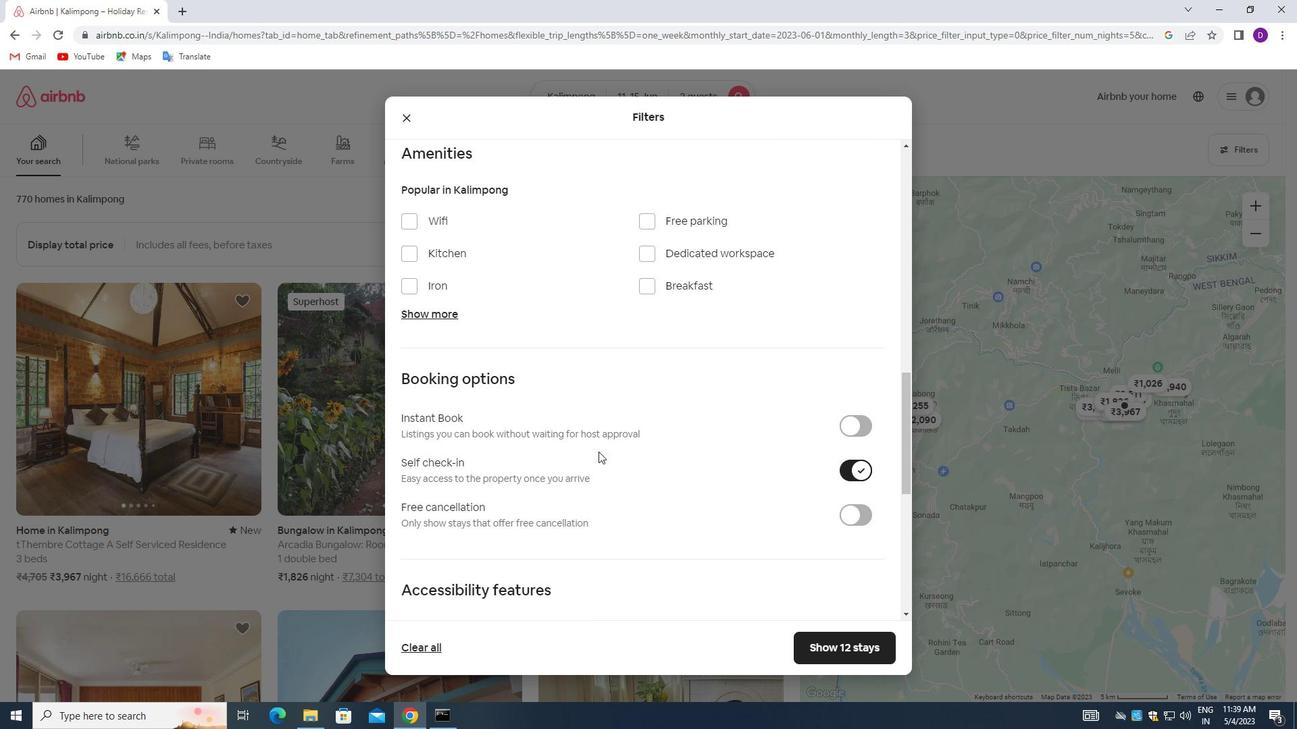 
Action: Mouse scrolled (589, 454) with delta (0, 0)
Screenshot: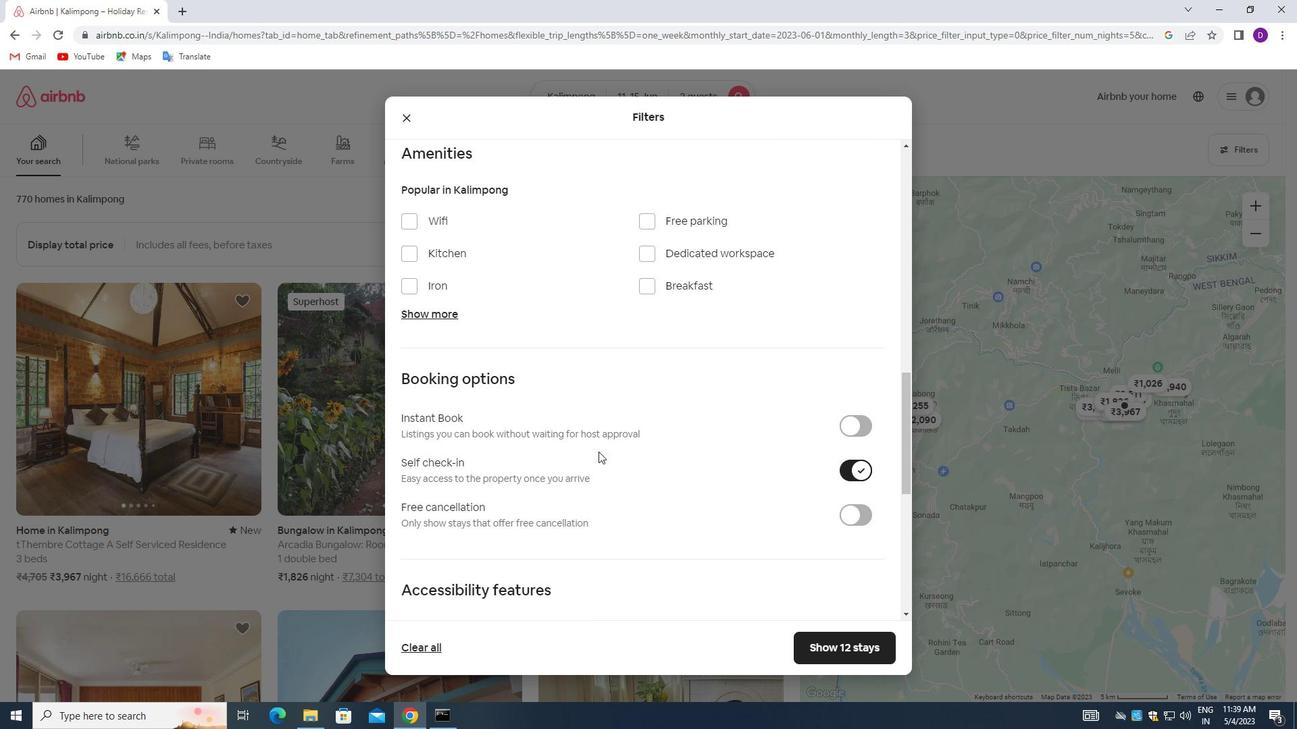 
Action: Mouse moved to (578, 438)
Screenshot: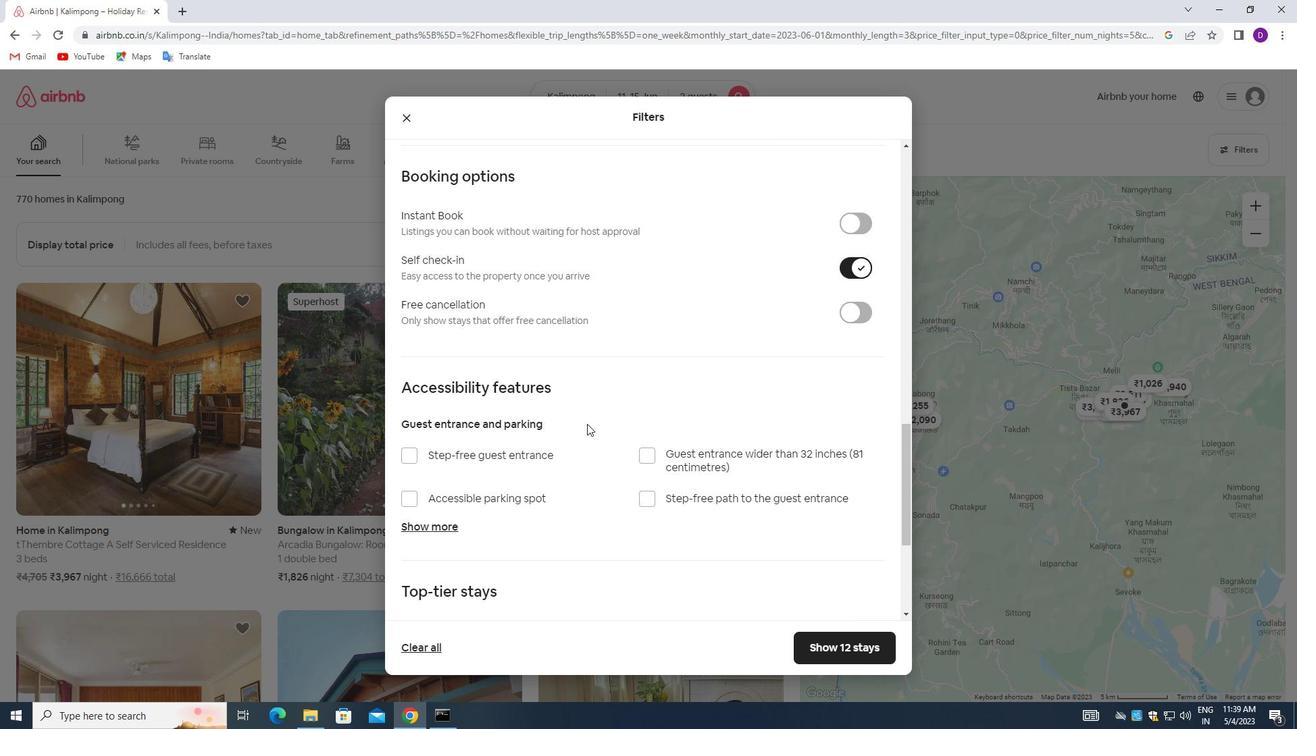 
Action: Mouse scrolled (578, 437) with delta (0, 0)
Screenshot: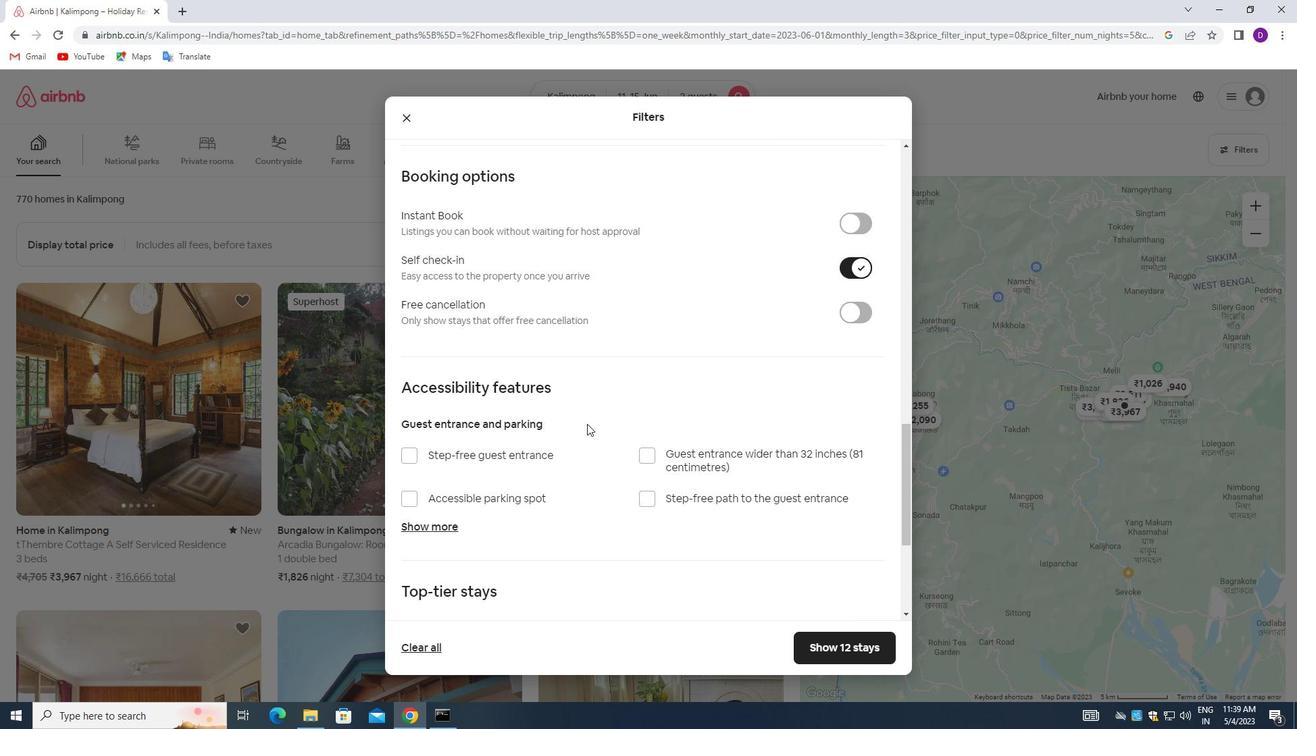 
Action: Mouse moved to (571, 457)
Screenshot: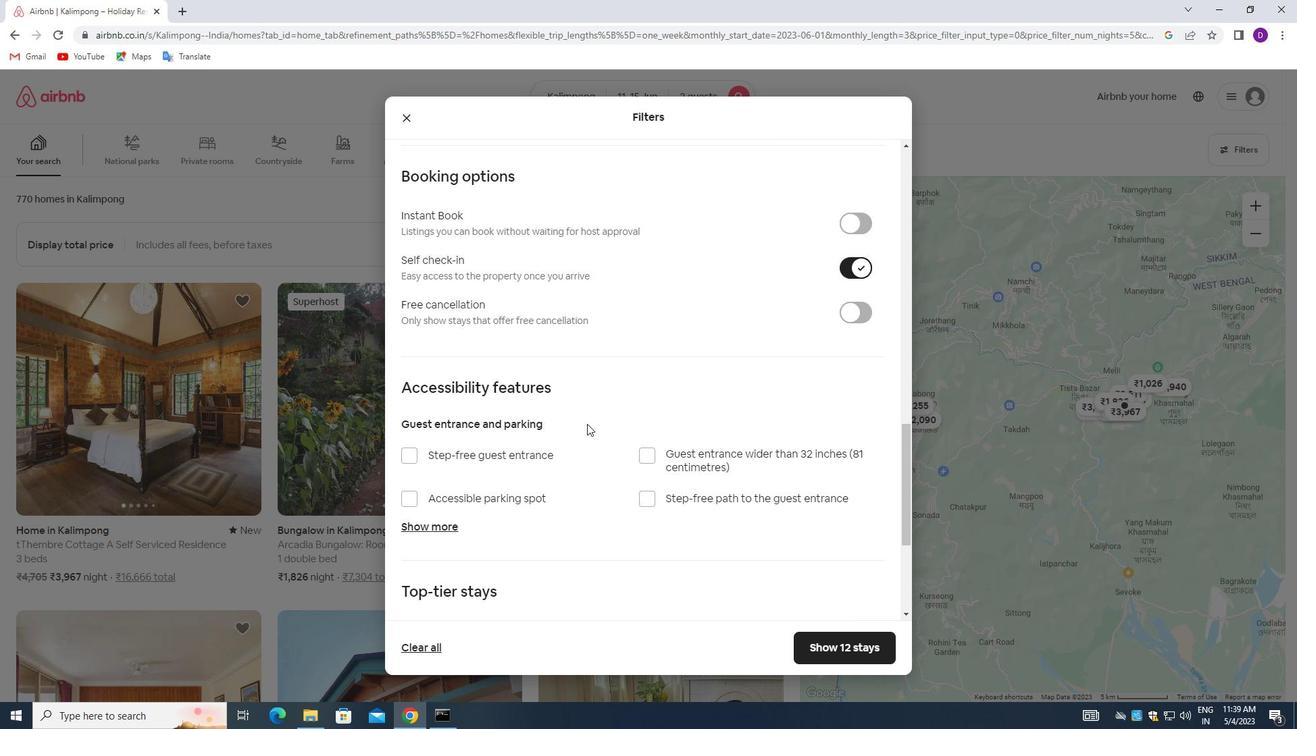 
Action: Mouse scrolled (571, 456) with delta (0, 0)
Screenshot: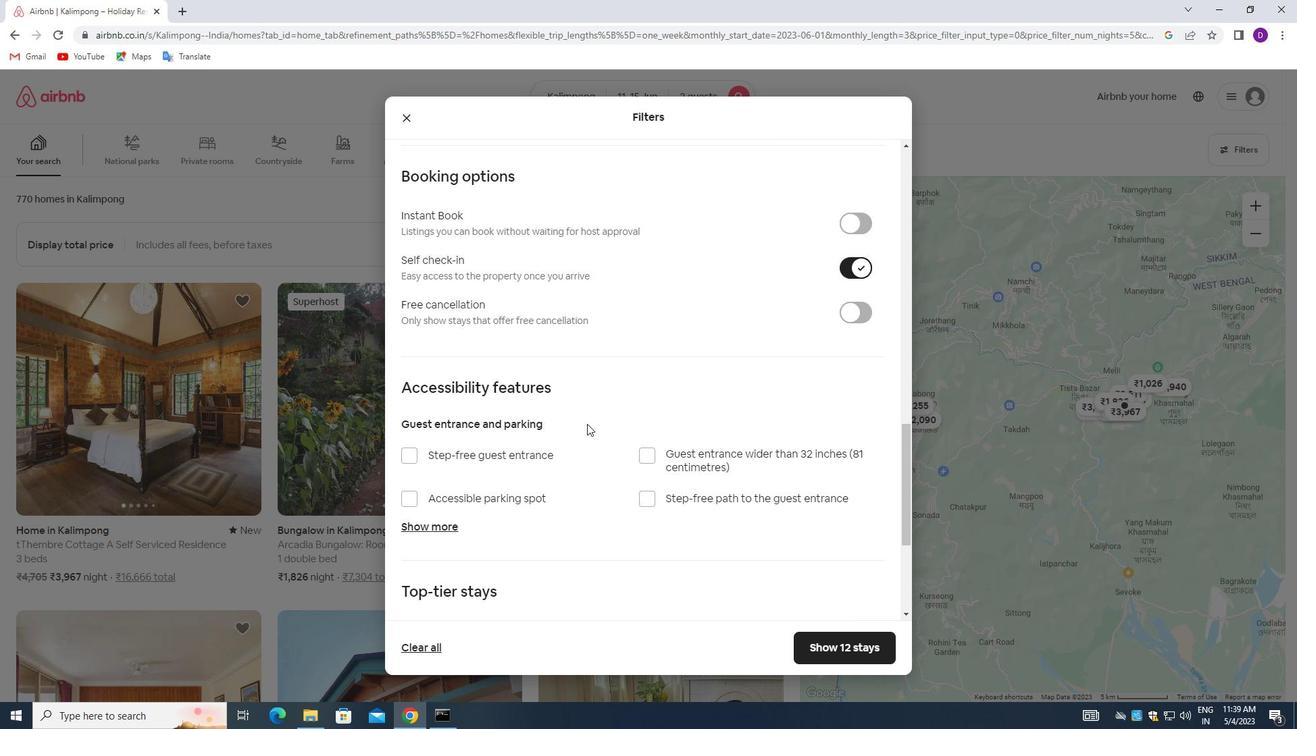 
Action: Mouse moved to (571, 460)
Screenshot: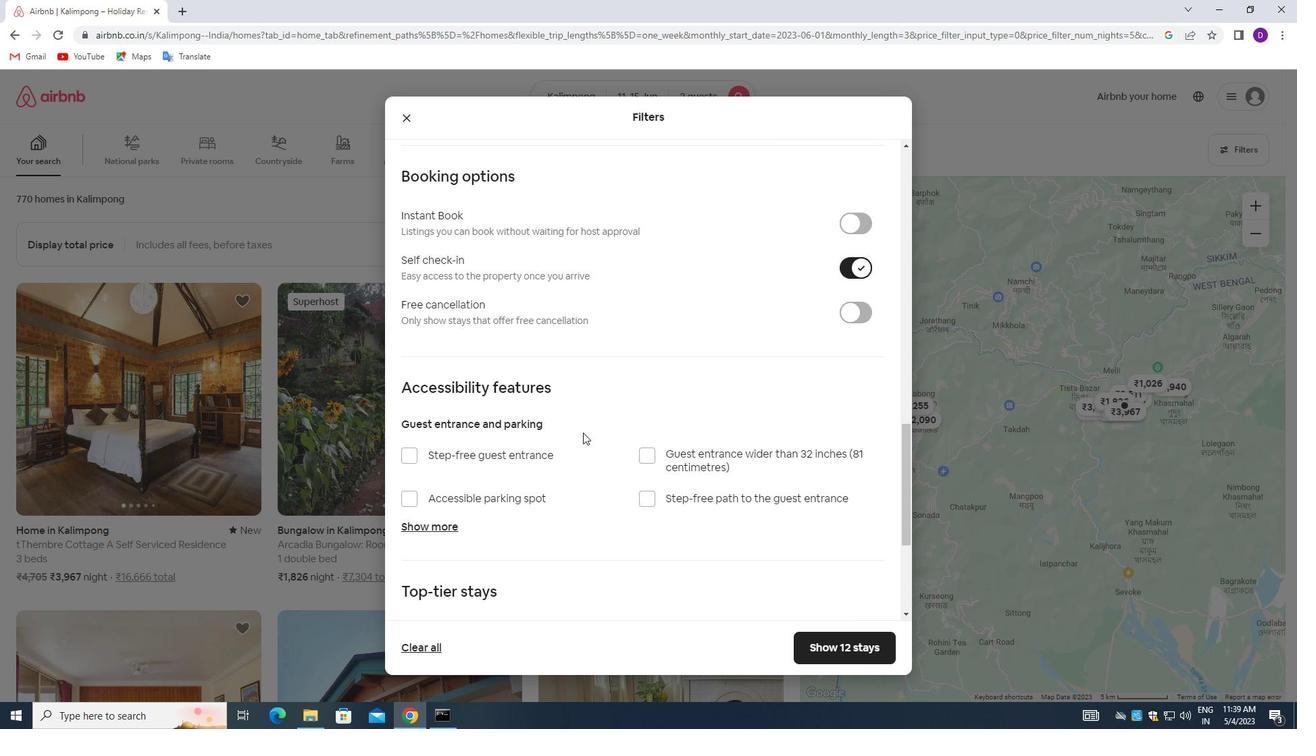 
Action: Mouse scrolled (571, 460) with delta (0, 0)
Screenshot: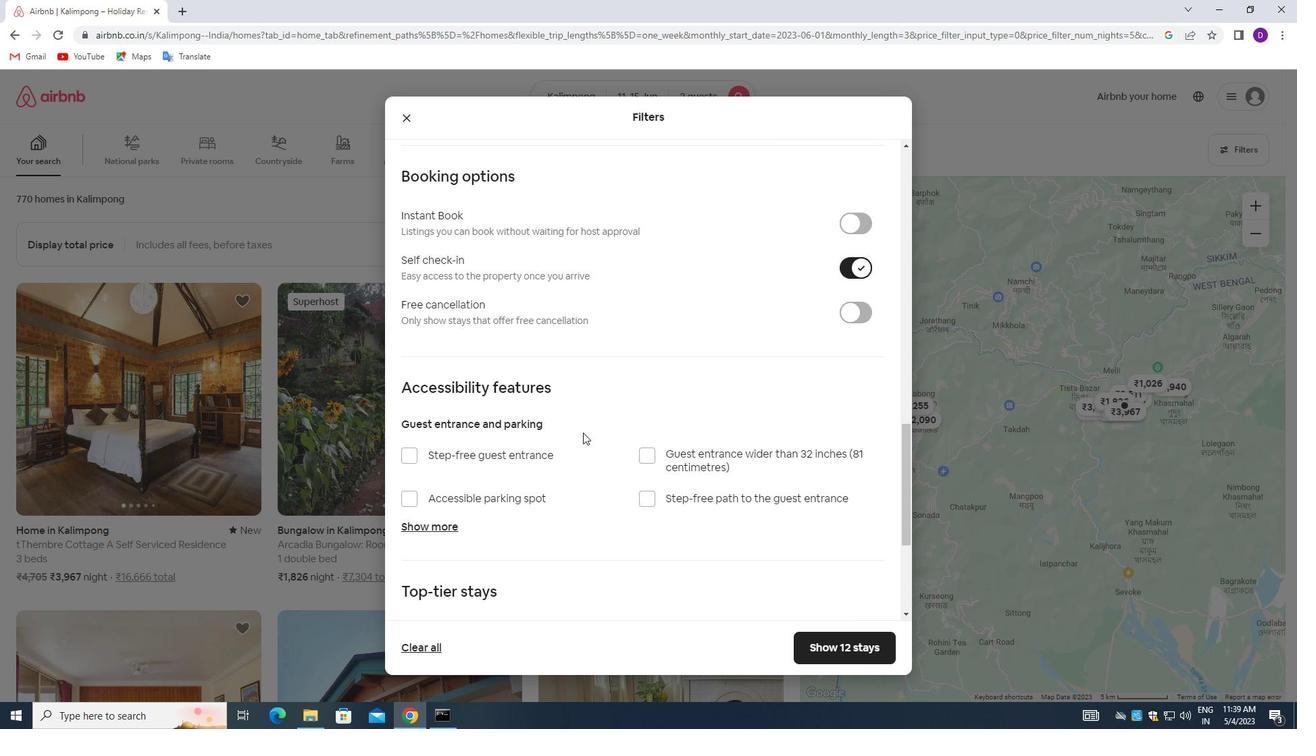 
Action: Mouse moved to (571, 462)
Screenshot: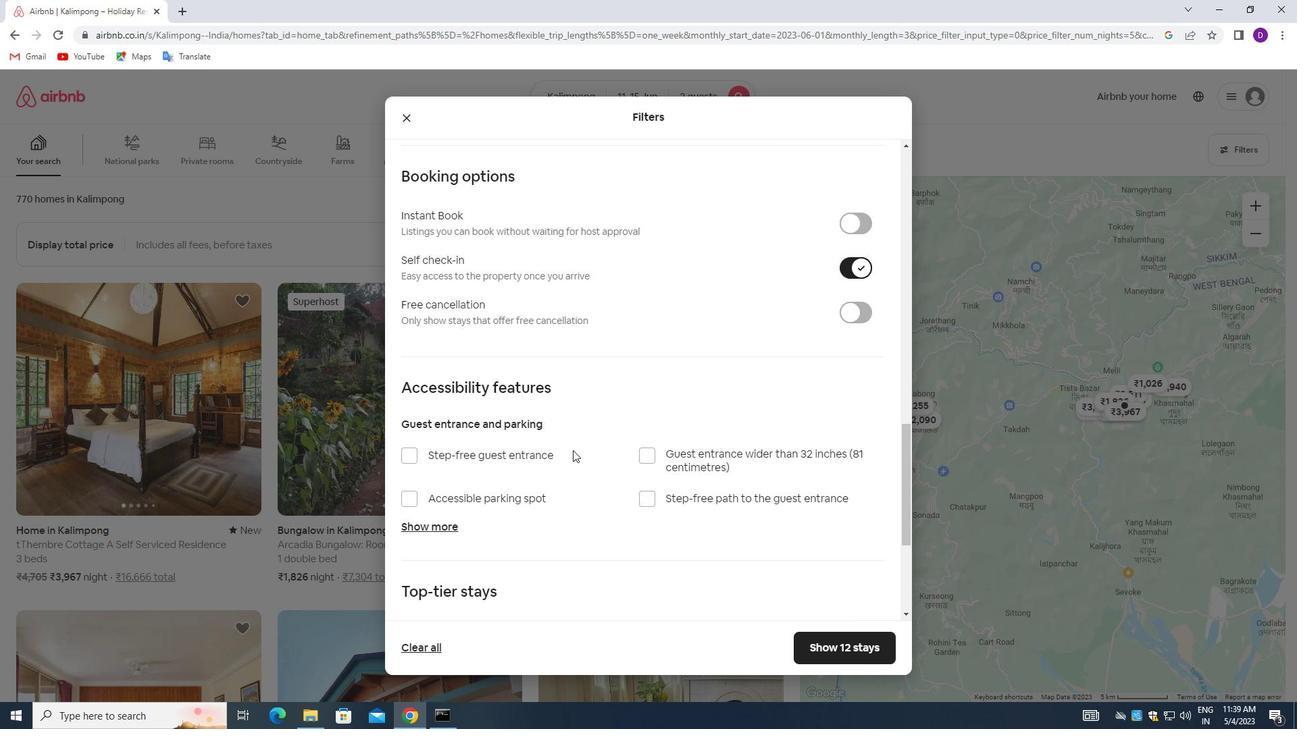
Action: Mouse scrolled (571, 461) with delta (0, 0)
Screenshot: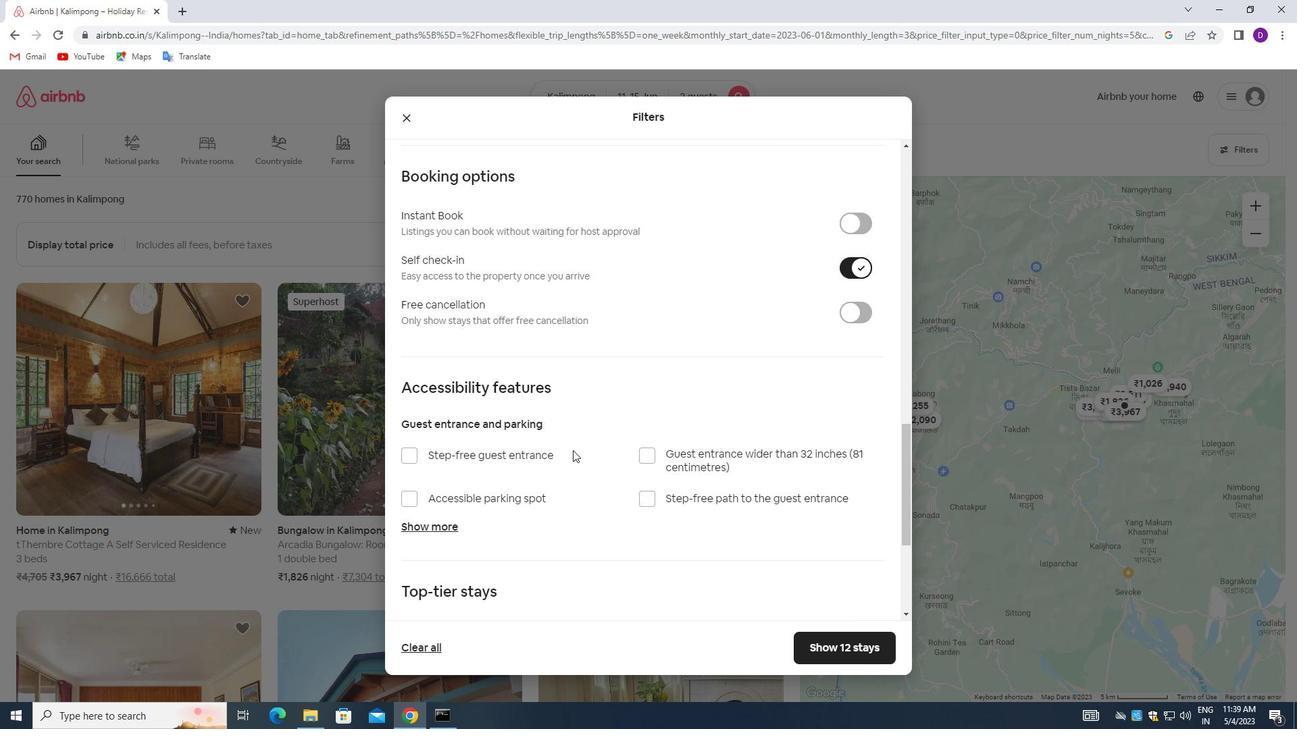 
Action: Mouse moved to (571, 464)
Screenshot: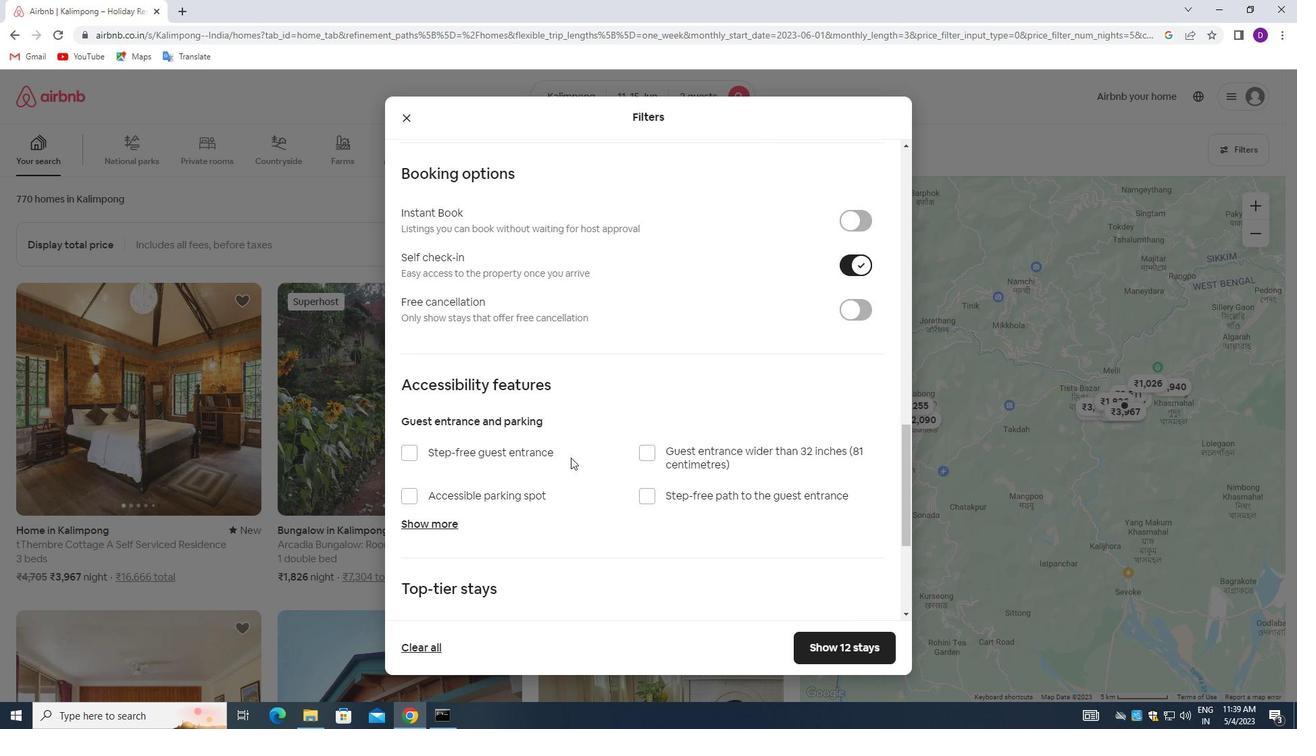 
Action: Mouse scrolled (571, 463) with delta (0, 0)
Screenshot: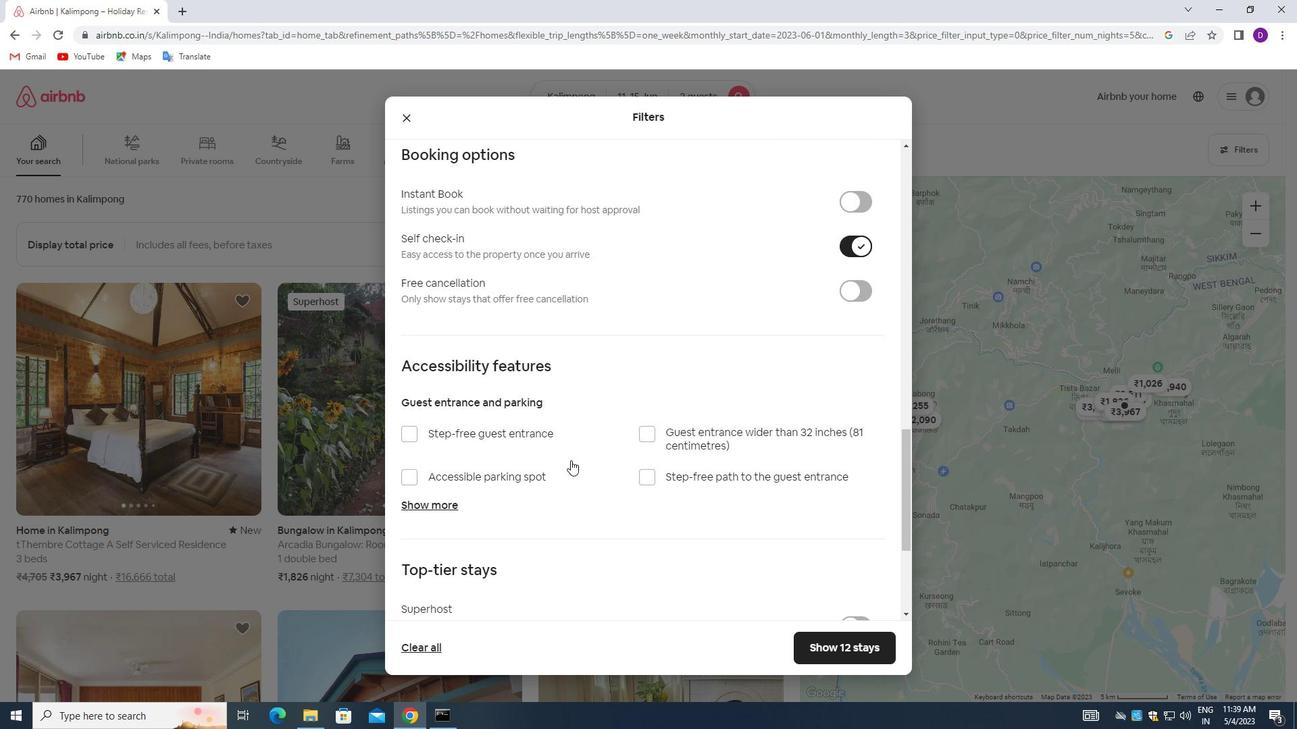 
Action: Mouse moved to (413, 530)
Screenshot: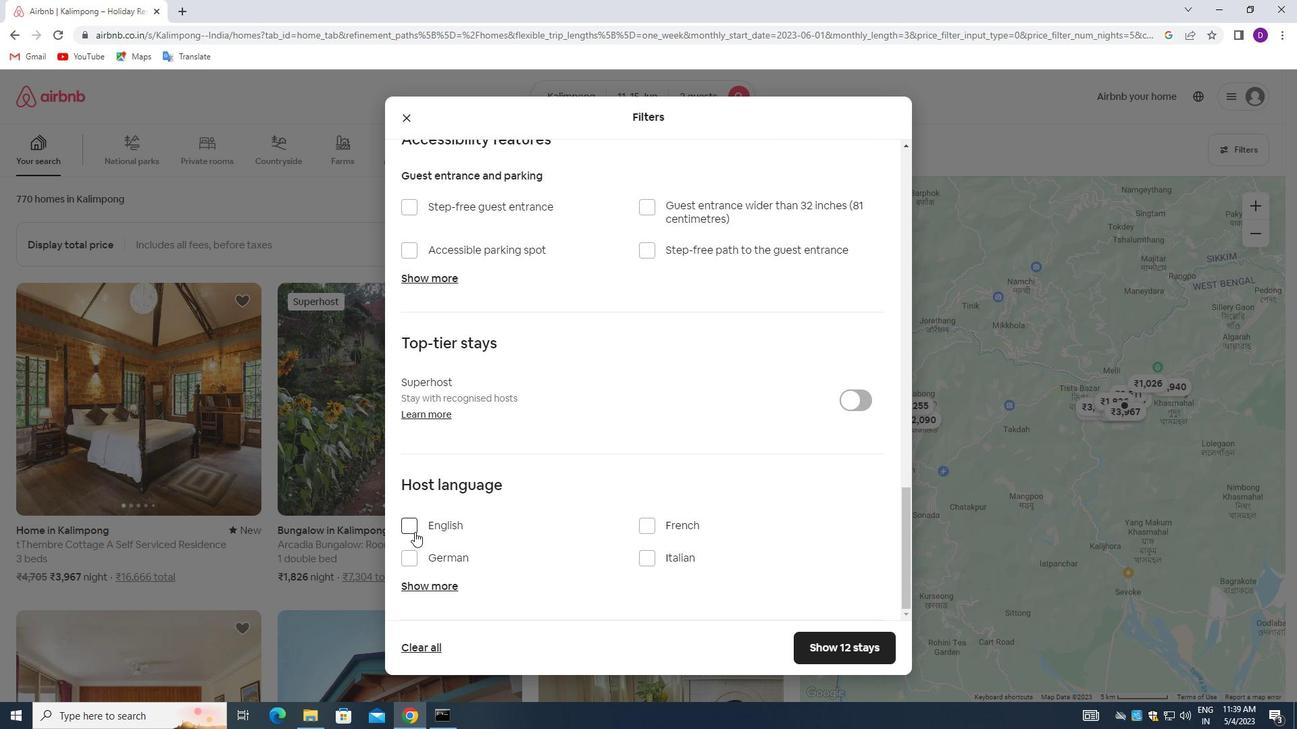 
Action: Mouse pressed left at (413, 530)
Screenshot: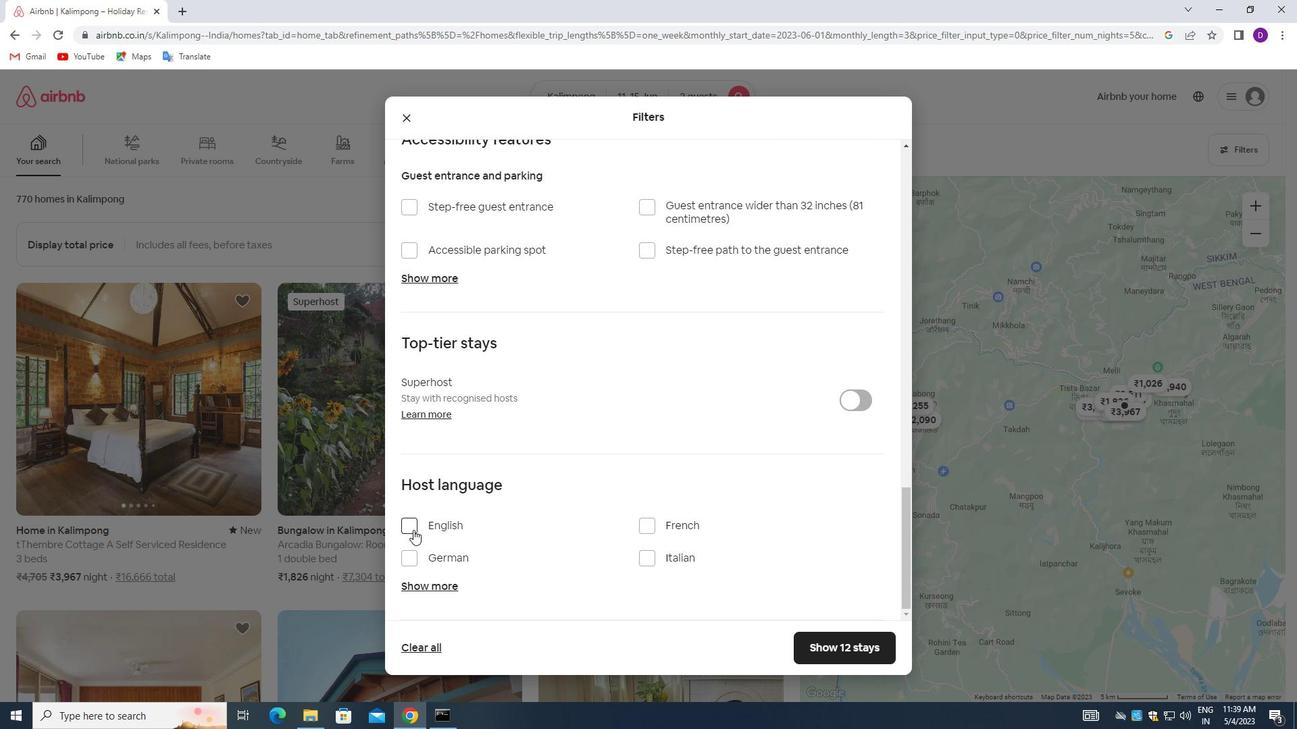
Action: Mouse moved to (800, 644)
Screenshot: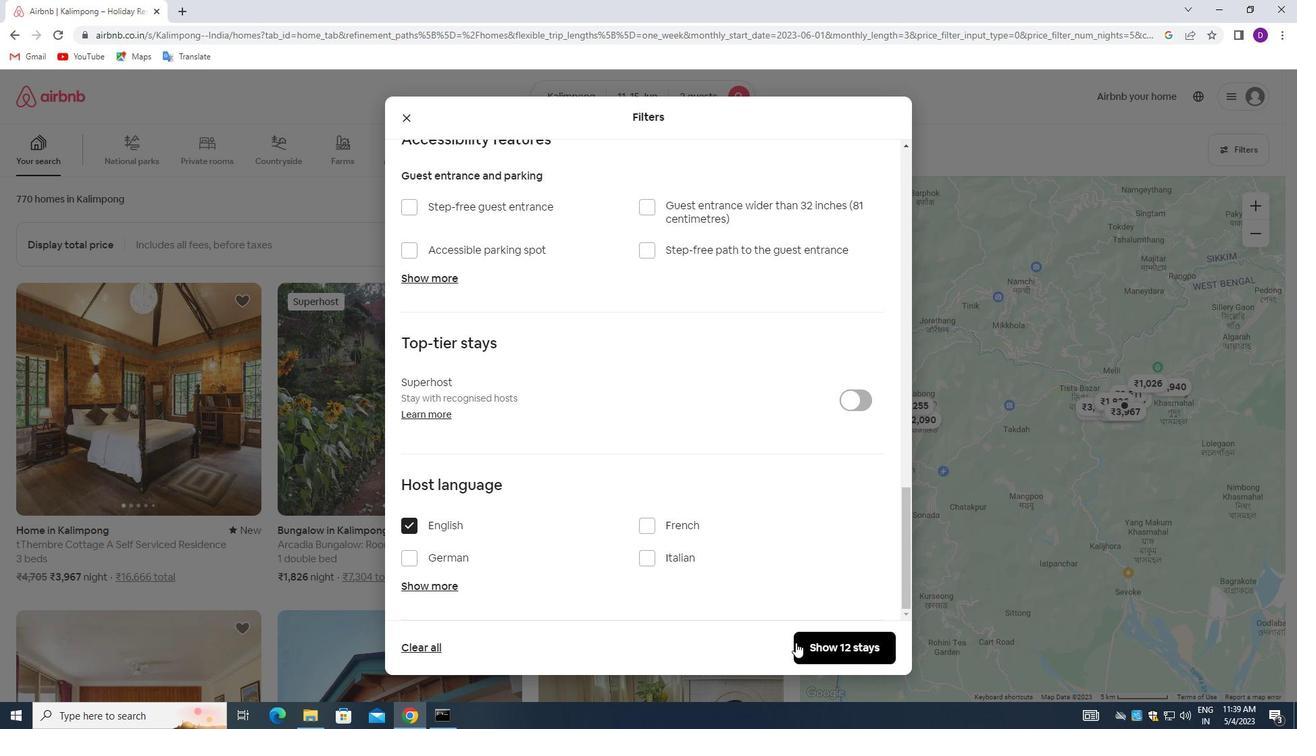 
Action: Mouse pressed left at (800, 644)
Screenshot: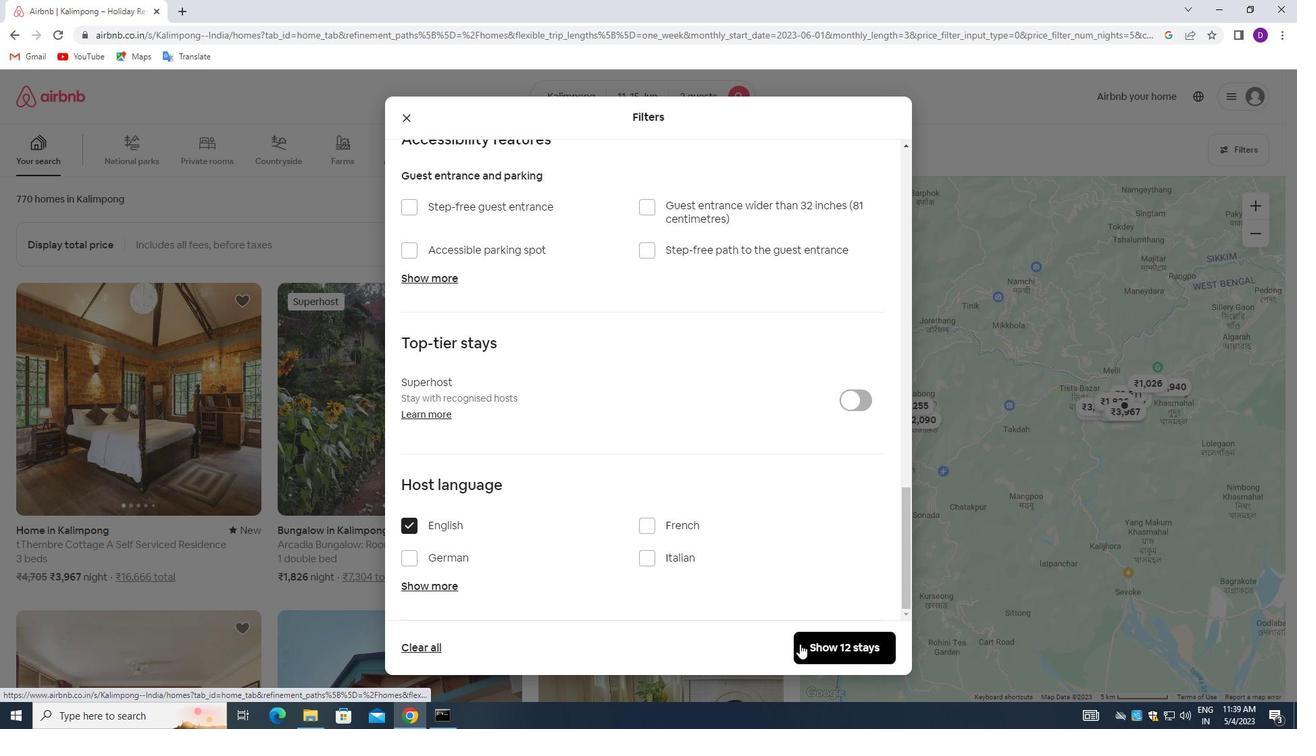 
Action: Mouse moved to (730, 479)
Screenshot: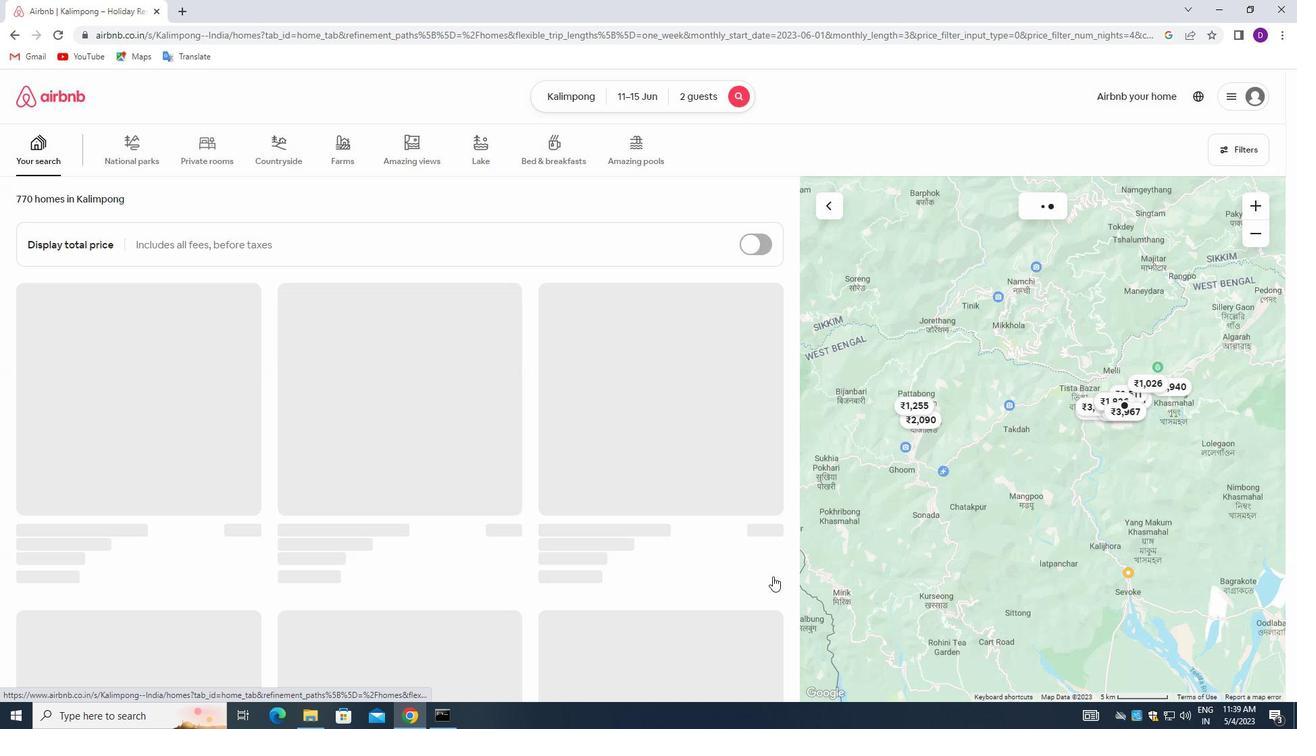 
